 Task: Add an event with the title Performance Review, date '2023/10/26', time 9:15 AM to 11:15 AMand add a description: The session will conclude with a wrap-up discussion, where mentees can reflect on the insights gained and mentors can offer any final words of encouragement. Participants will have the opportunity to exchange contact information and establish ongoing mentoring relationships beyond the event.Select event color  Basil . Add location for the event as: 321 Piazza del Popolo, Rome, Italy, logged in from the account softage.1@softage.netand send the event invitation to softage.10@softage.net and softage.2@softage.net. Set a reminder for the event Weekly on Sunday
Action: Mouse moved to (50, 122)
Screenshot: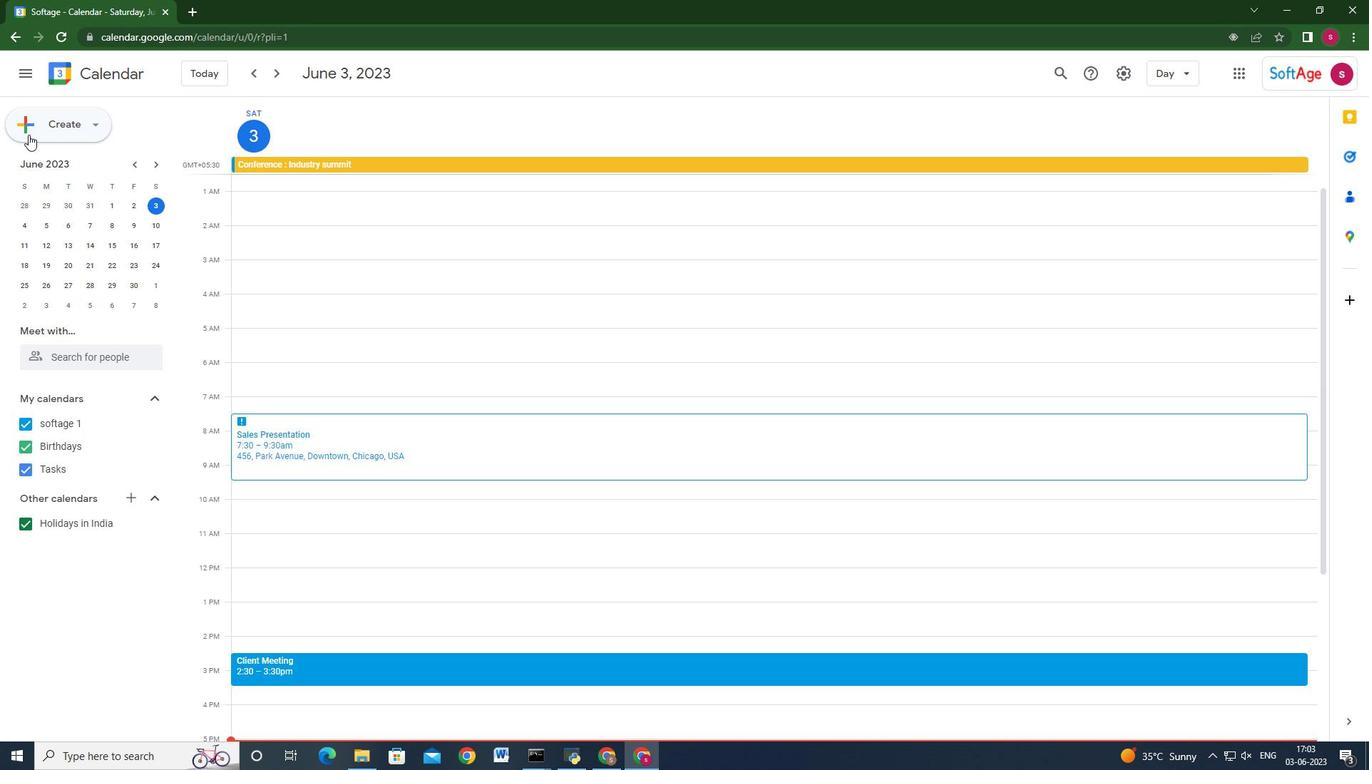 
Action: Mouse pressed left at (50, 122)
Screenshot: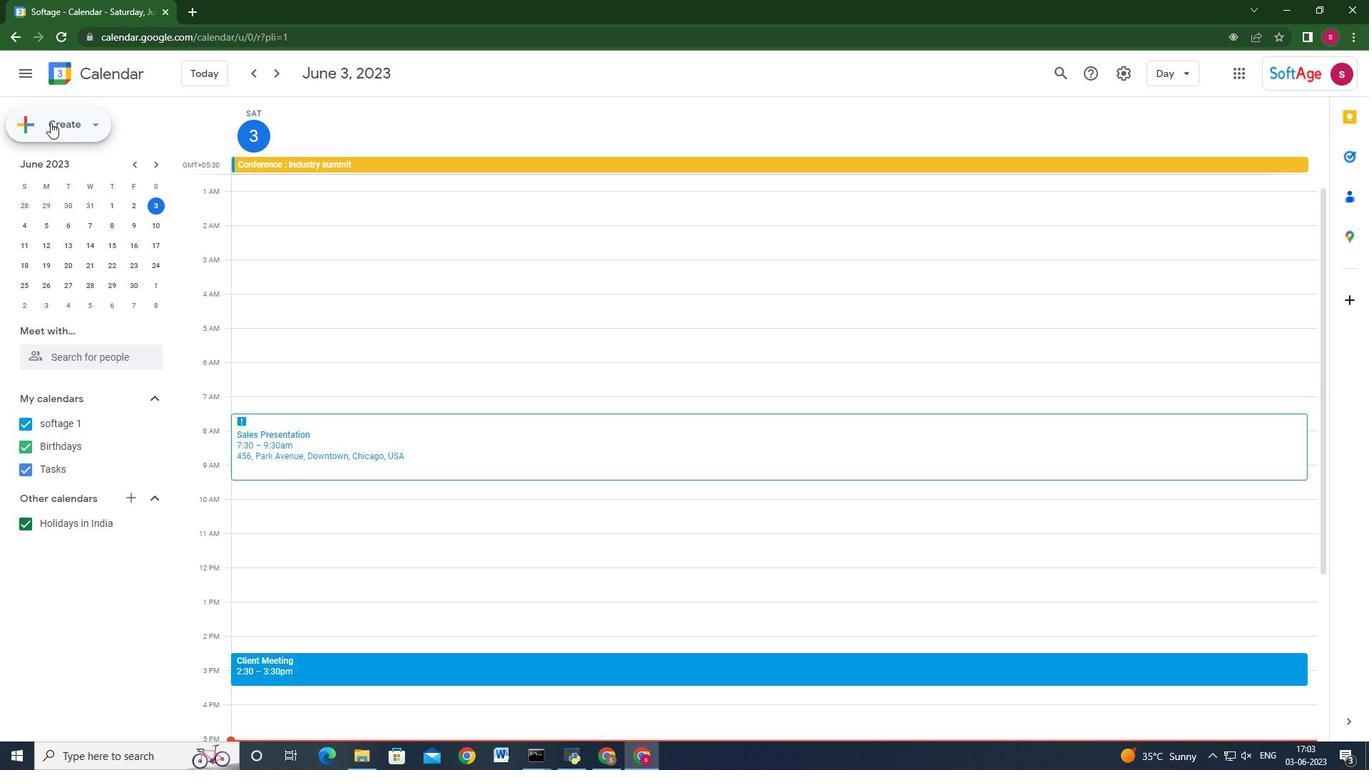 
Action: Mouse moved to (65, 172)
Screenshot: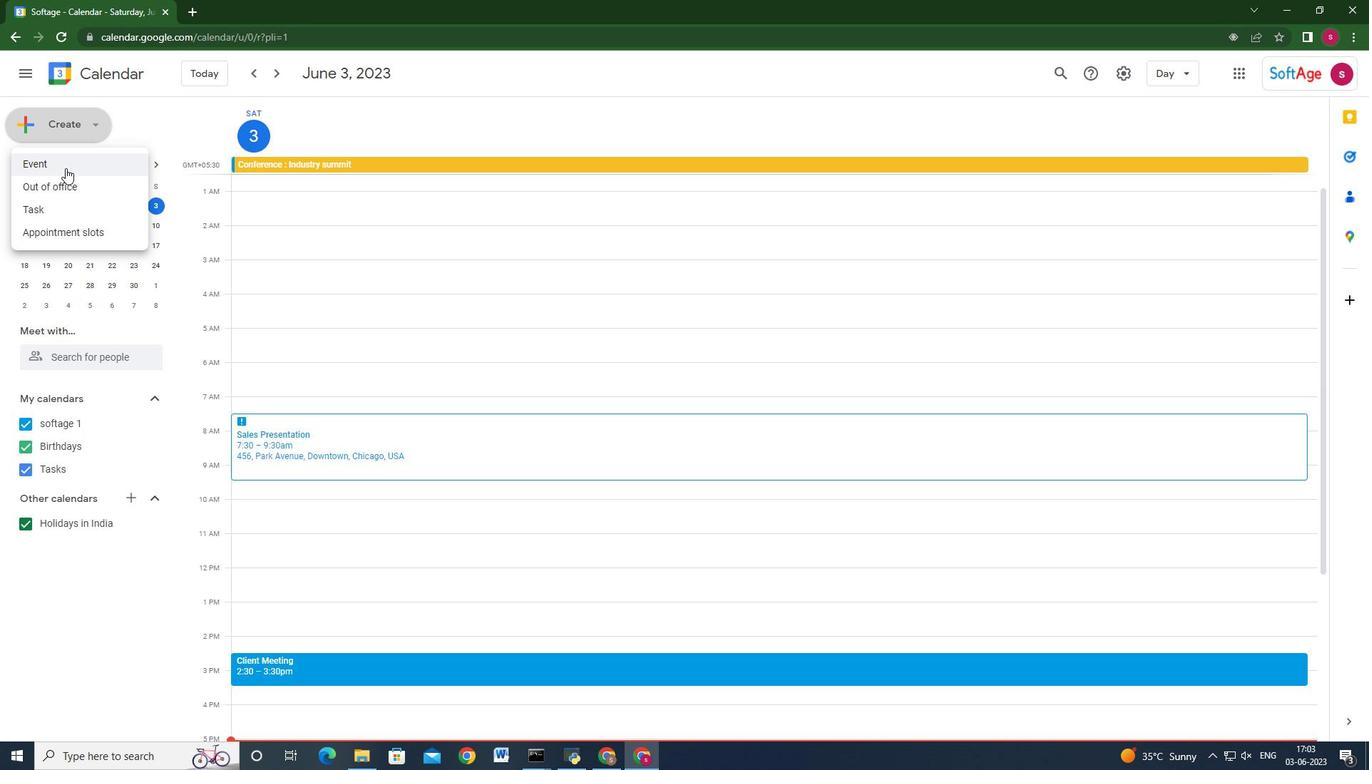 
Action: Mouse pressed left at (65, 172)
Screenshot: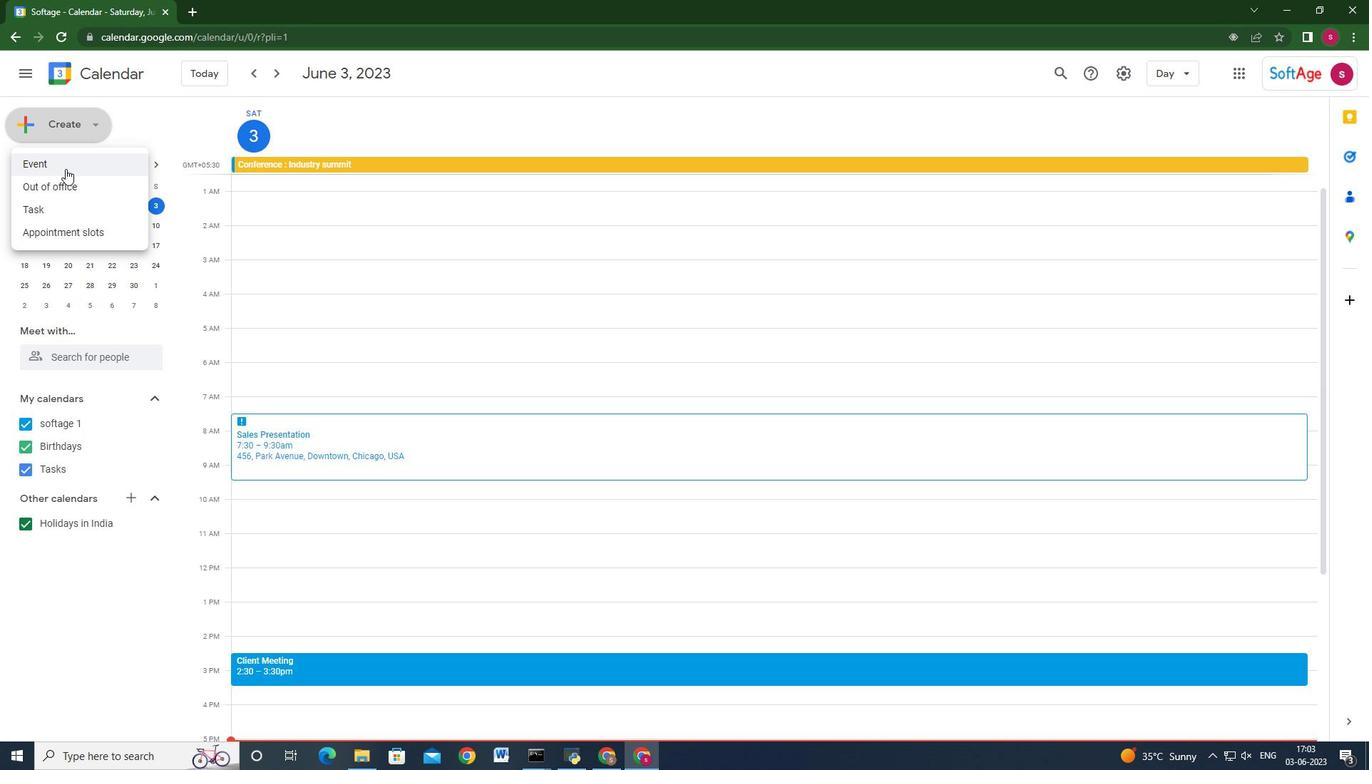 
Action: Mouse moved to (807, 682)
Screenshot: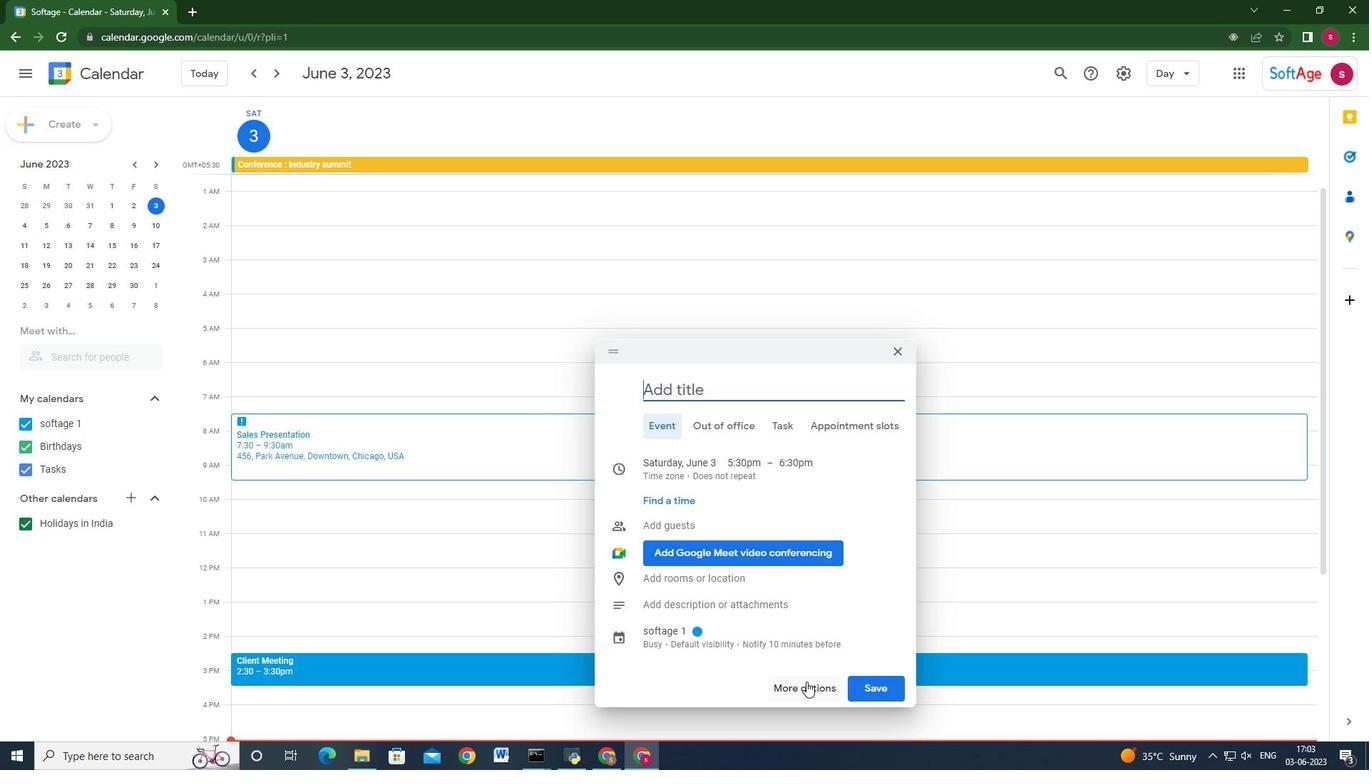
Action: Mouse pressed left at (807, 682)
Screenshot: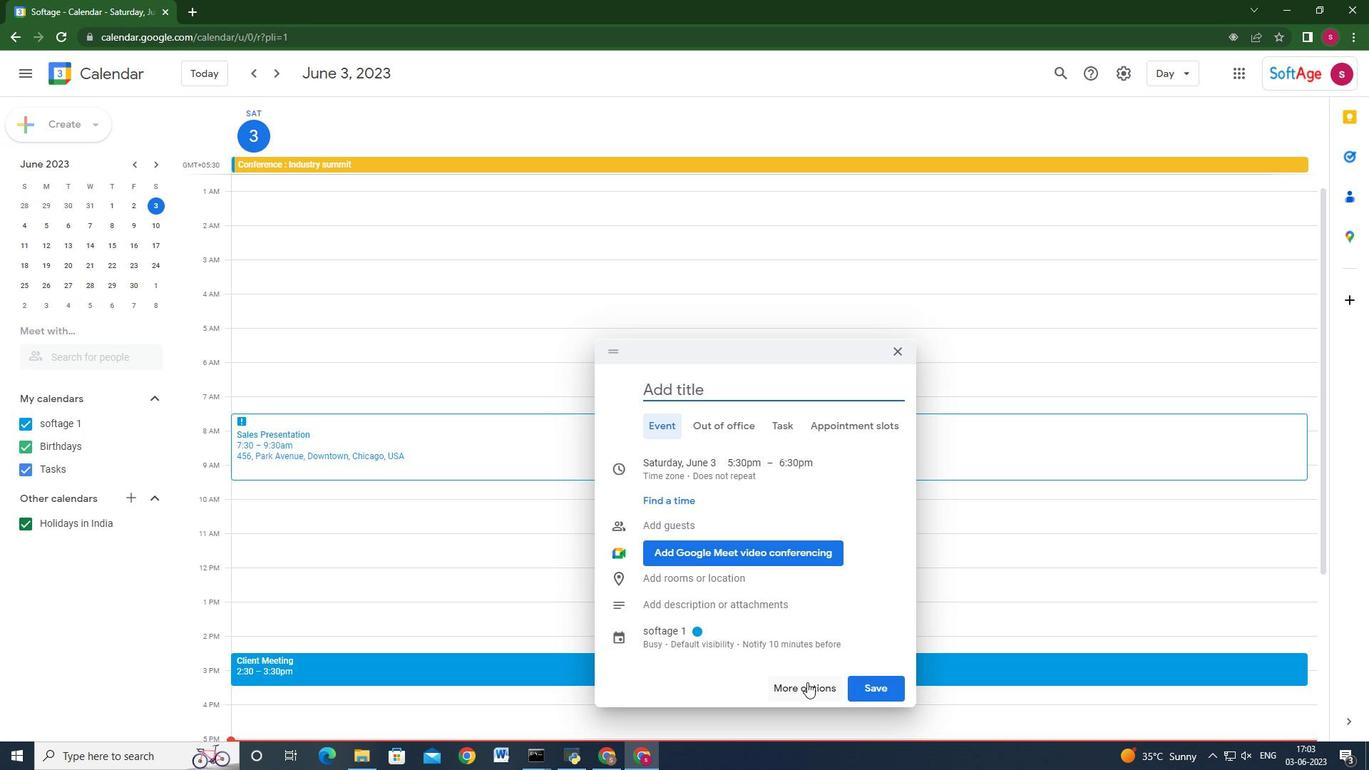 
Action: Mouse moved to (302, 72)
Screenshot: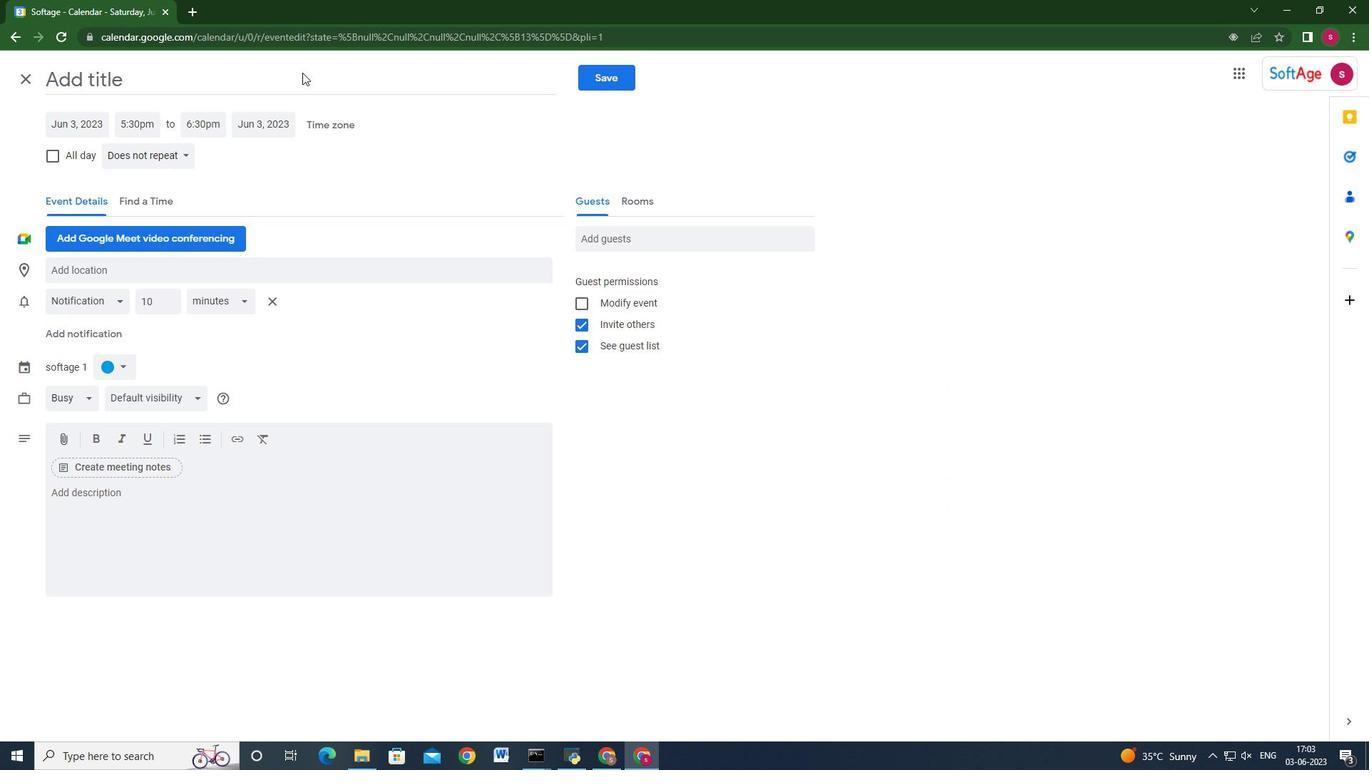 
Action: Mouse pressed left at (302, 72)
Screenshot: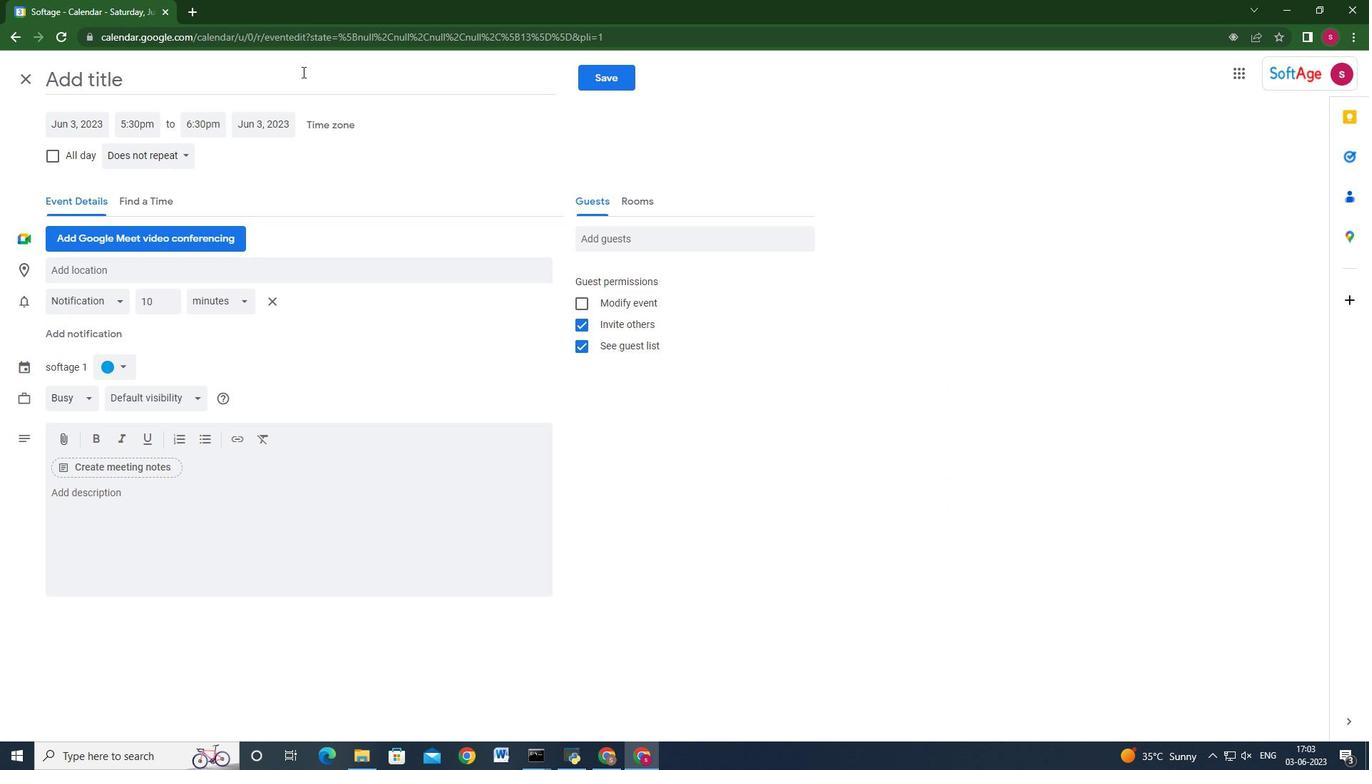 
Action: Key pressed <Key.shift>Performance<Key.space><Key.shift>Review,<Key.backspace>
Screenshot: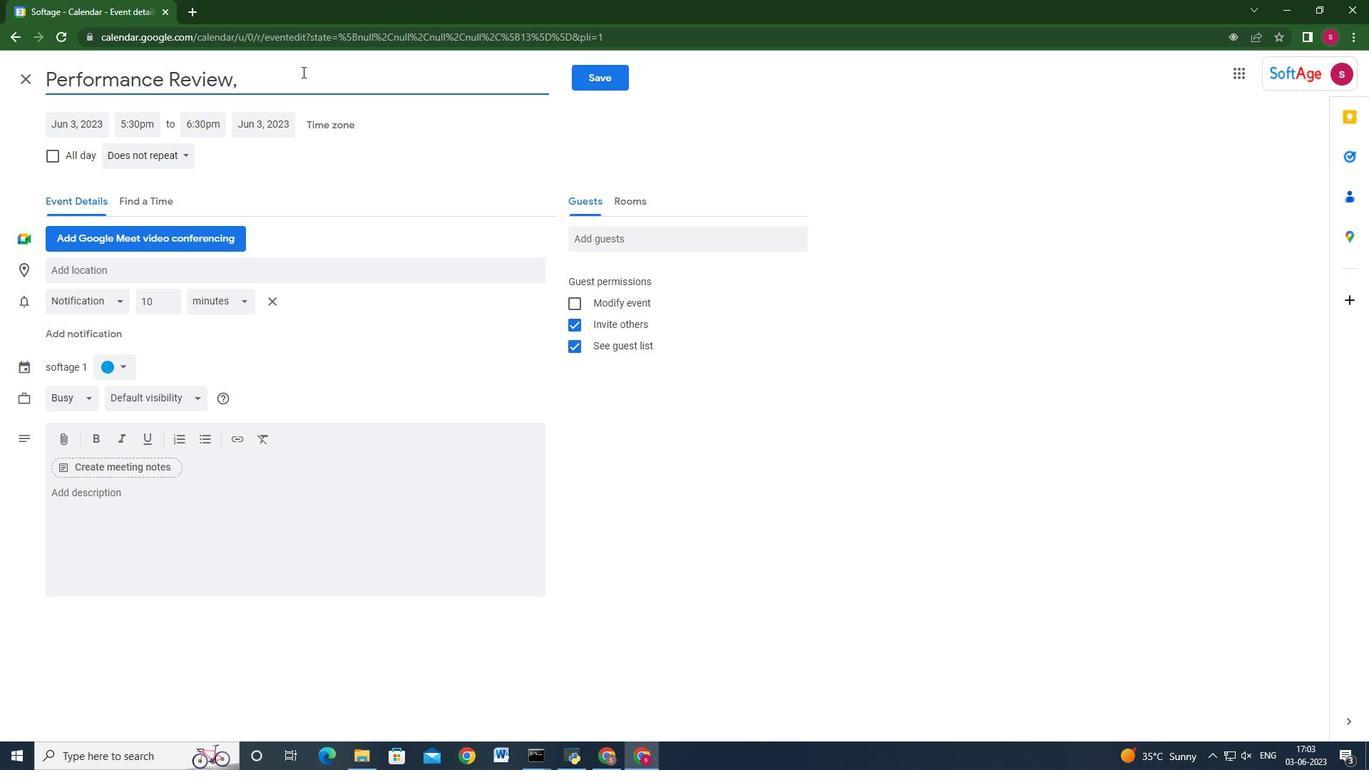 
Action: Mouse moved to (87, 126)
Screenshot: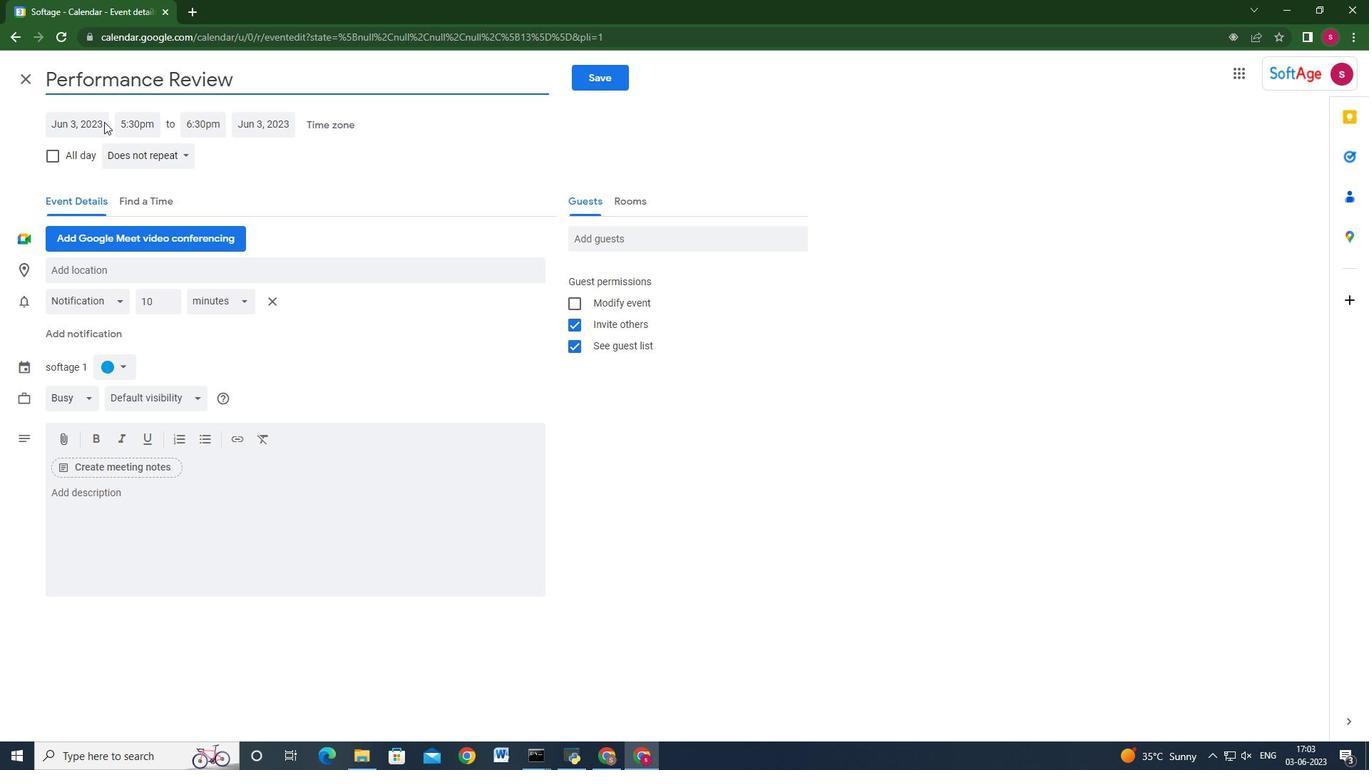 
Action: Mouse pressed left at (87, 126)
Screenshot: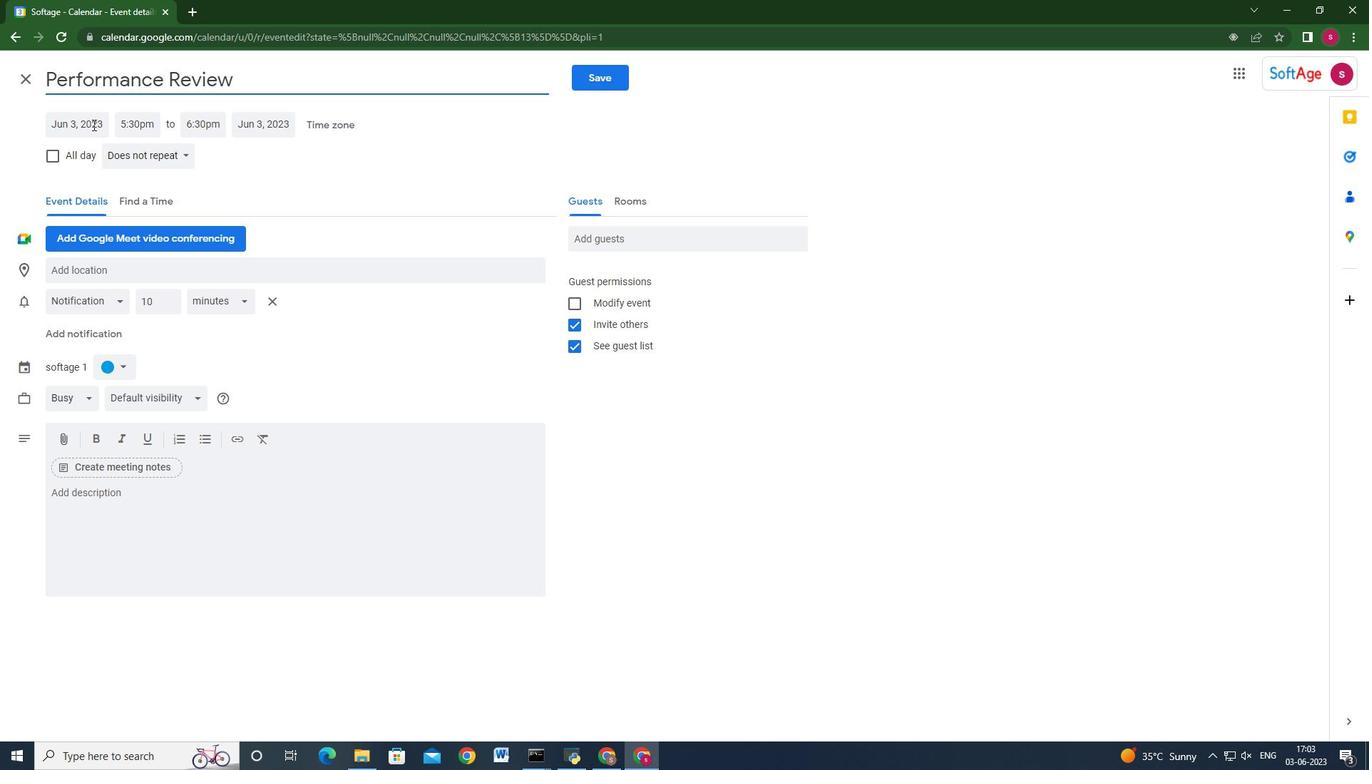 
Action: Mouse moved to (225, 152)
Screenshot: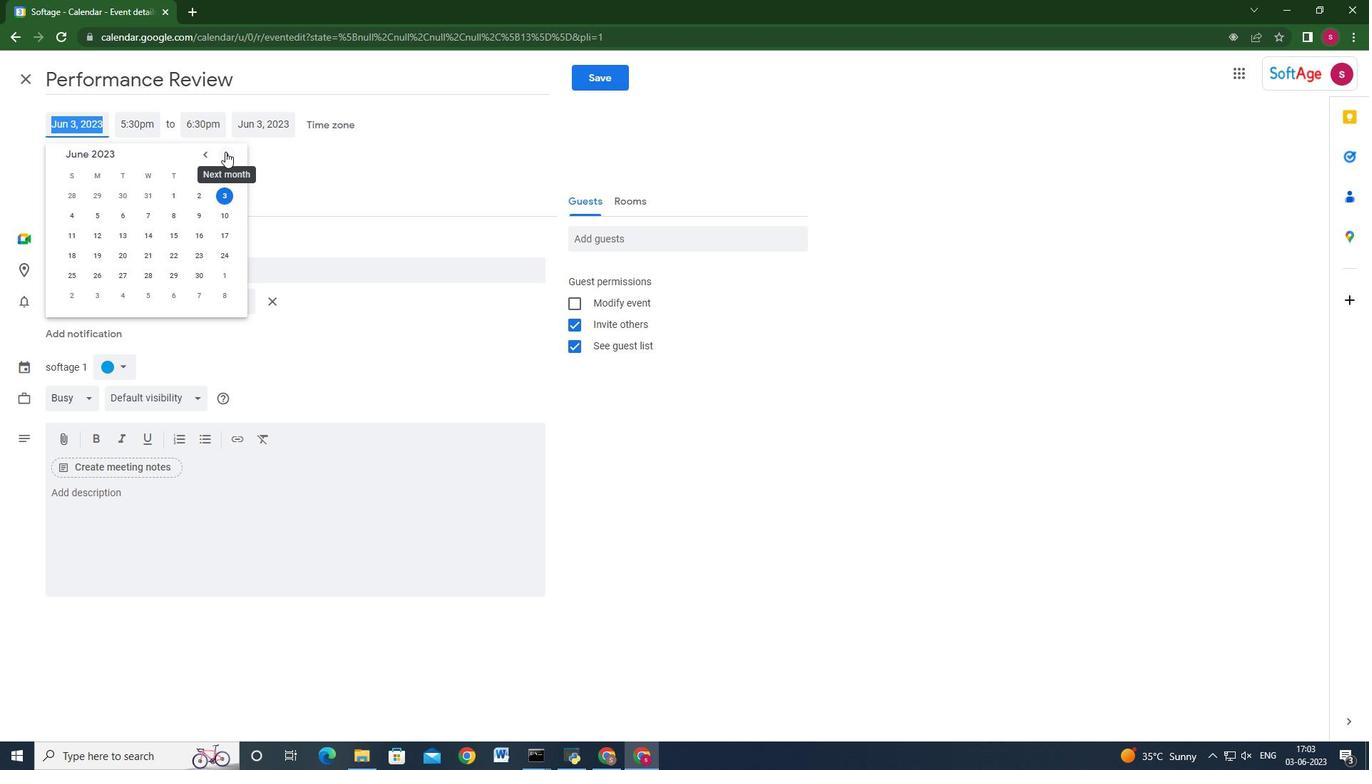 
Action: Mouse pressed left at (225, 152)
Screenshot: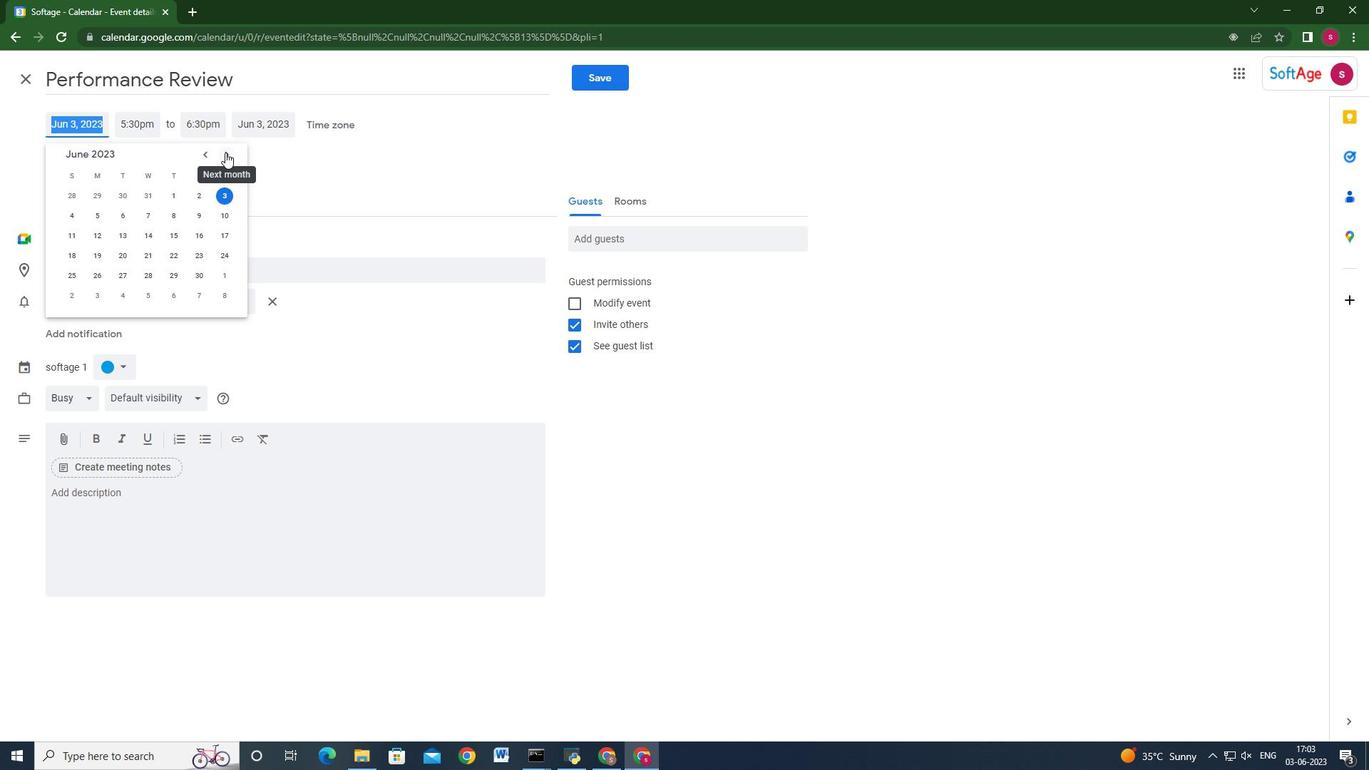 
Action: Mouse pressed left at (225, 152)
Screenshot: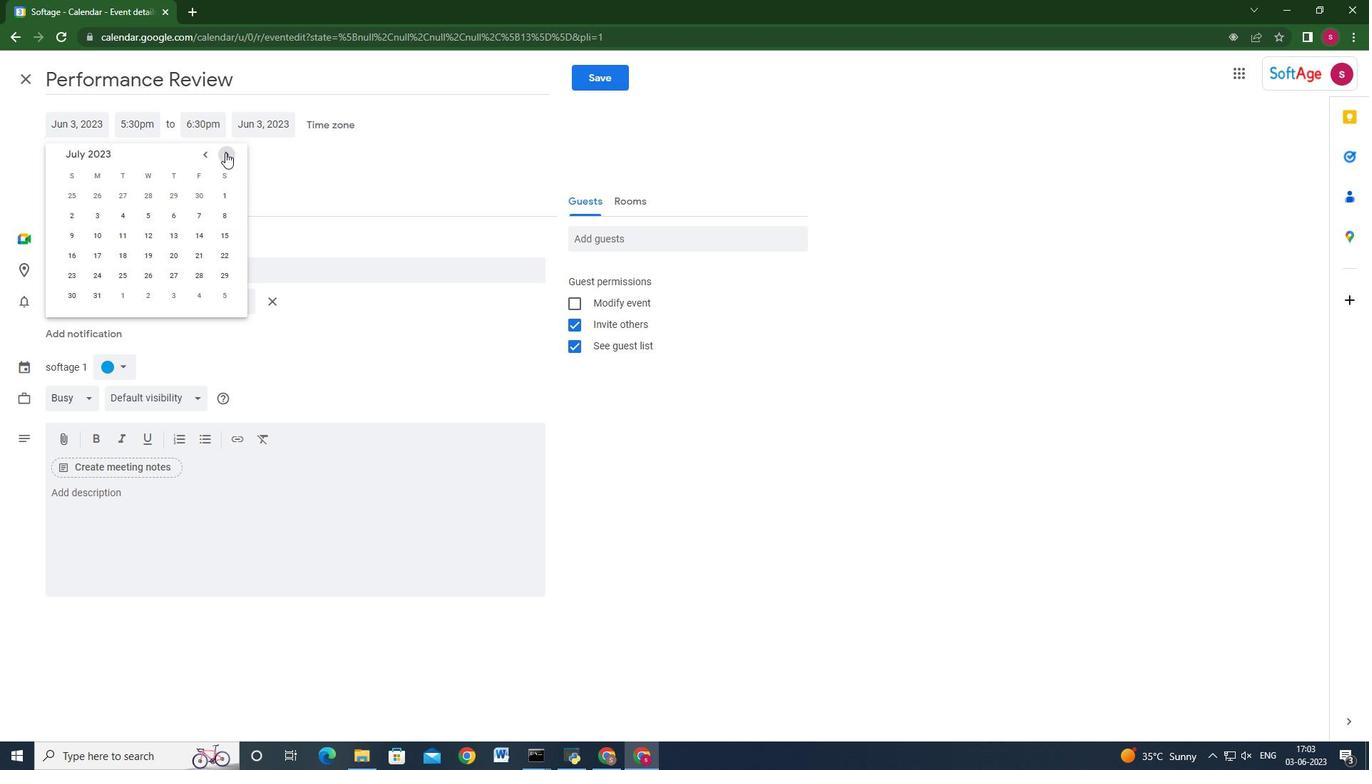 
Action: Mouse pressed left at (225, 152)
Screenshot: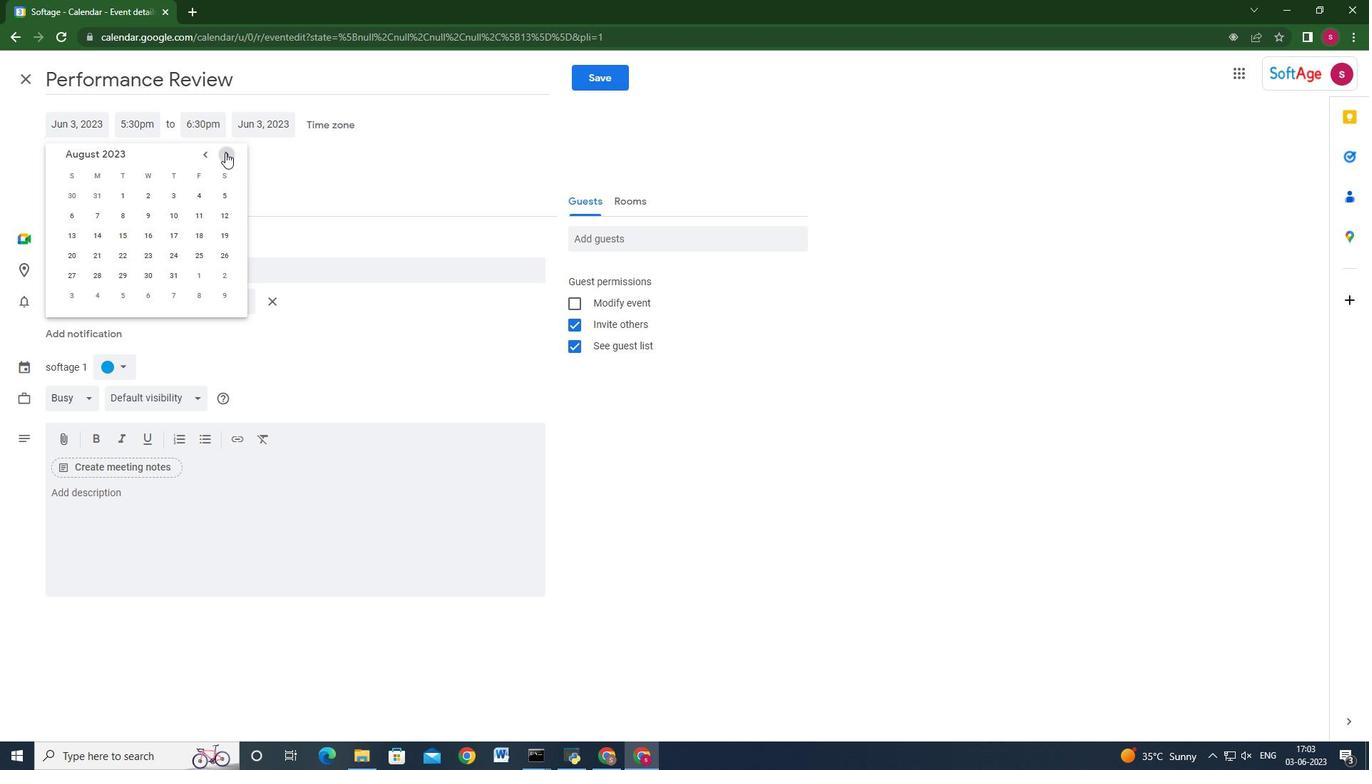 
Action: Mouse pressed left at (225, 152)
Screenshot: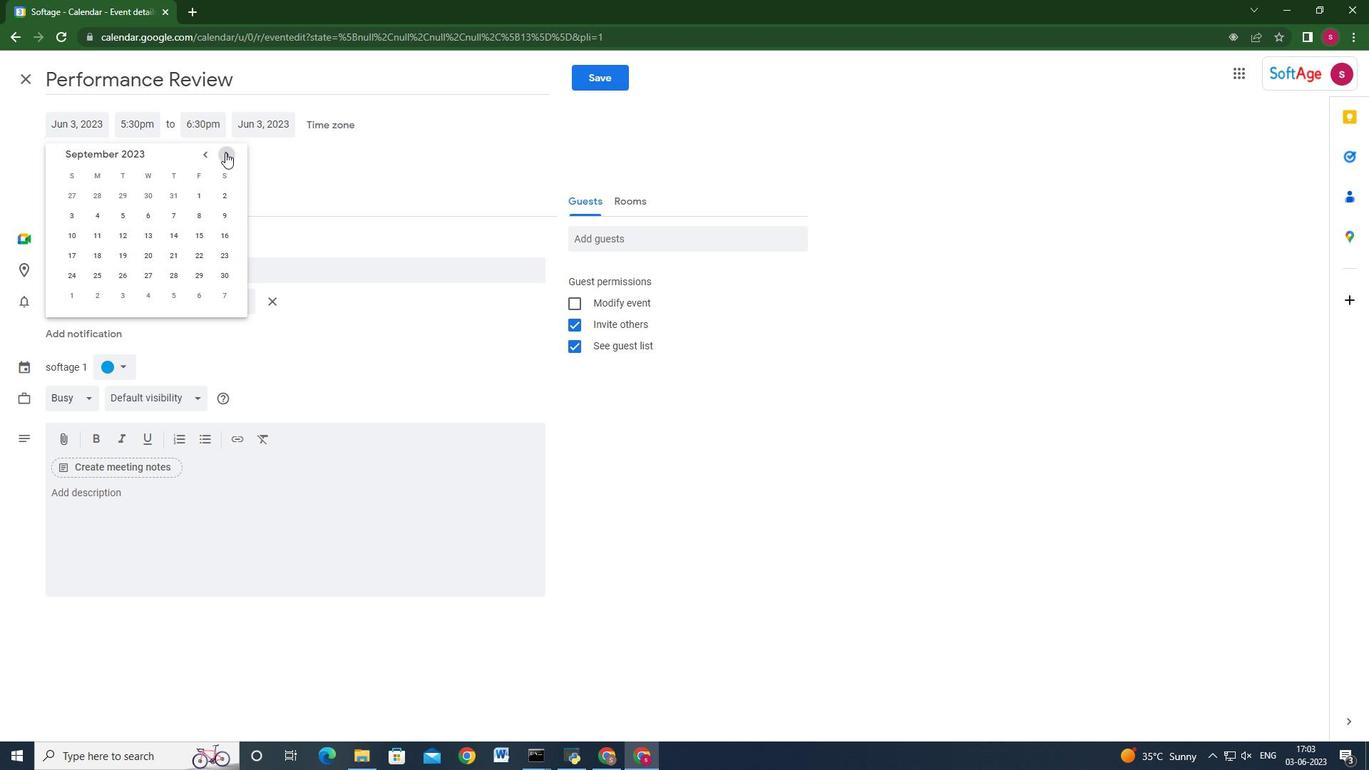 
Action: Mouse pressed left at (225, 152)
Screenshot: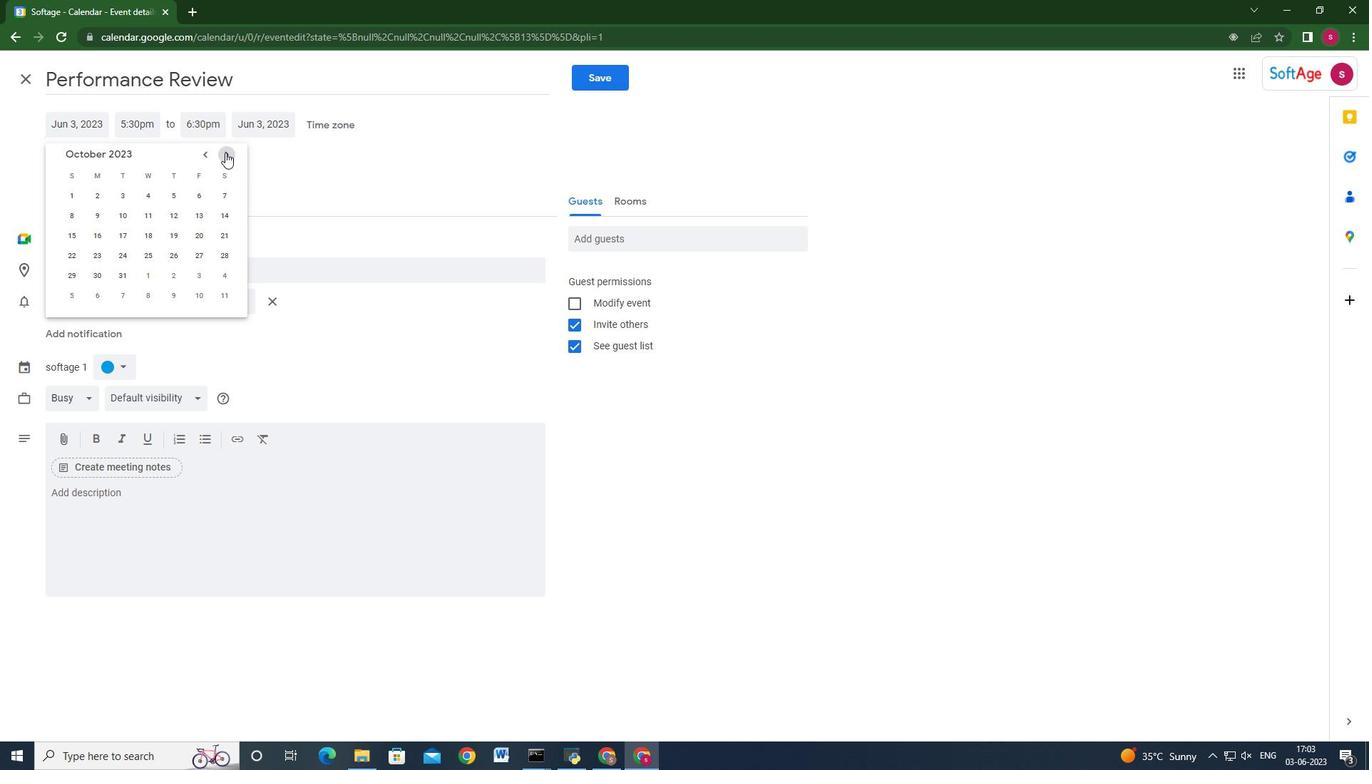 
Action: Mouse moved to (208, 156)
Screenshot: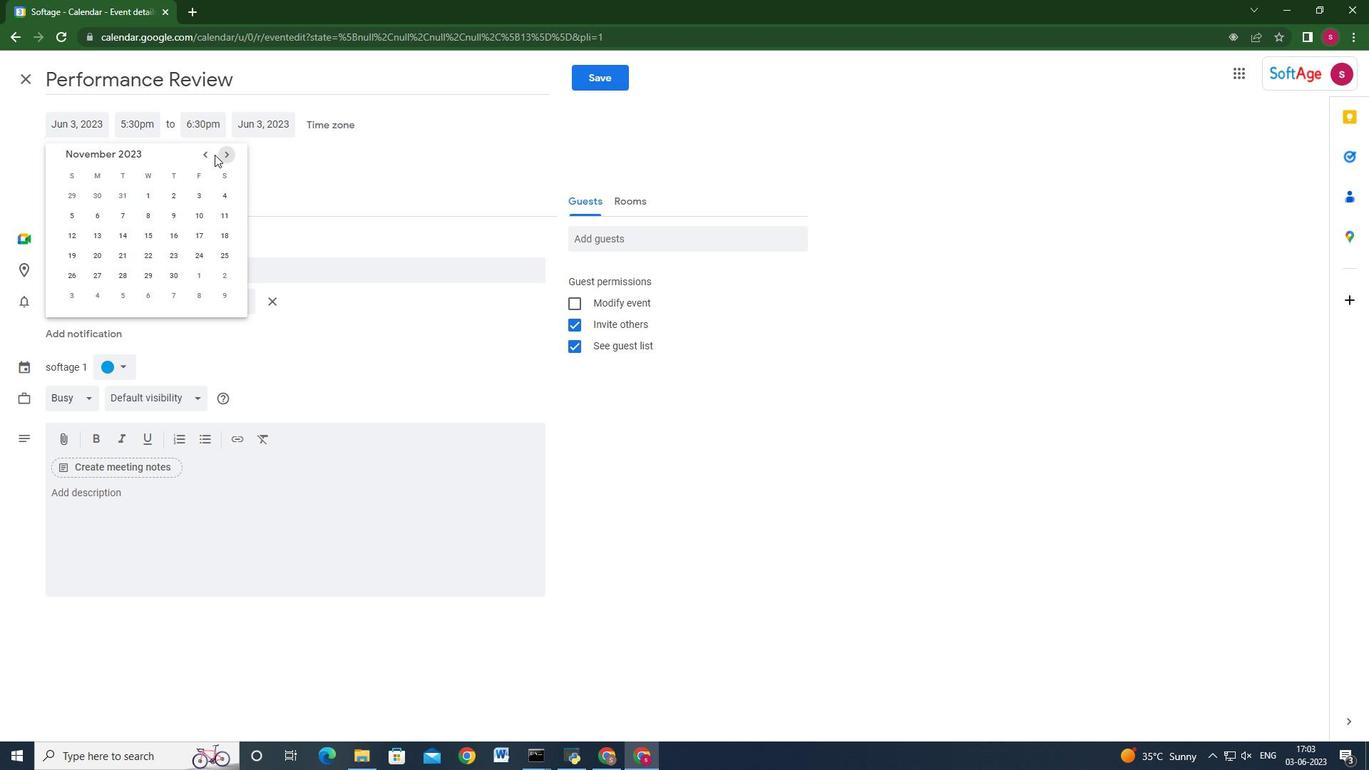 
Action: Mouse pressed left at (208, 156)
Screenshot: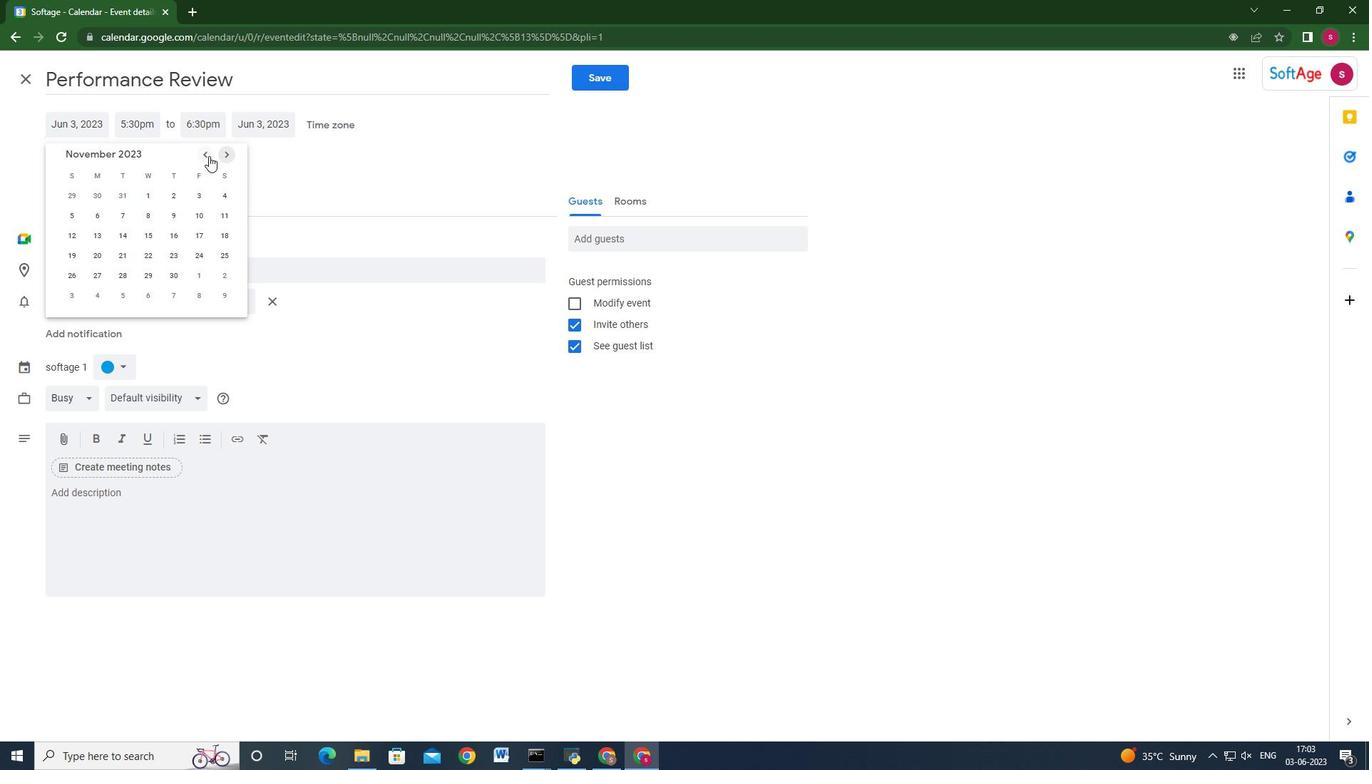 
Action: Mouse moved to (174, 256)
Screenshot: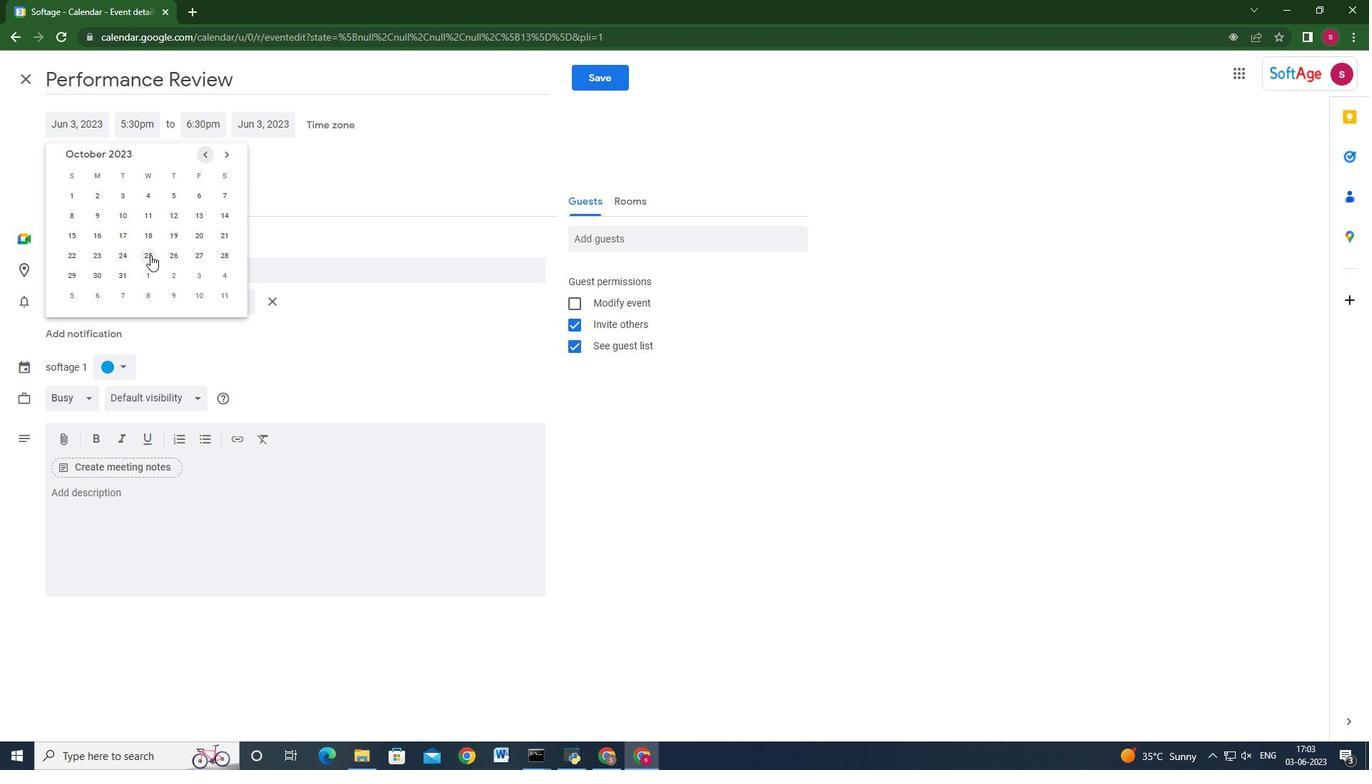 
Action: Mouse pressed left at (174, 256)
Screenshot: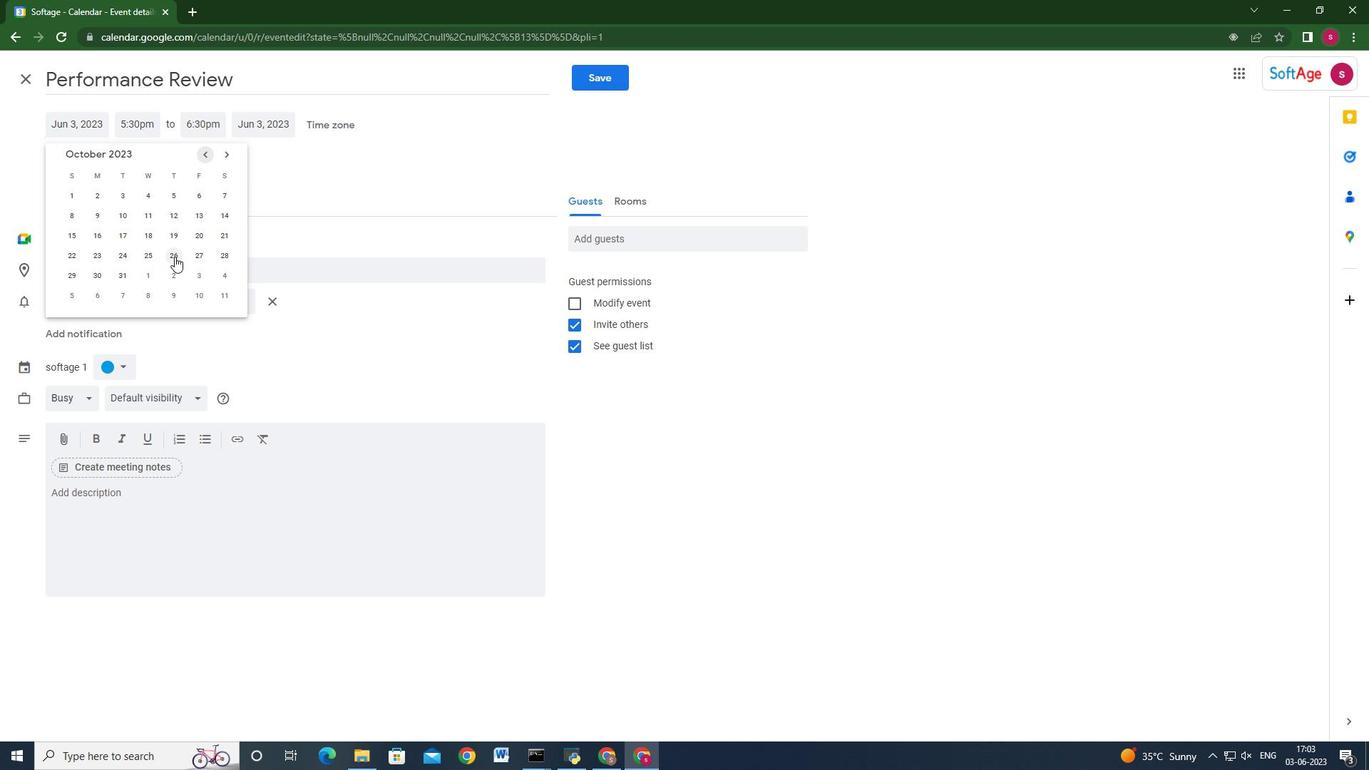 
Action: Mouse moved to (144, 125)
Screenshot: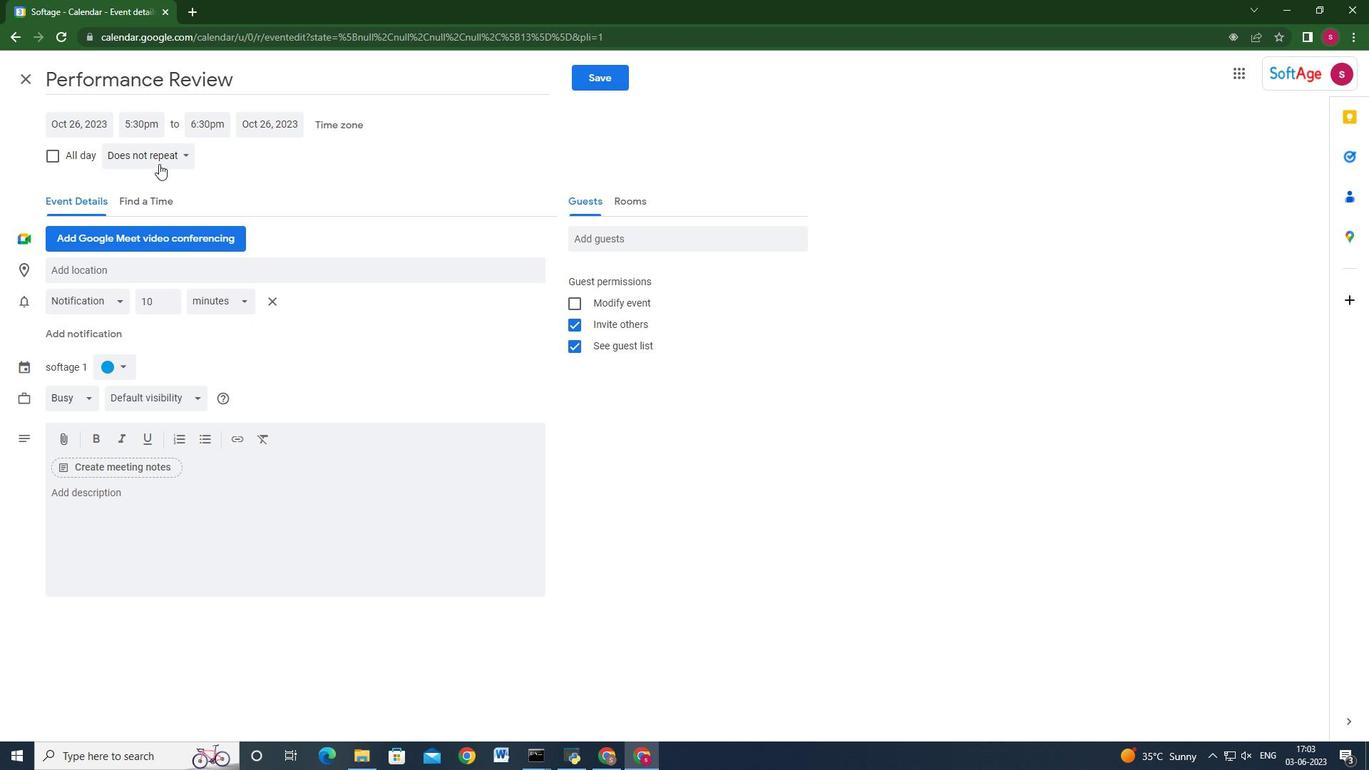 
Action: Mouse pressed left at (144, 125)
Screenshot: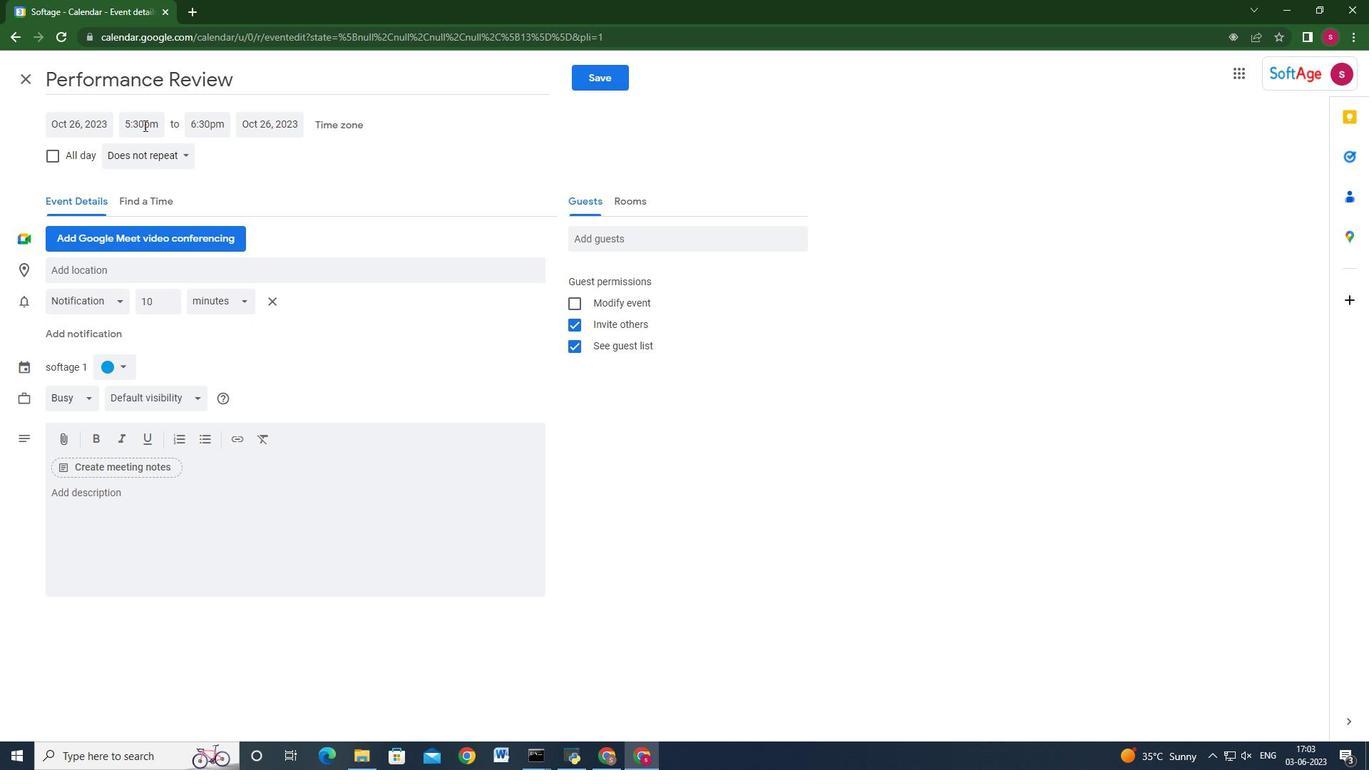 
Action: Key pressed 9<Key.shift>:15am<Key.enter><Key.tab>11<Key.shift>:15am<Key.enter>
Screenshot: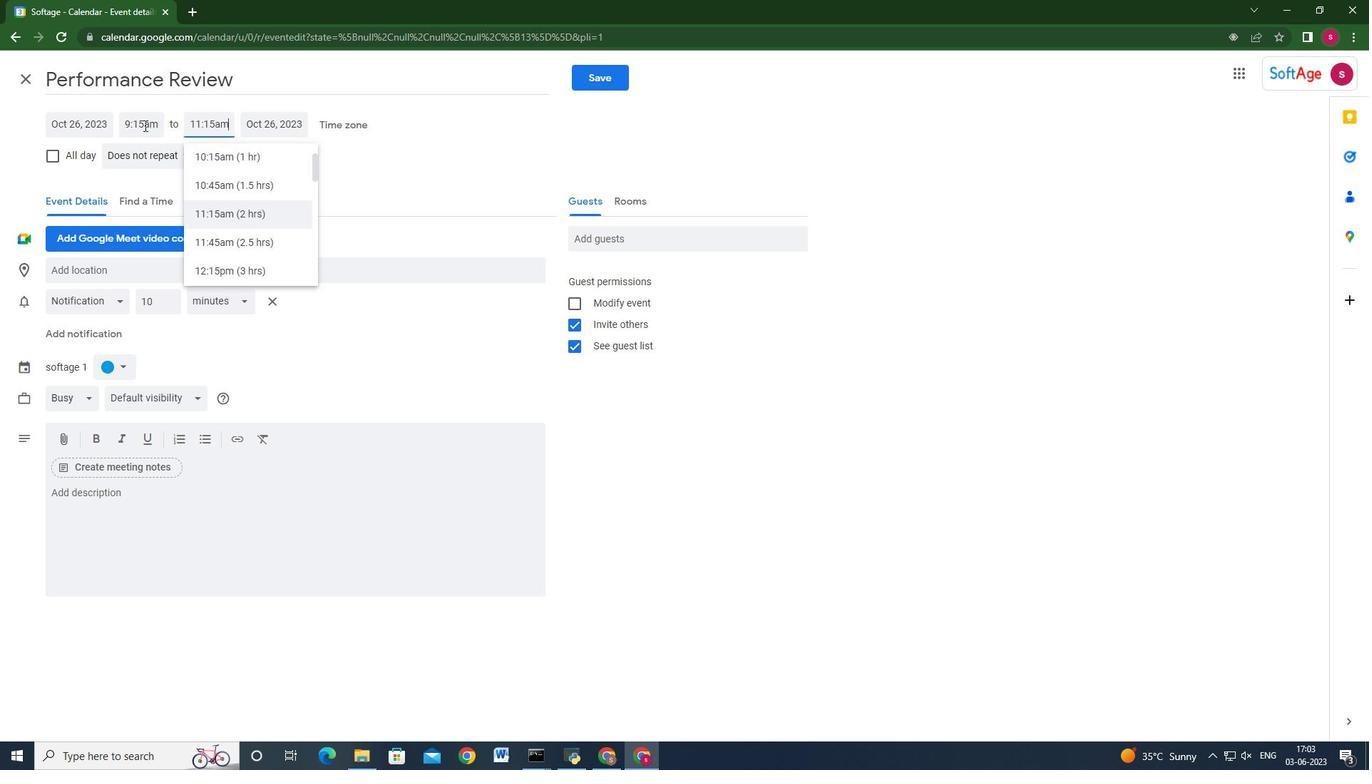
Action: Mouse moved to (141, 486)
Screenshot: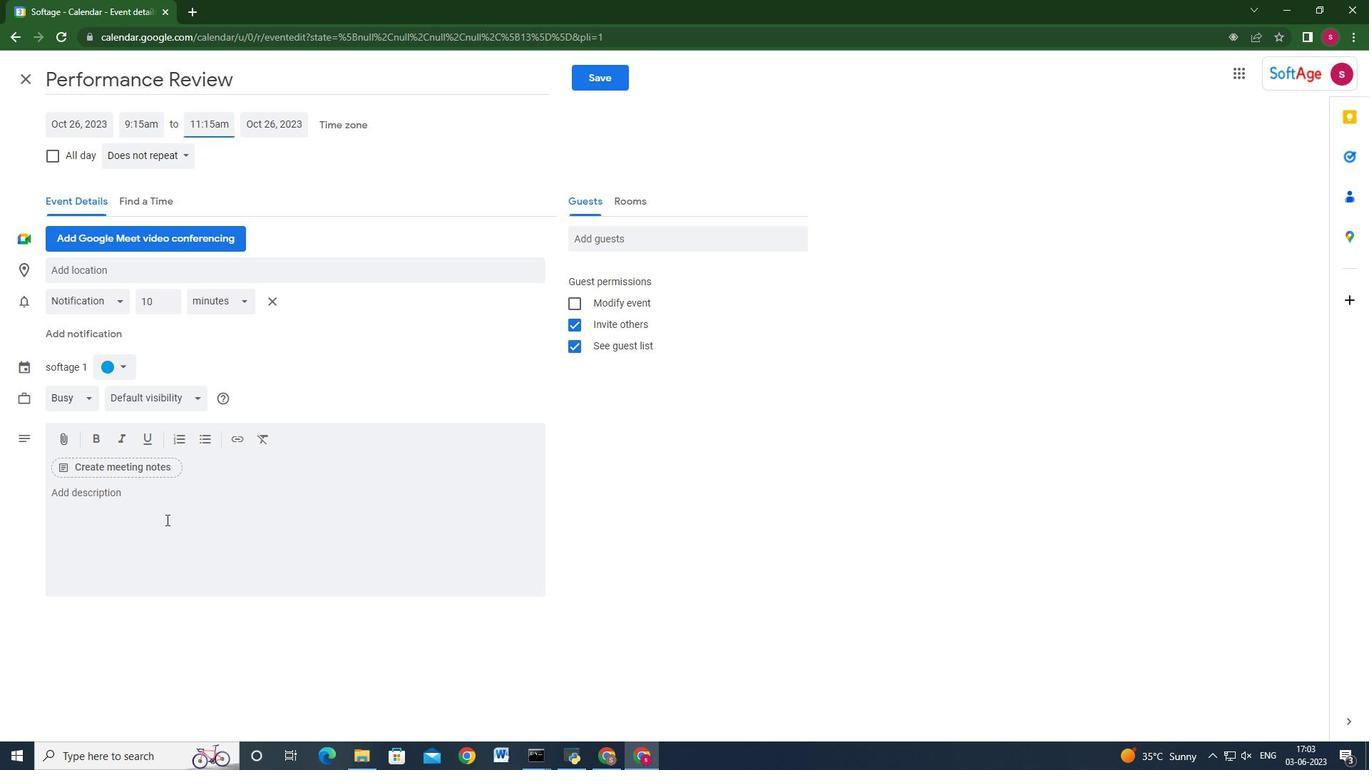 
Action: Mouse pressed left at (141, 486)
Screenshot: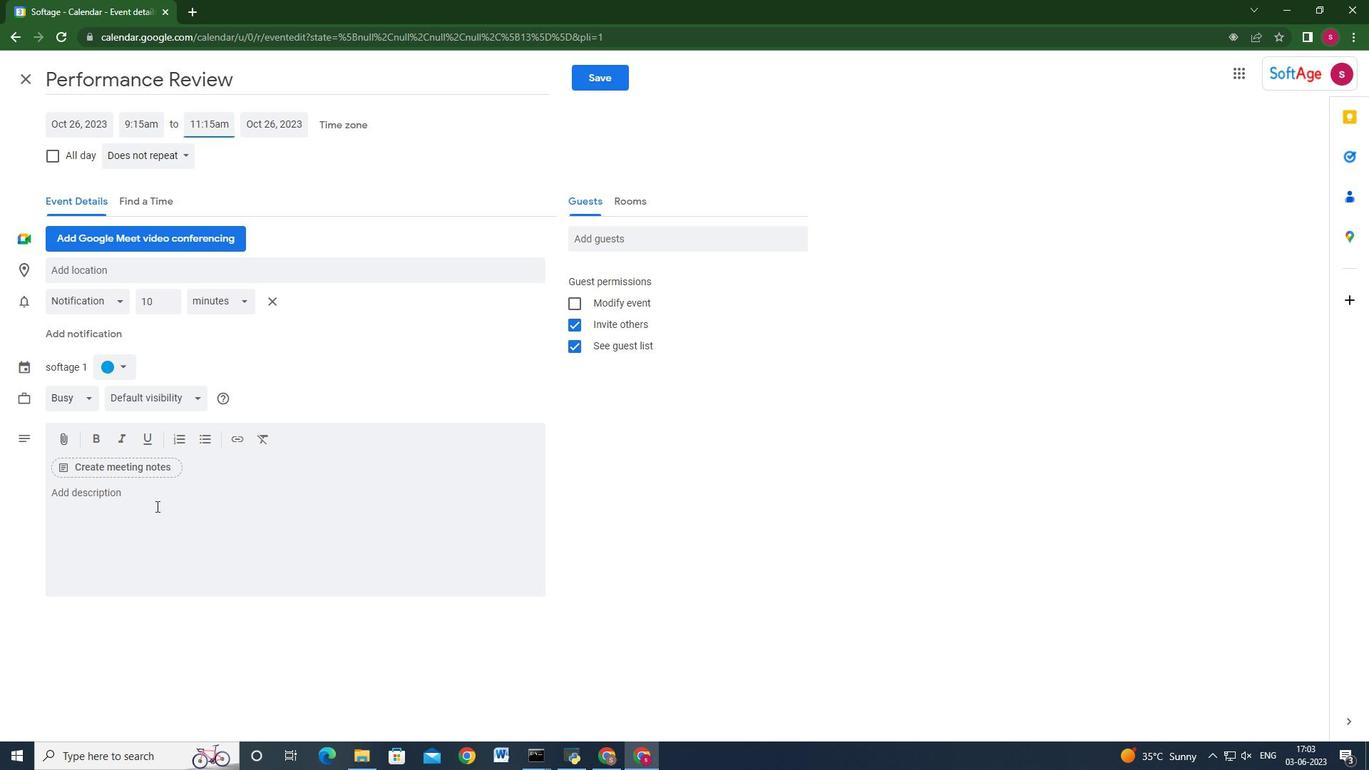 
Action: Mouse moved to (134, 490)
Screenshot: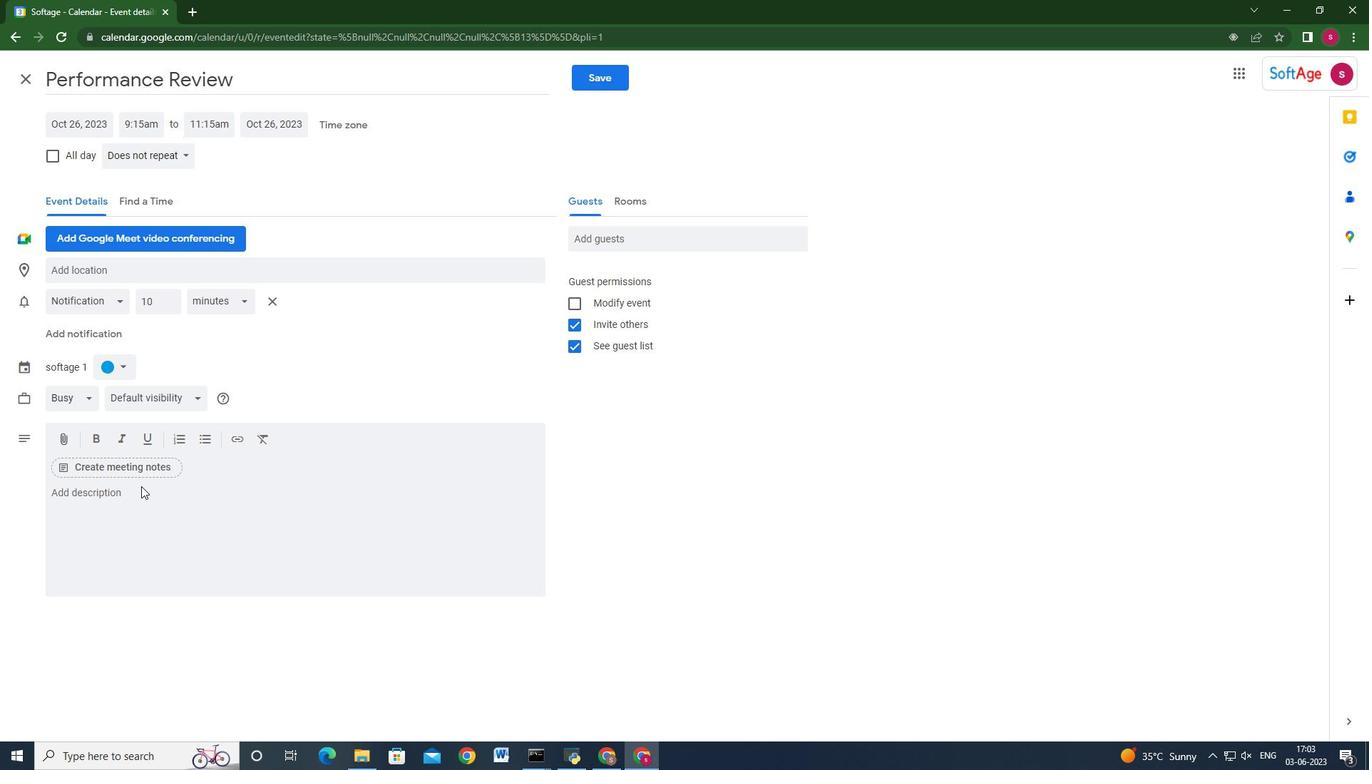 
Action: Mouse pressed left at (134, 490)
Screenshot: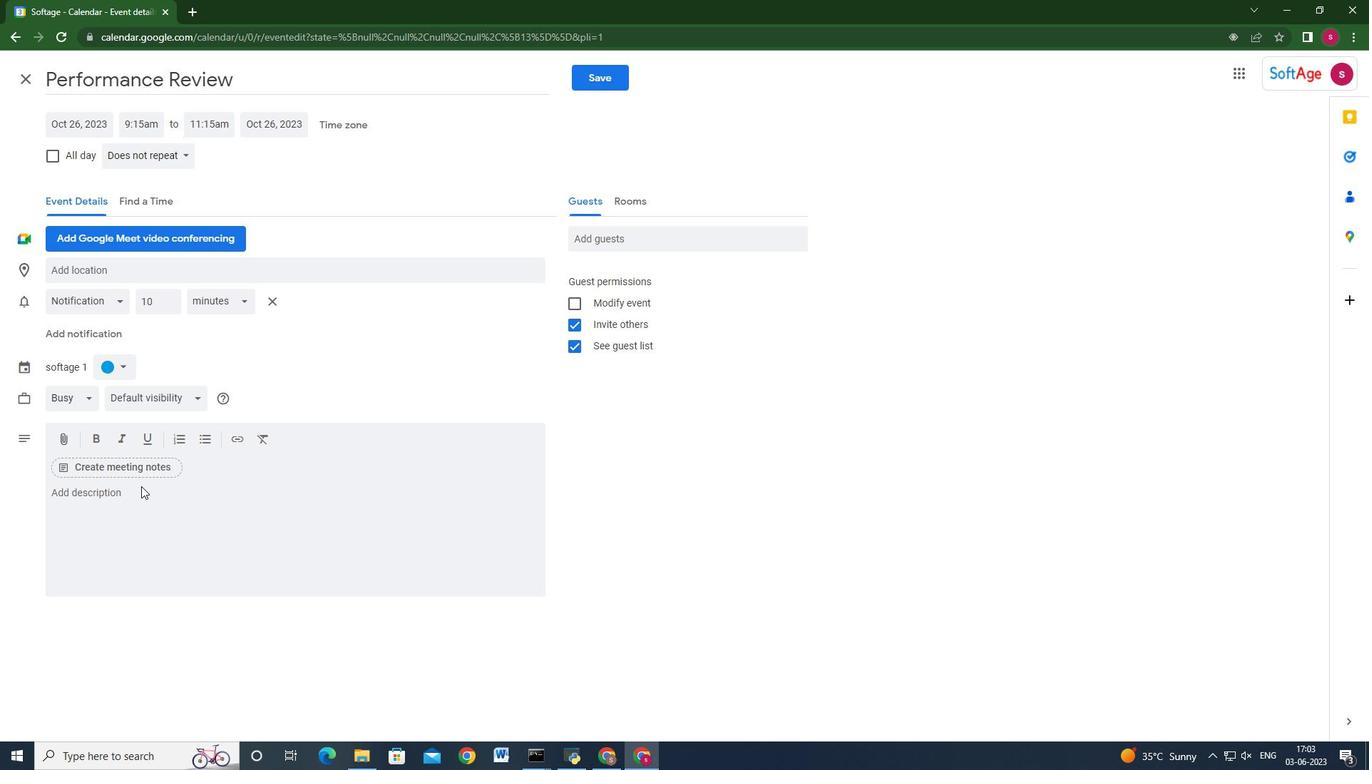 
Action: Key pressed <Key.shift>t<Key.backspace><Key.shift>The<Key.space>session<Key.space>will<Key.space>conclude<Key.space>with<Key.space>a<Key.space>wrap<Key.space>up<Key.space><Key.space><Key.backspace><Key.backspace><Key.backspace><Key.backspace><Key.backspace>-up<Key.space>discussion<Key.space><Key.backspace>,<Key.space>whre<Key.space><Key.backspace><Key.backspace><Key.backspace>ere<Key.space>mentees<Key.space>can<Key.space>reflext<Key.space><Key.backspace><Key.backspace><Key.backspace>ct<Key.space>on<Key.space>the<Key.space>insights<Key.space>gained<Key.space>and<Key.space>mentors<Key.space>can<Key.space>offer<Key.space>any<Key.space>final<Key.space>words<Key.space>of<Key.space>encouragement.<Key.space><Key.shift>Participants<Key.space>will<Key.space>have<Key.space>the<Key.space>oppu<Key.backspace>ortuinity<Key.space>to<Key.space>exh<Key.backspace><Key.backspace>xchange<Key.space>t<Key.backspace><Key.backspace>co<Key.backspace><Key.backspace><Key.space>contact<Key.space>information
Screenshot: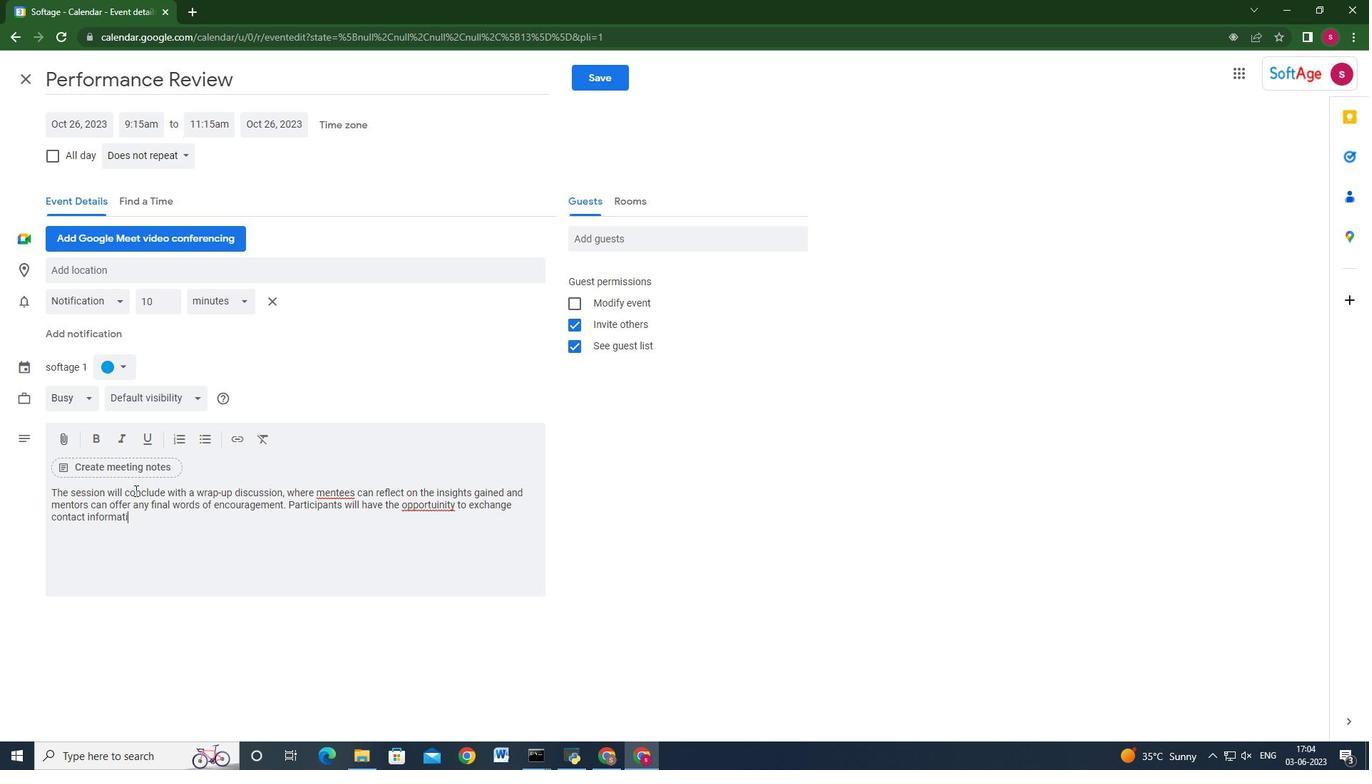 
Action: Mouse moved to (439, 506)
Screenshot: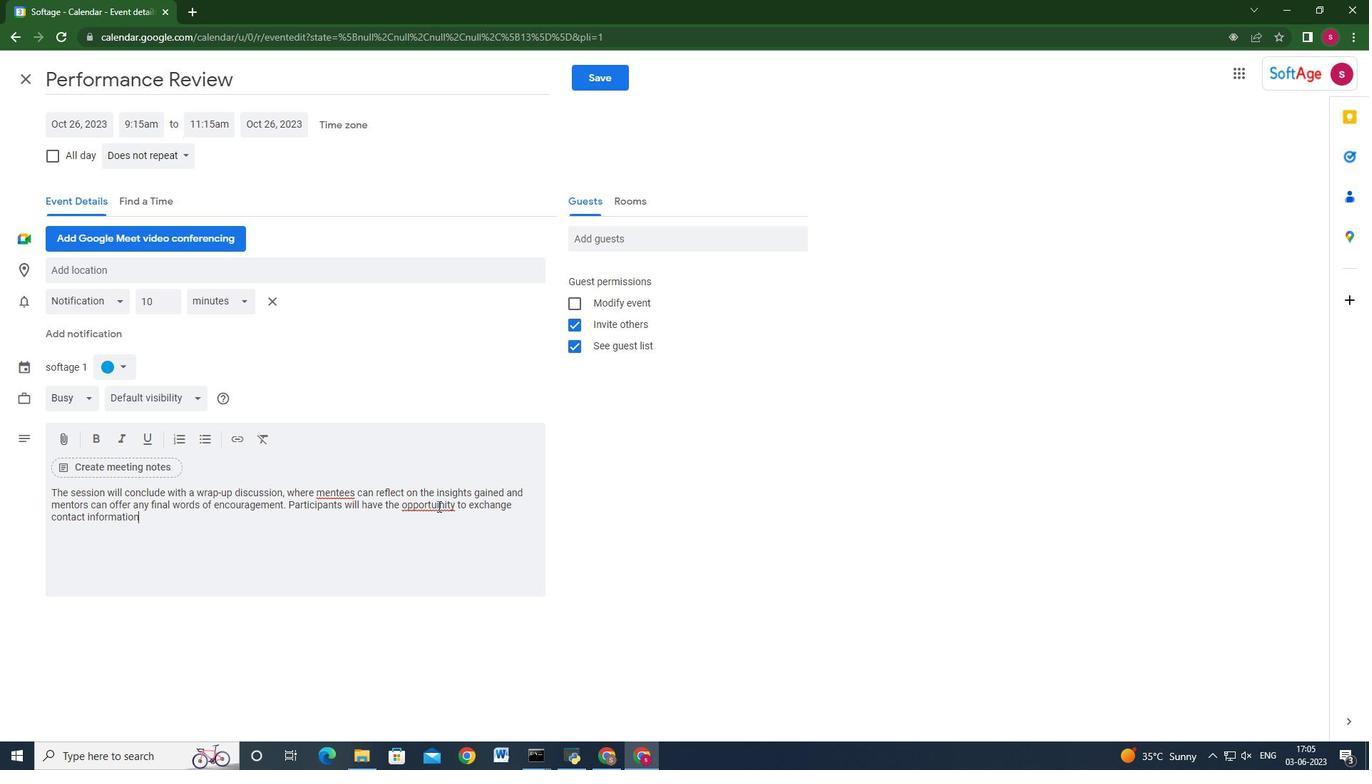 
Action: Mouse pressed left at (439, 506)
Screenshot: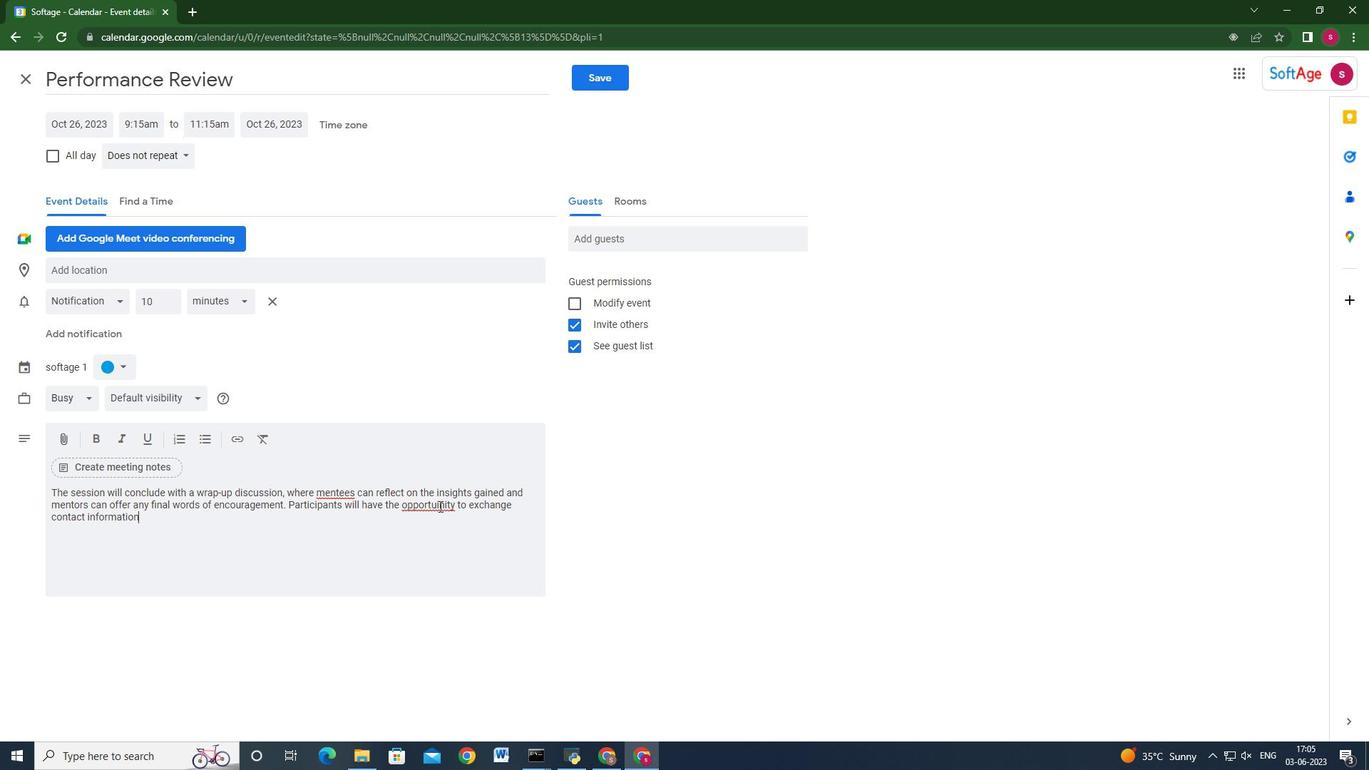 
Action: Mouse moved to (518, 501)
Screenshot: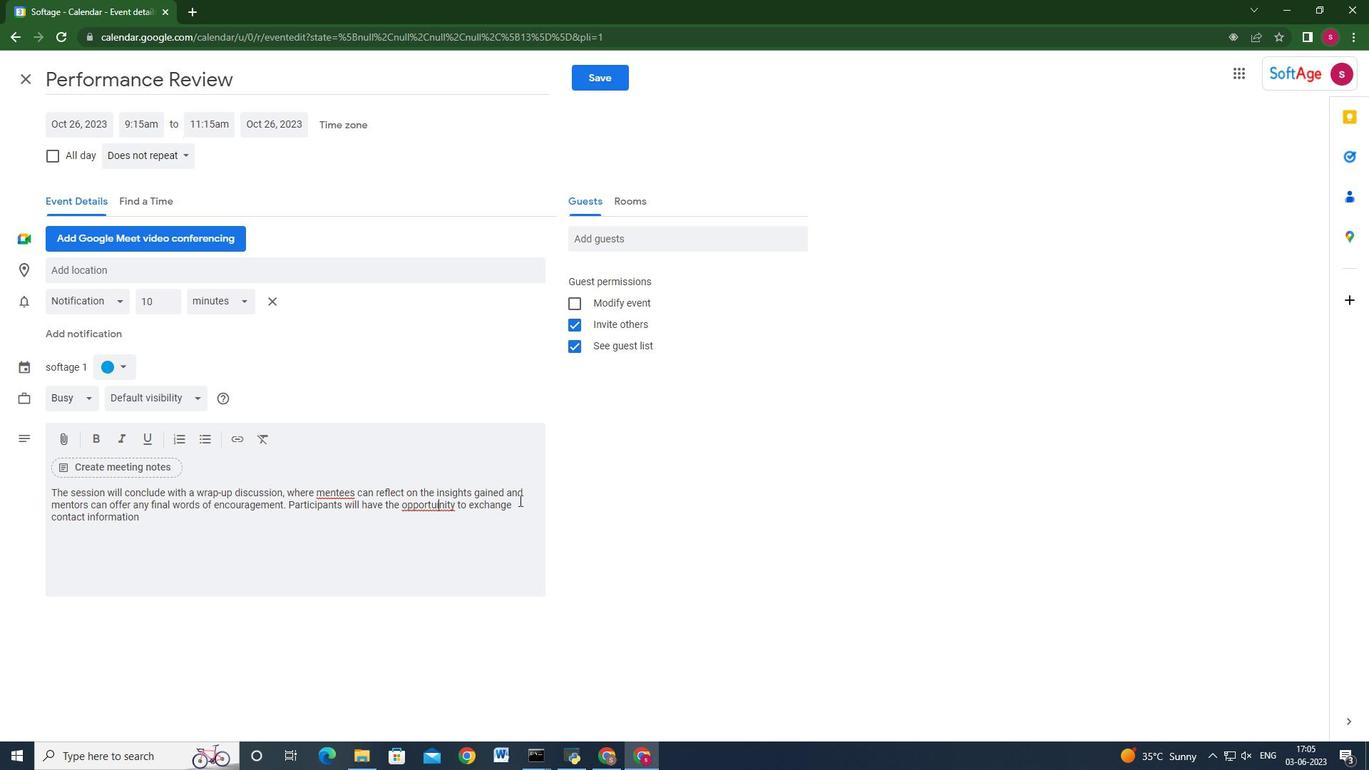 
Action: Key pressed <Key.right><Key.left><Key.backspace><Key.right><Key.right><Key.down><Key.space>and<Key.space>establish<Key.space>ongoing<Key.space>mentoring<Key.space>relationships<Key.space>beyond<Key.space>the<Key.space>re<Key.backspace><Key.backspace>event.
Screenshot: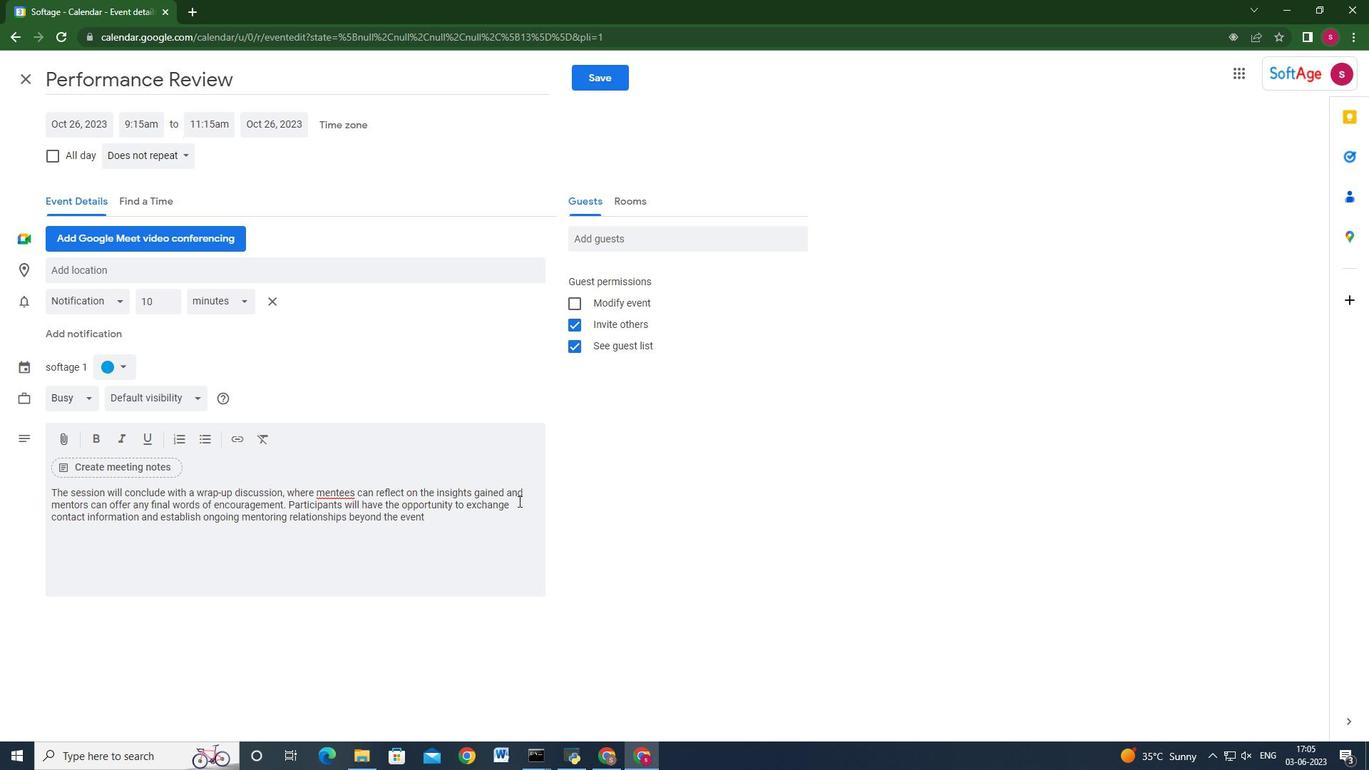
Action: Mouse moved to (120, 367)
Screenshot: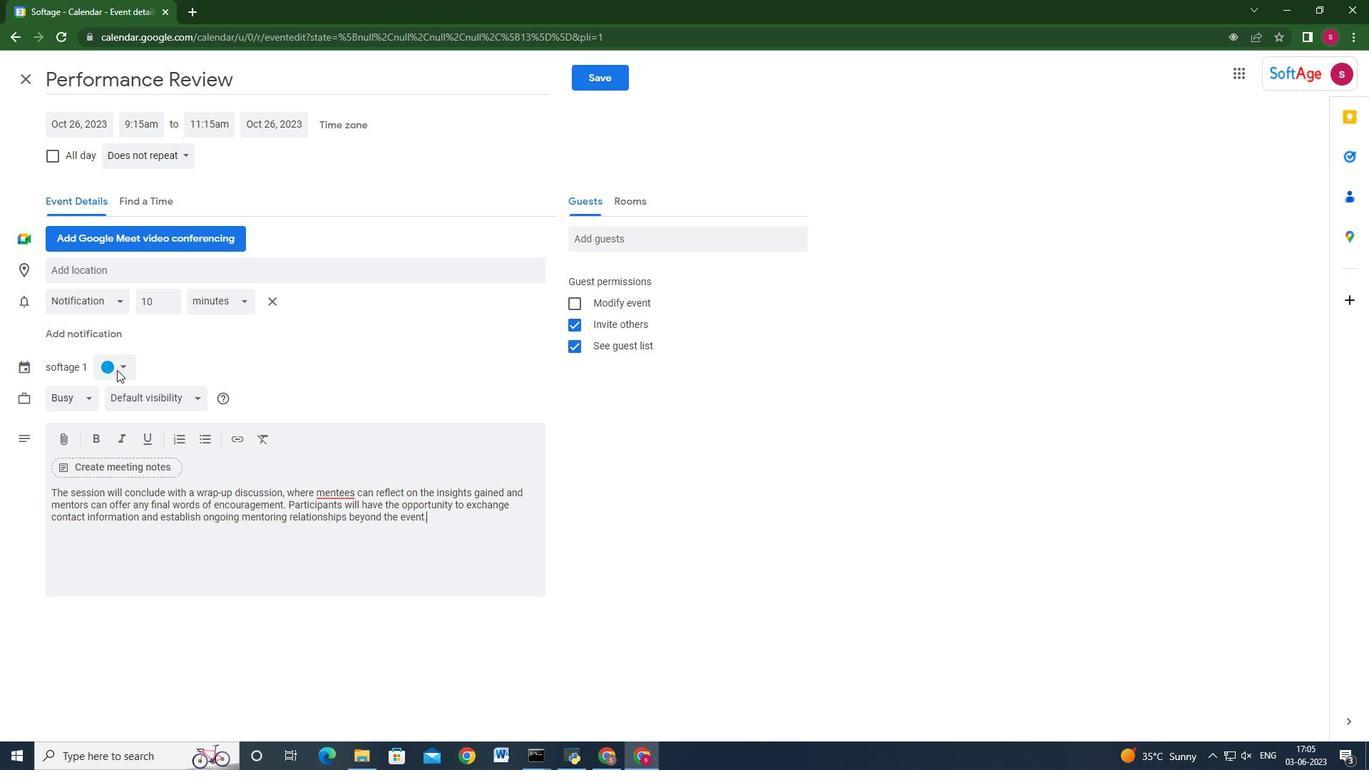 
Action: Mouse pressed left at (120, 367)
Screenshot: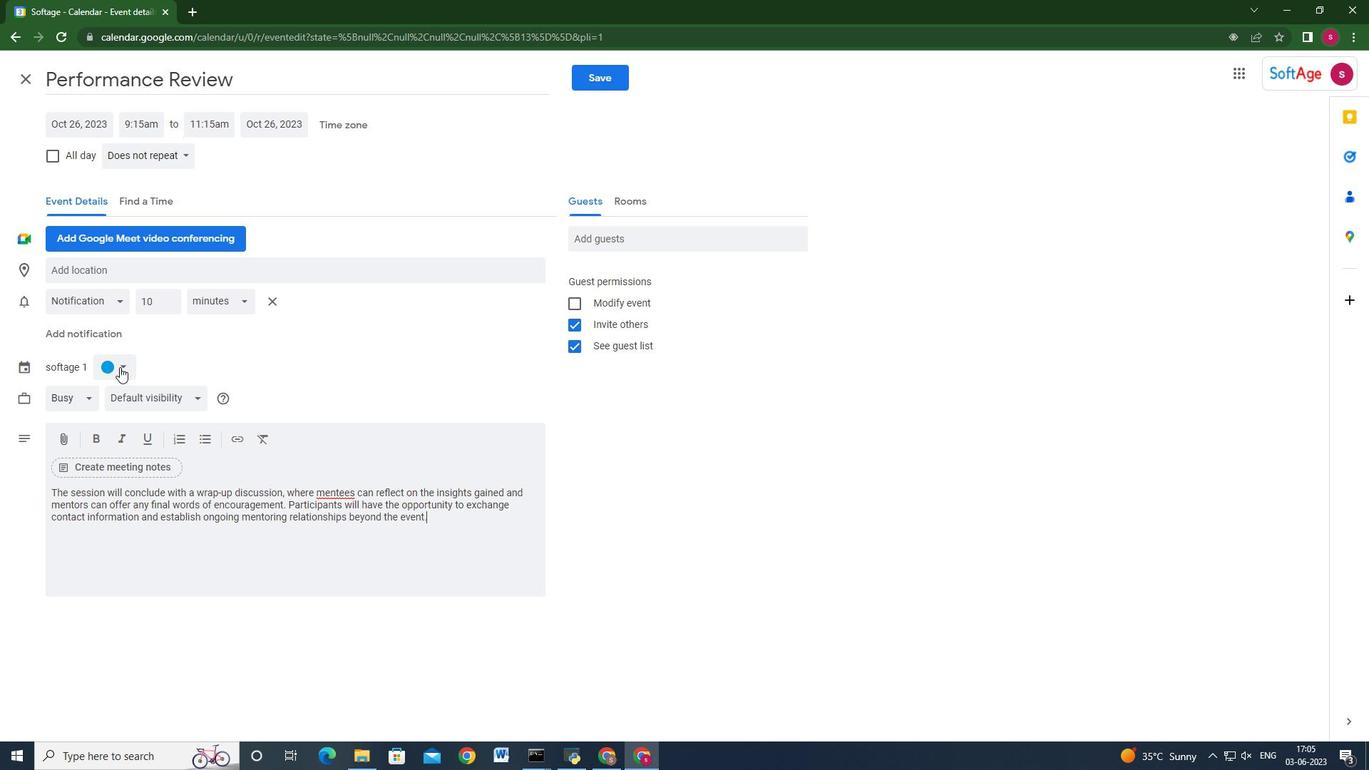 
Action: Mouse moved to (126, 395)
Screenshot: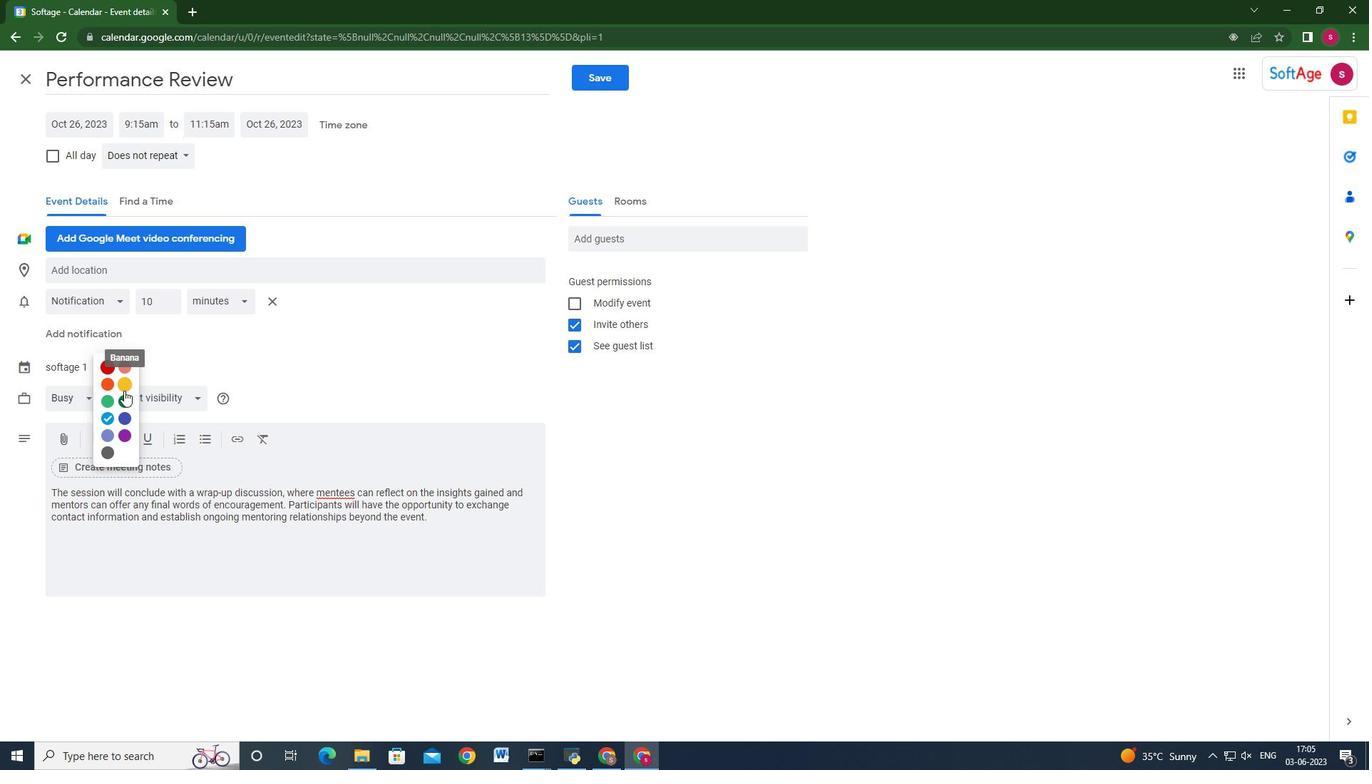 
Action: Mouse pressed left at (126, 395)
Screenshot: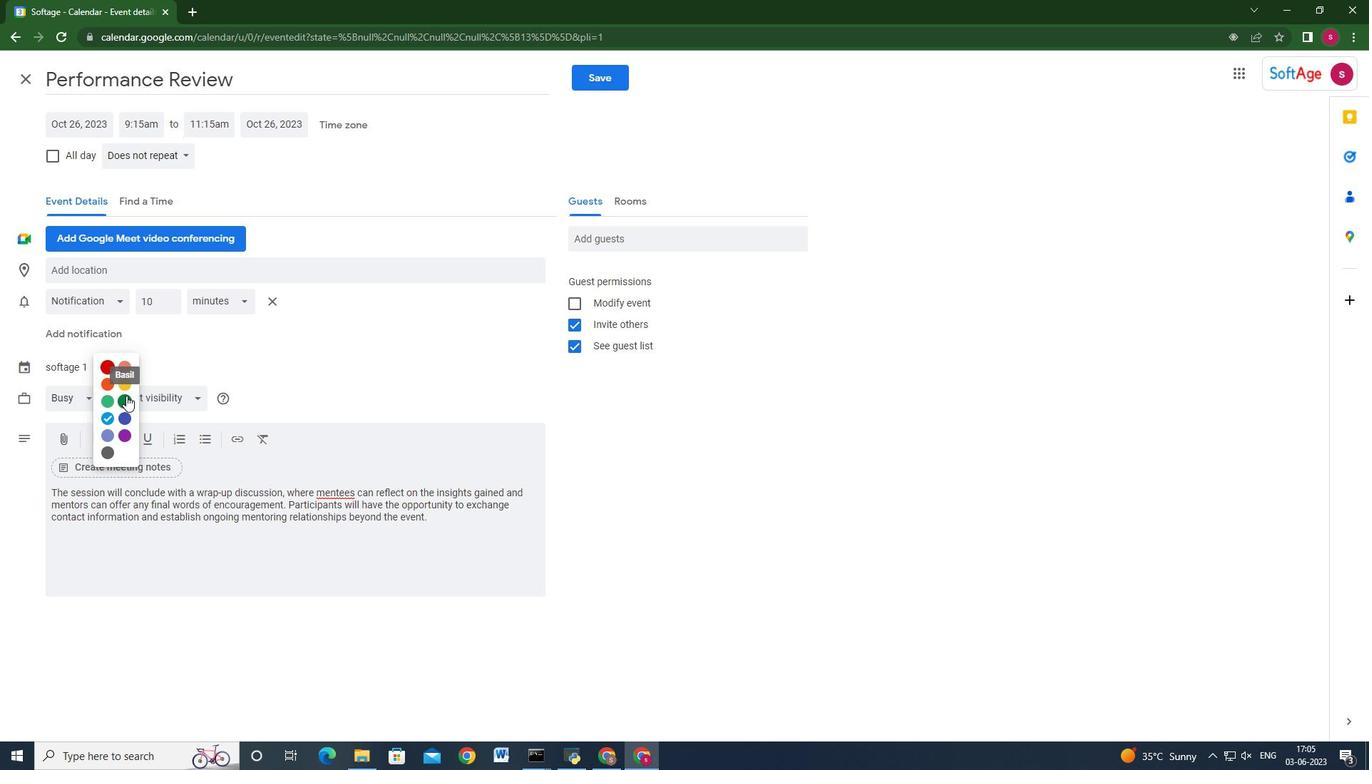 
Action: Mouse moved to (424, 511)
Screenshot: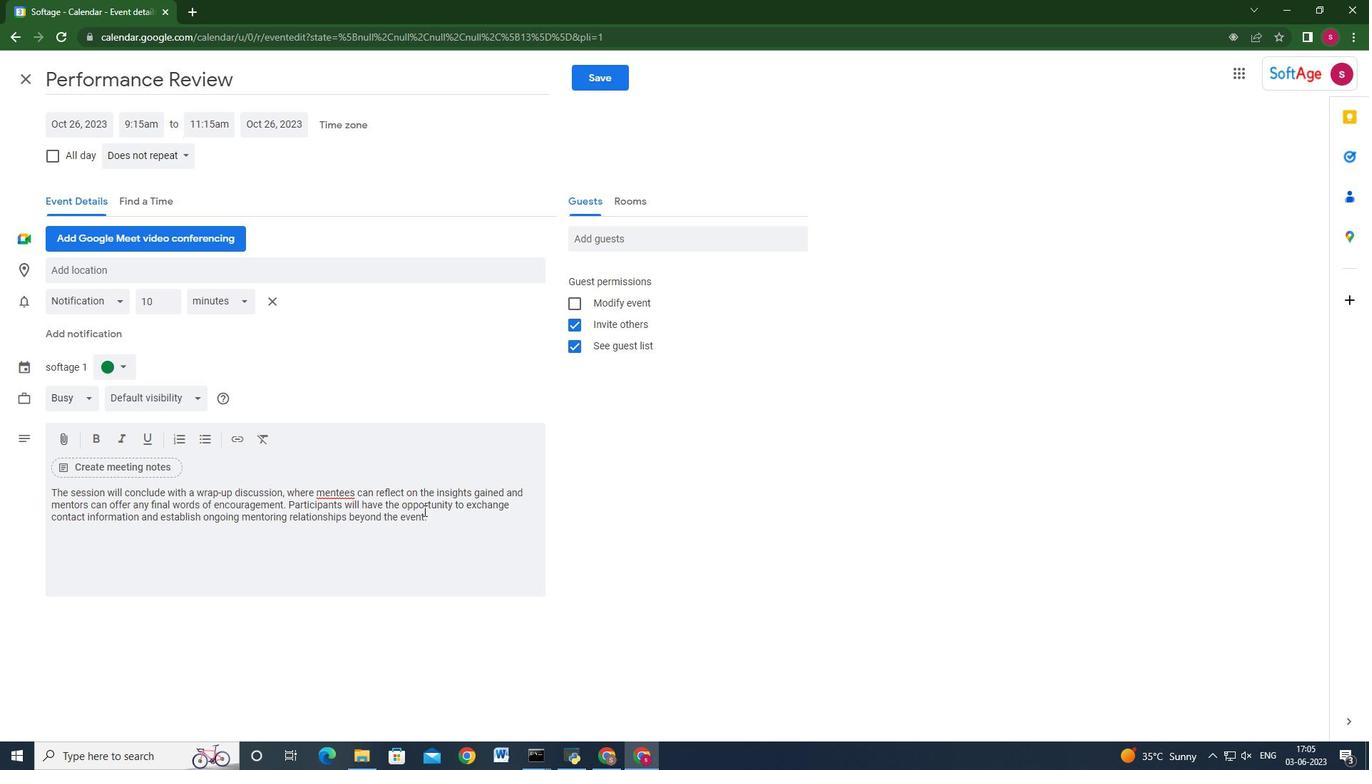 
Action: Mouse pressed left at (424, 511)
Screenshot: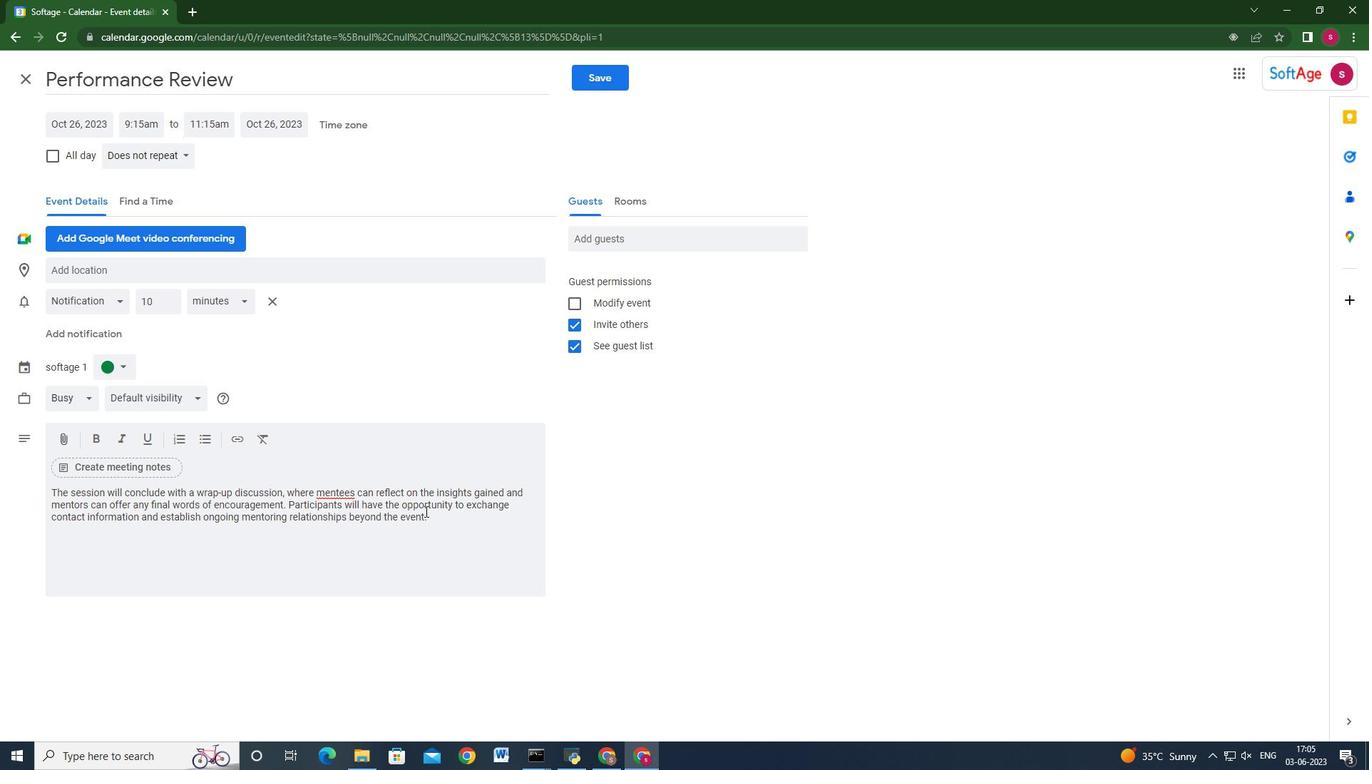 
Action: Mouse moved to (441, 516)
Screenshot: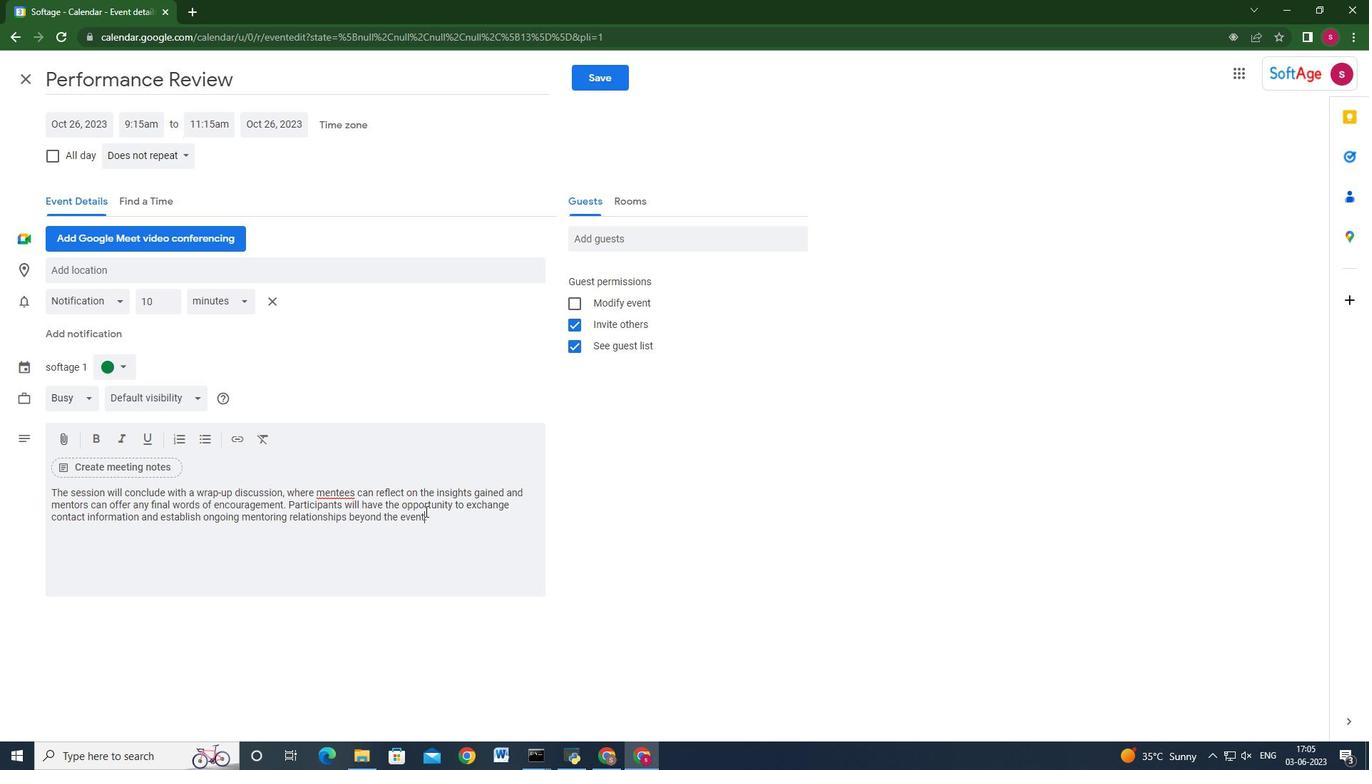 
Action: Mouse pressed left at (441, 516)
Screenshot: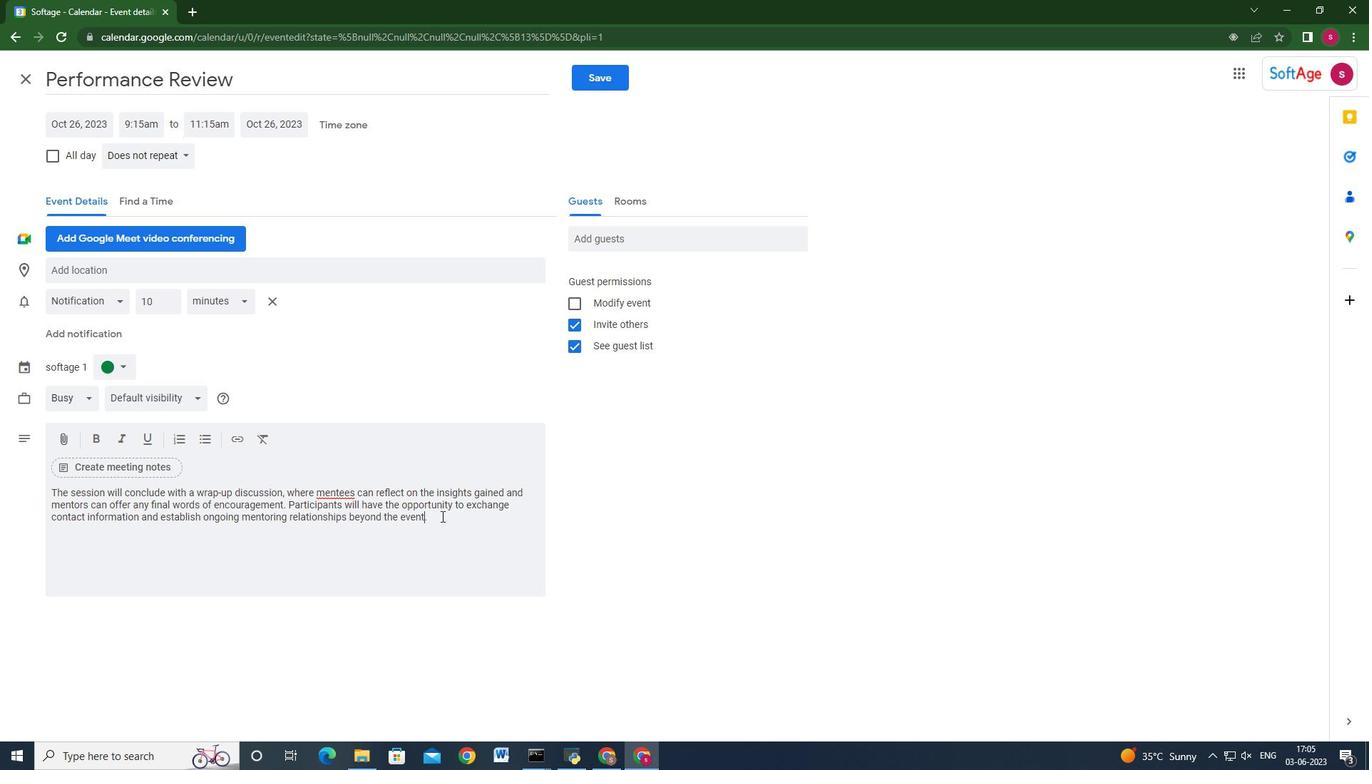 
Action: Mouse moved to (441, 516)
Screenshot: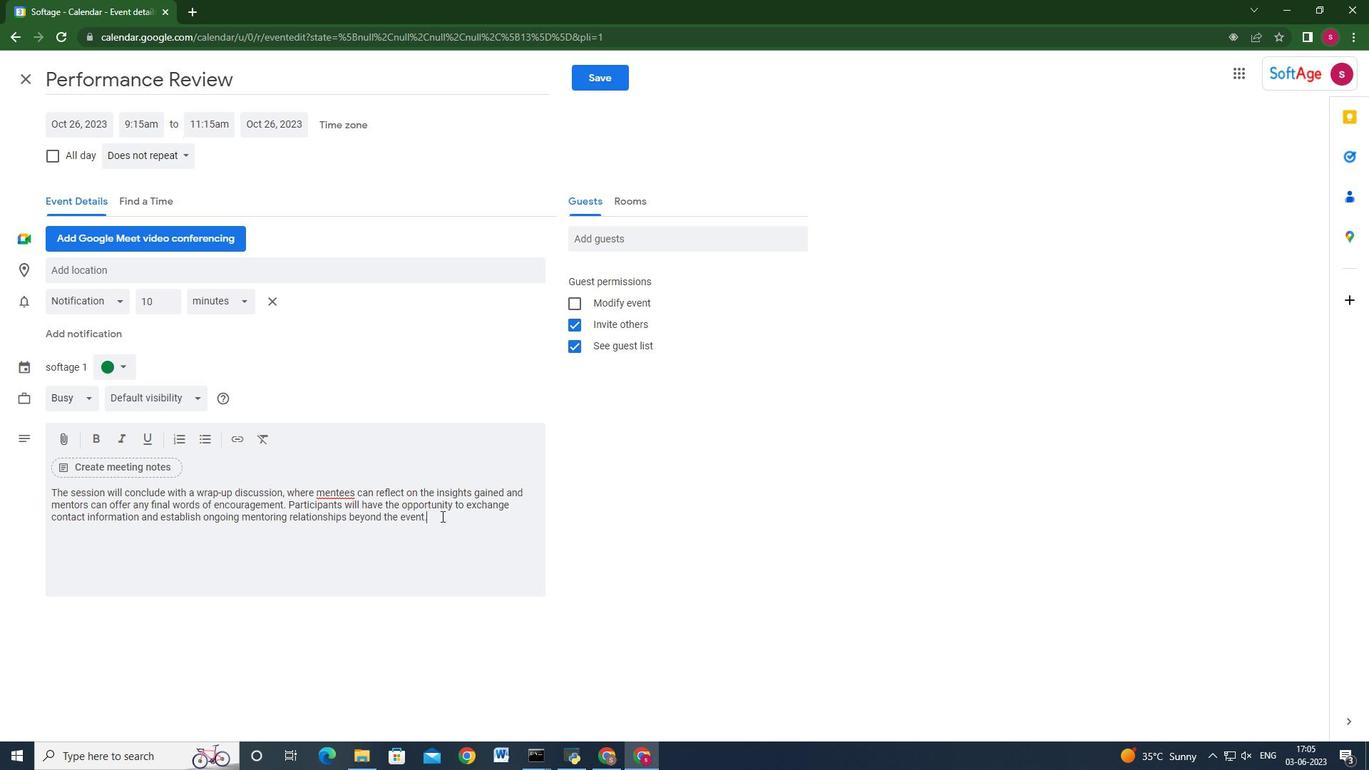 
Action: Key pressed <Key.space>
Screenshot: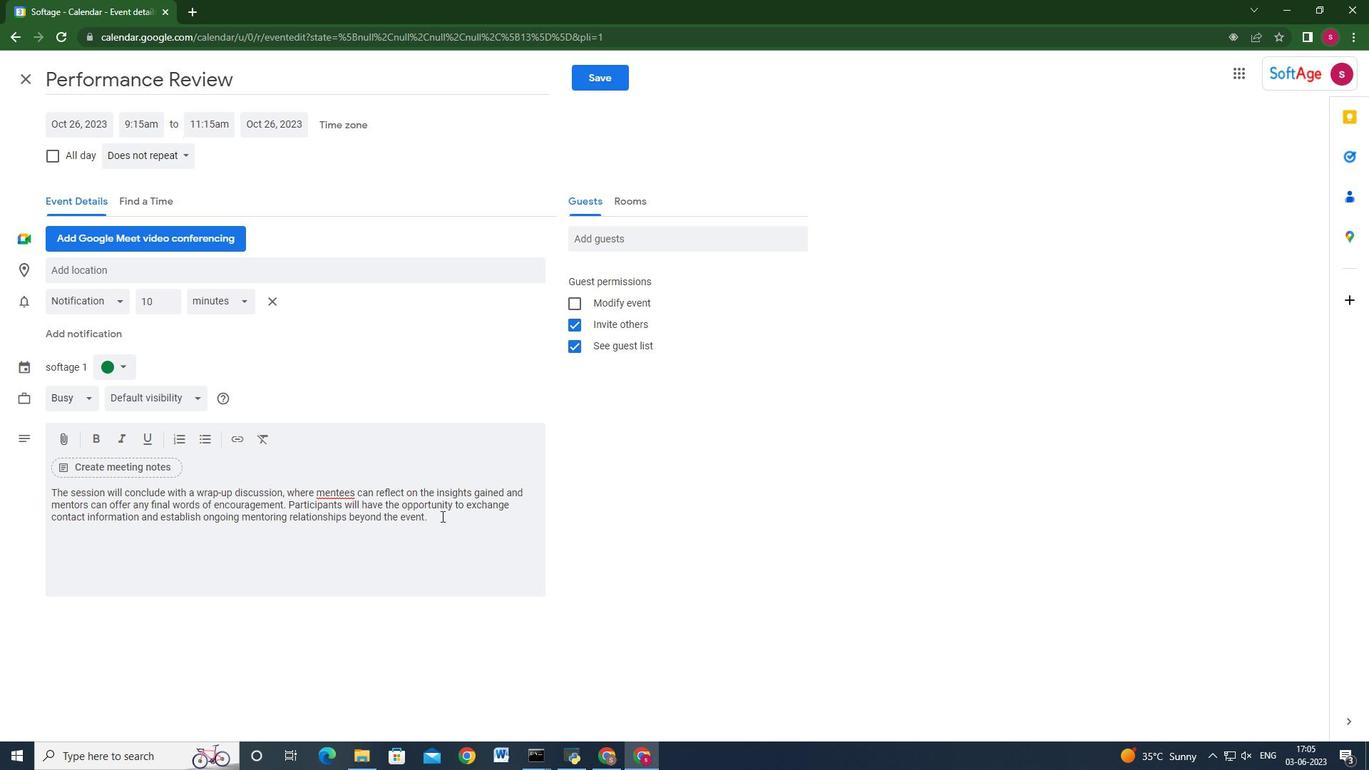 
Action: Mouse moved to (355, 265)
Screenshot: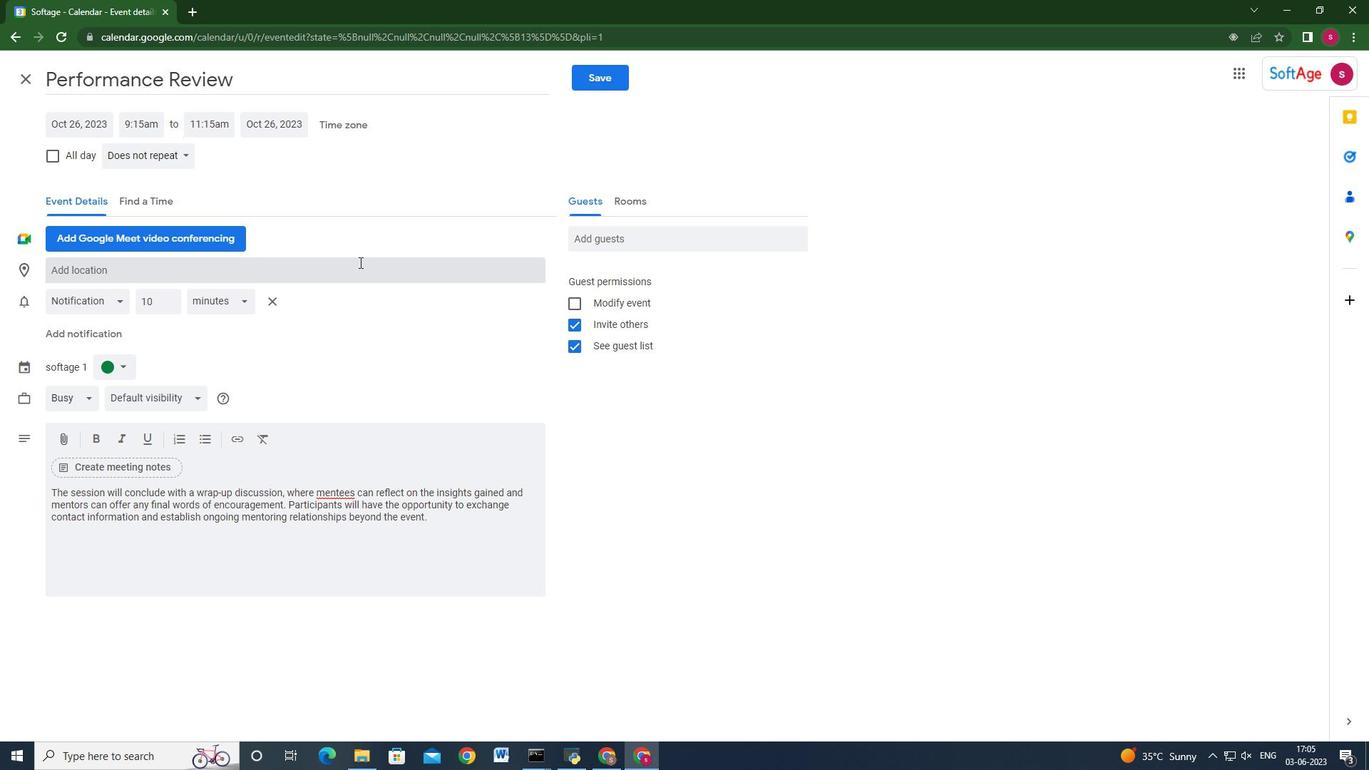 
Action: Mouse pressed left at (355, 265)
Screenshot: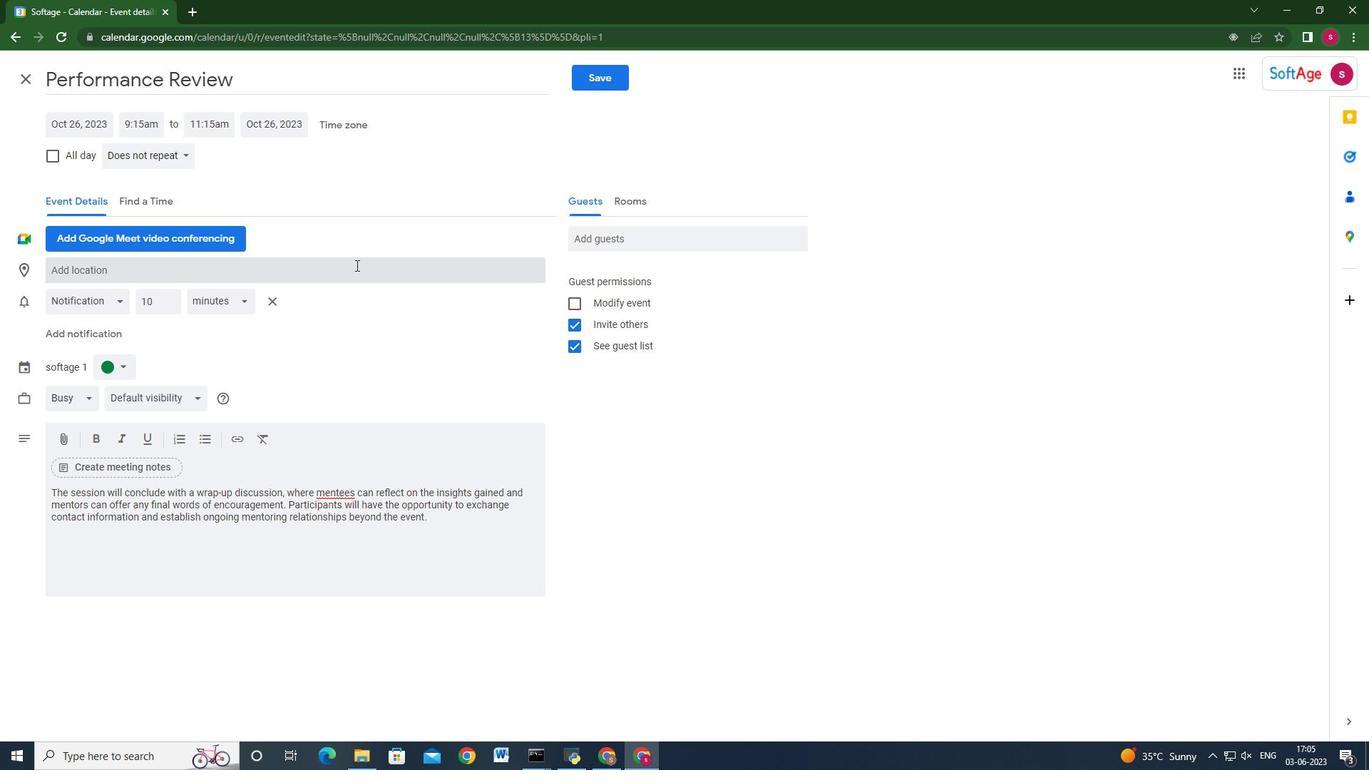 
Action: Key pressed 321<Key.space><Key.shift>Piazza<Key.space>del<Key.space><Key.shift>Popl<Key.backspace>olo,<Key.space><Key.shift>Rome,<Key.space><Key.shift>Italy
Screenshot: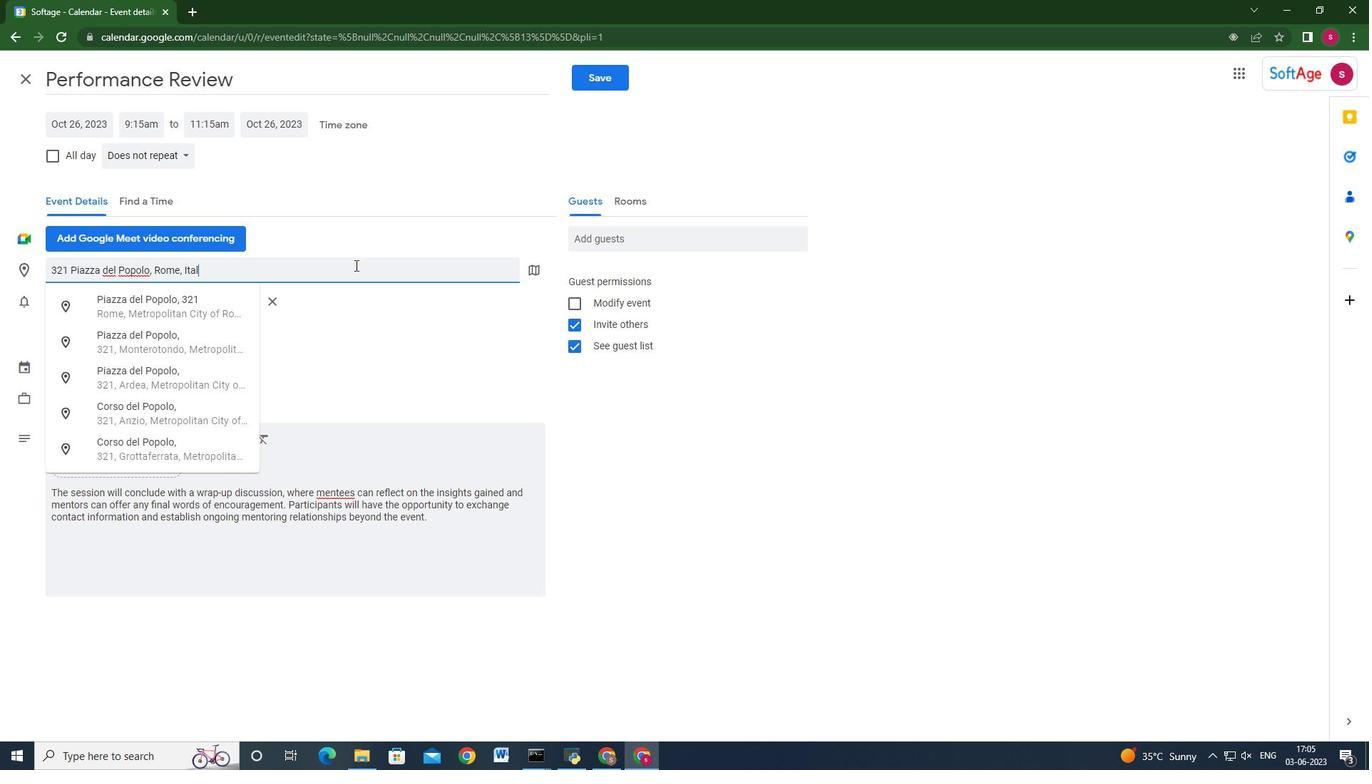 
Action: Mouse moved to (608, 238)
Screenshot: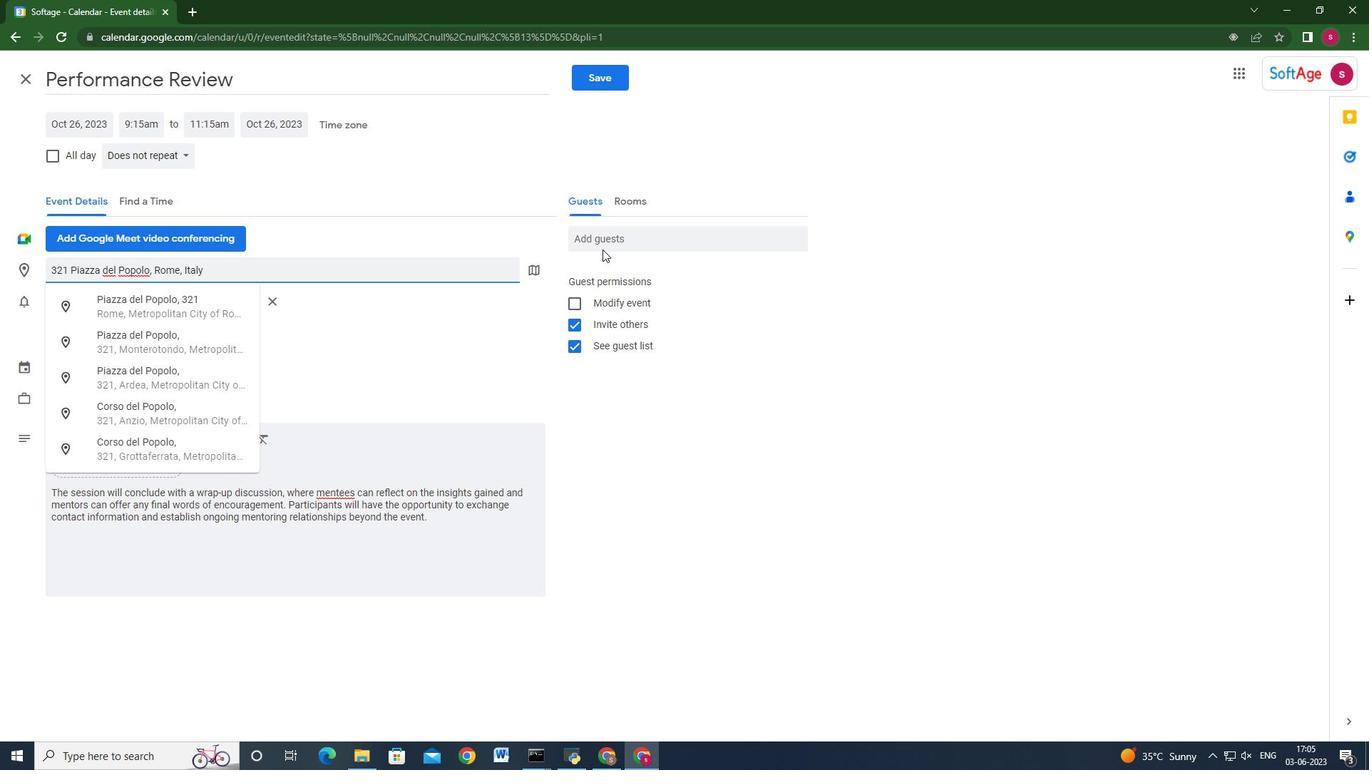 
Action: Mouse pressed left at (608, 238)
Screenshot: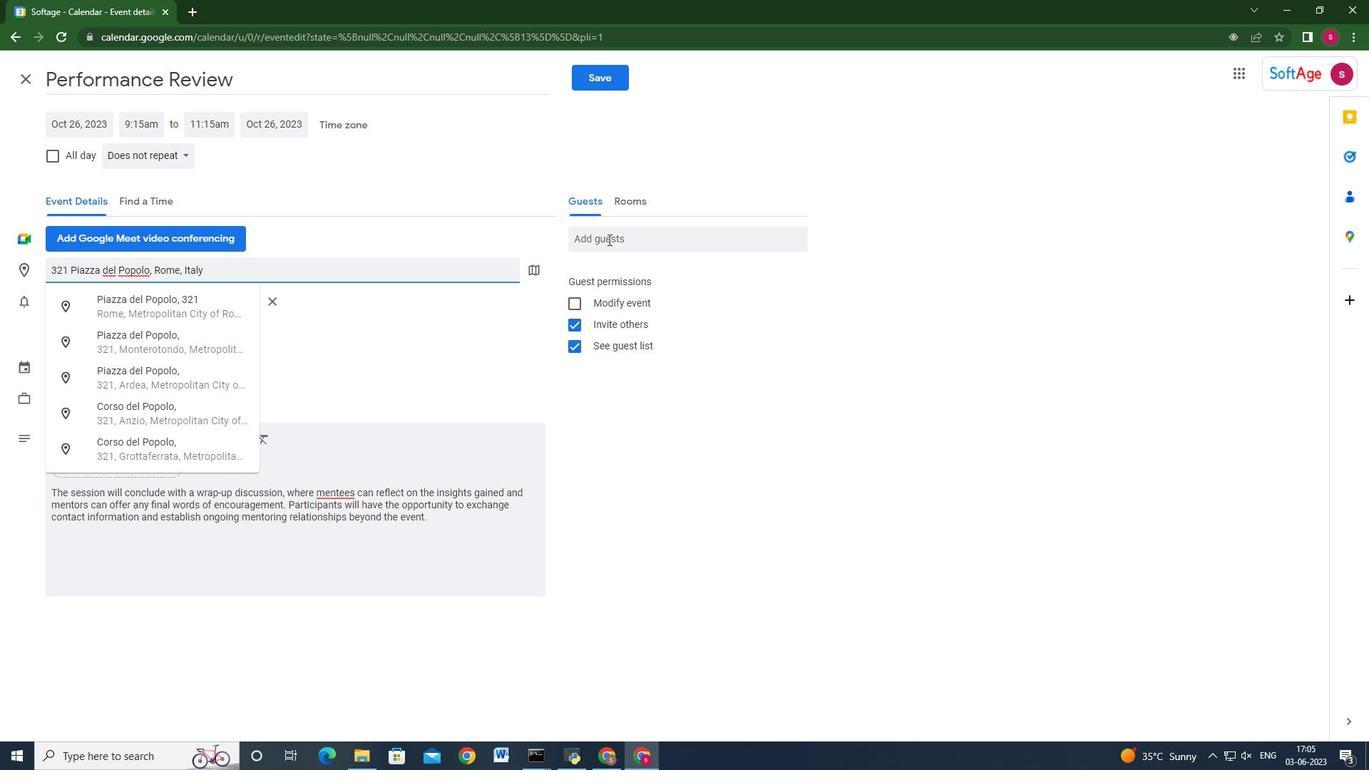 
Action: Mouse moved to (602, 244)
Screenshot: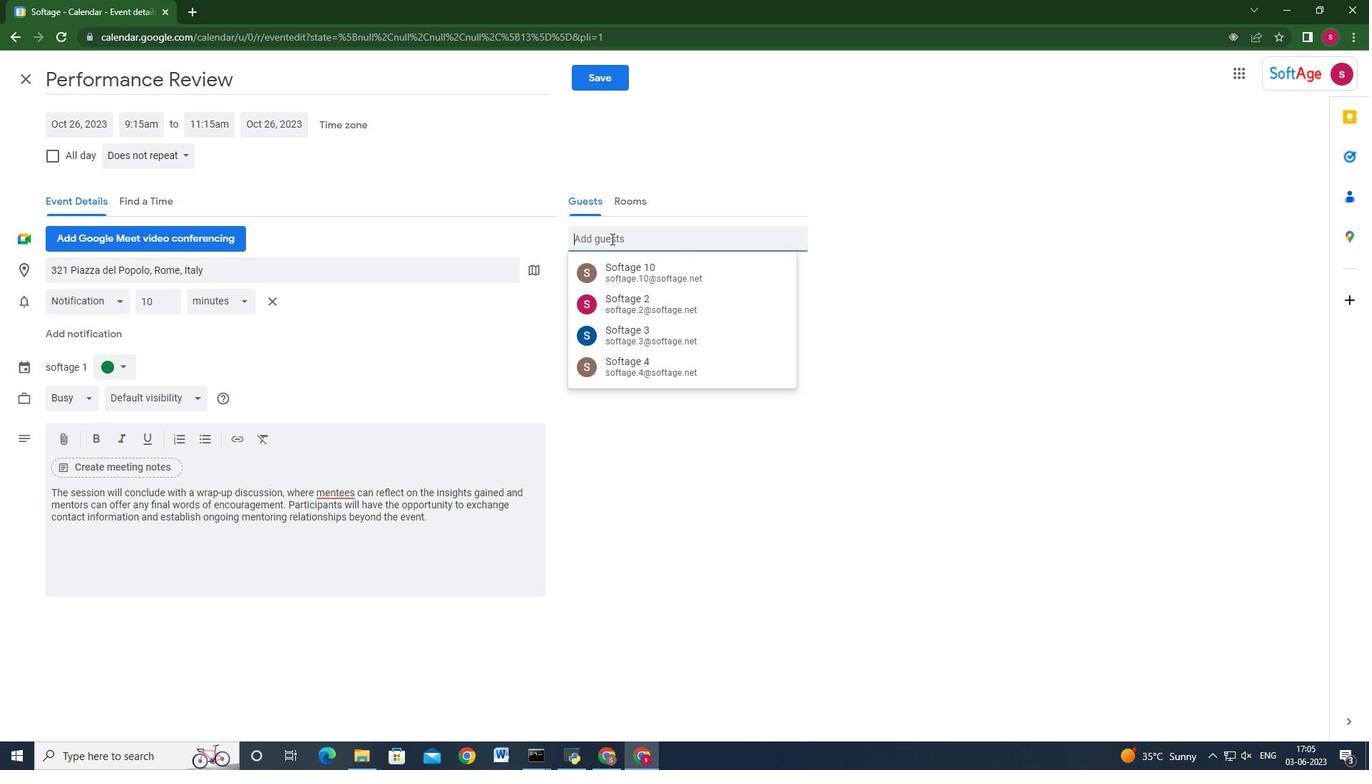 
Action: Key pressed softage.10<Key.shift_r>@softage.net<Key.enter>softage.2<Key.shift_r>@softage.net<Key.enter>
Screenshot: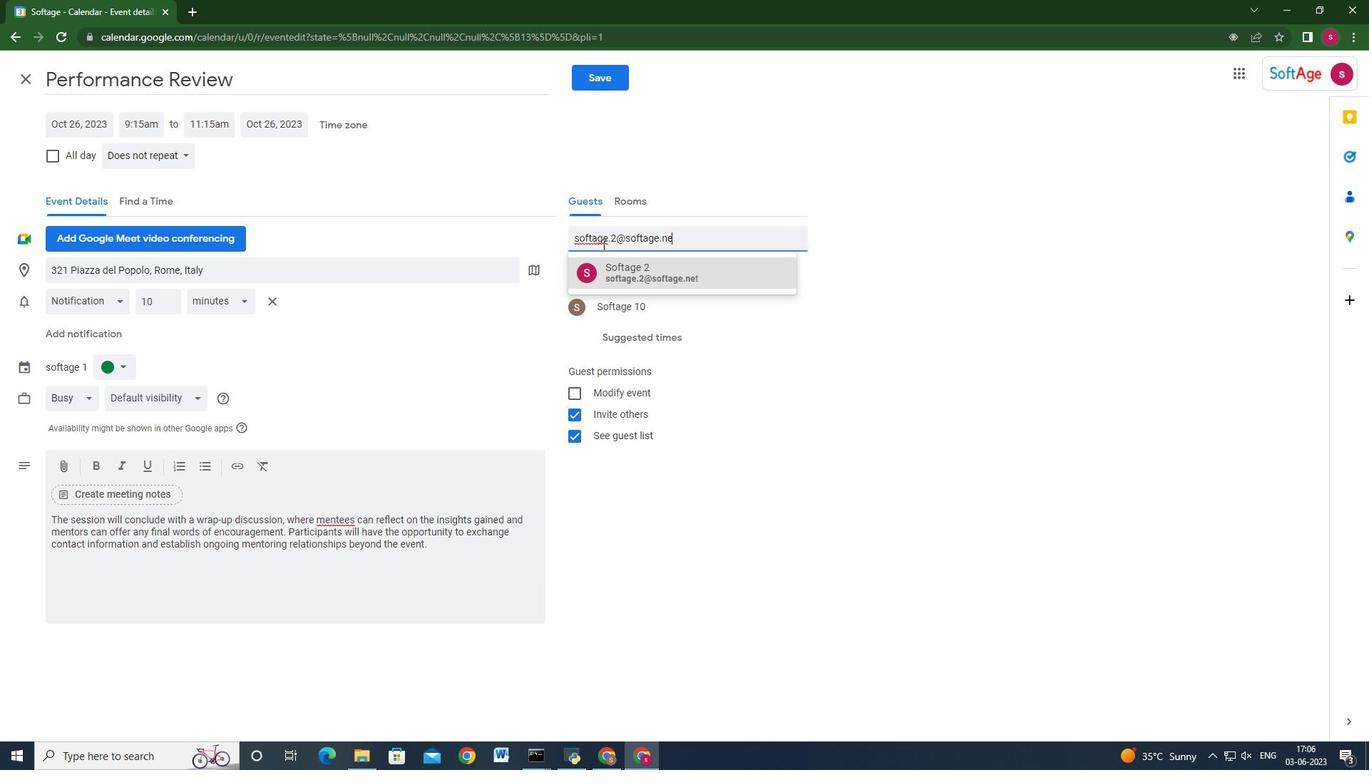 
Action: Mouse moved to (166, 141)
Screenshot: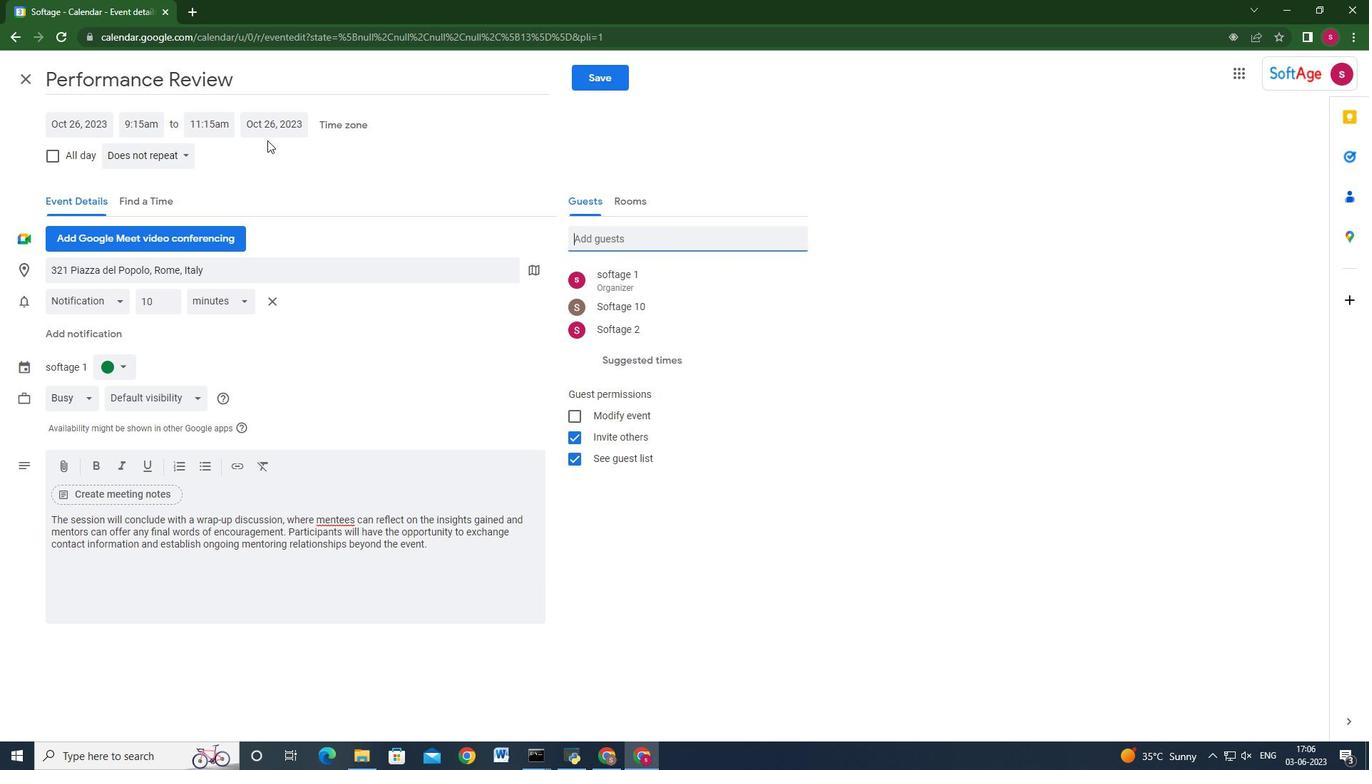 
Action: Mouse pressed left at (166, 141)
Screenshot: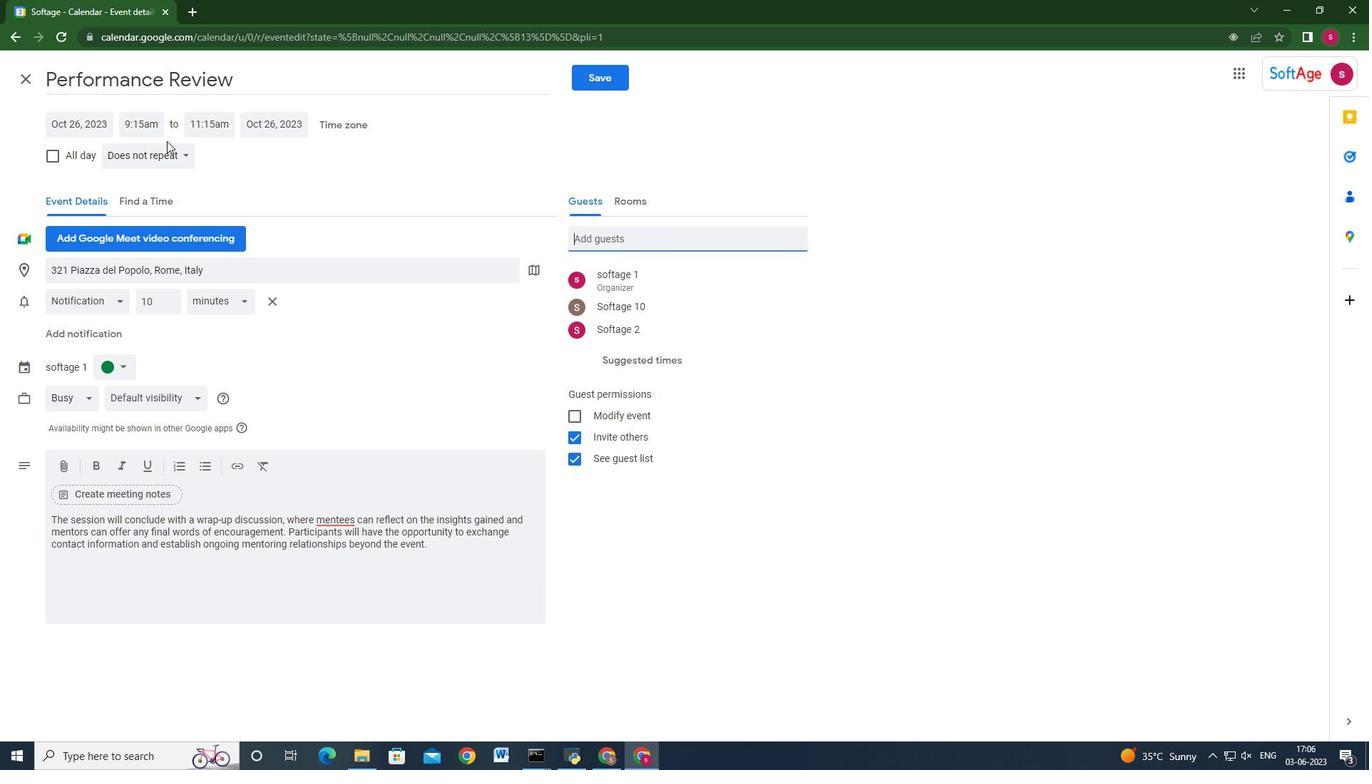 
Action: Mouse moved to (161, 159)
Screenshot: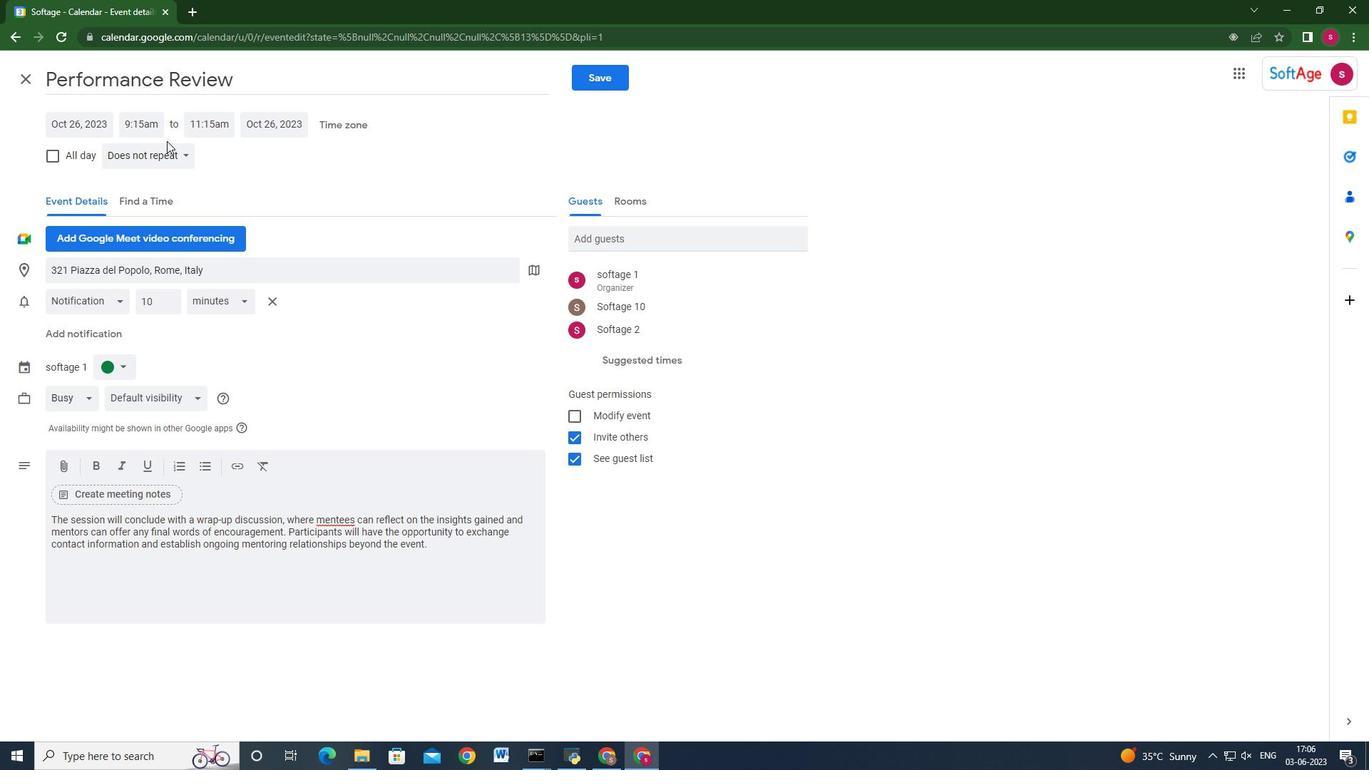 
Action: Mouse pressed left at (161, 159)
Screenshot: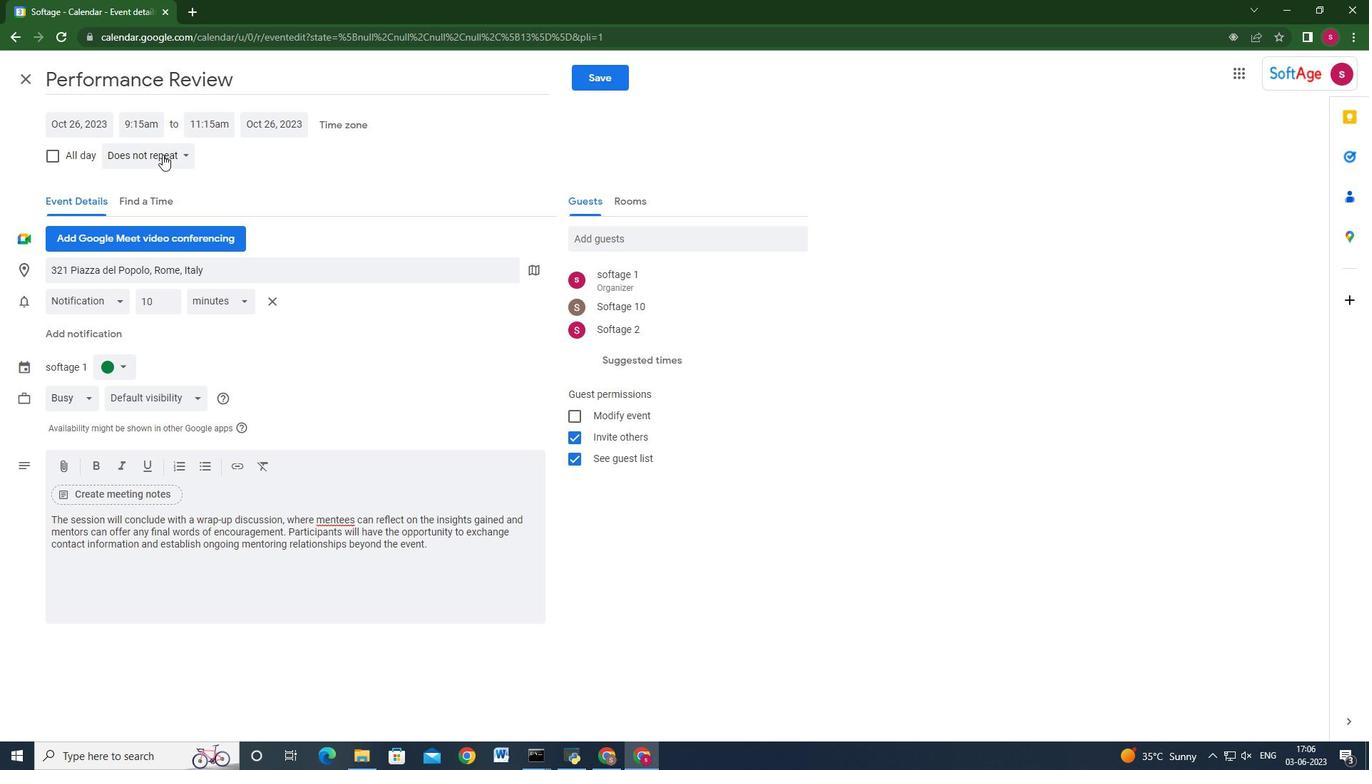 
Action: Mouse moved to (205, 341)
Screenshot: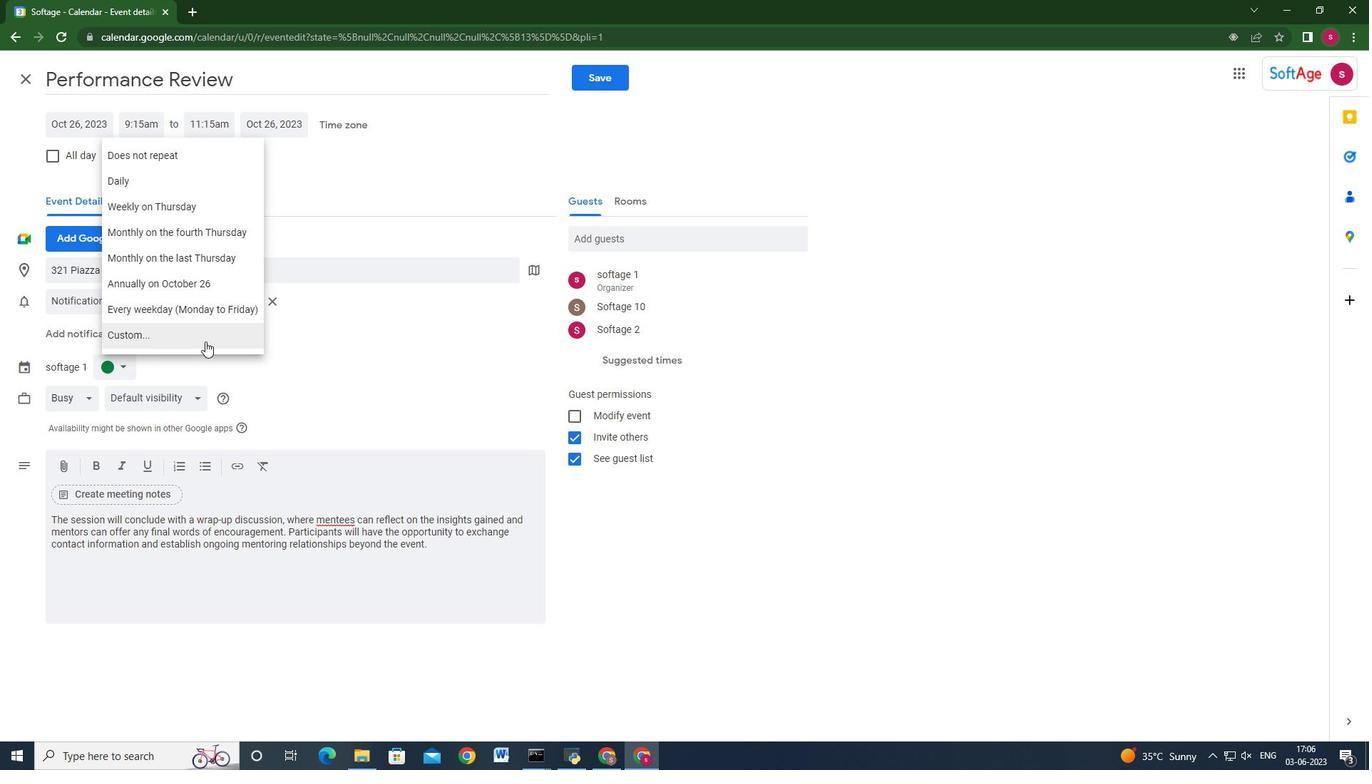 
Action: Mouse pressed left at (205, 341)
Screenshot: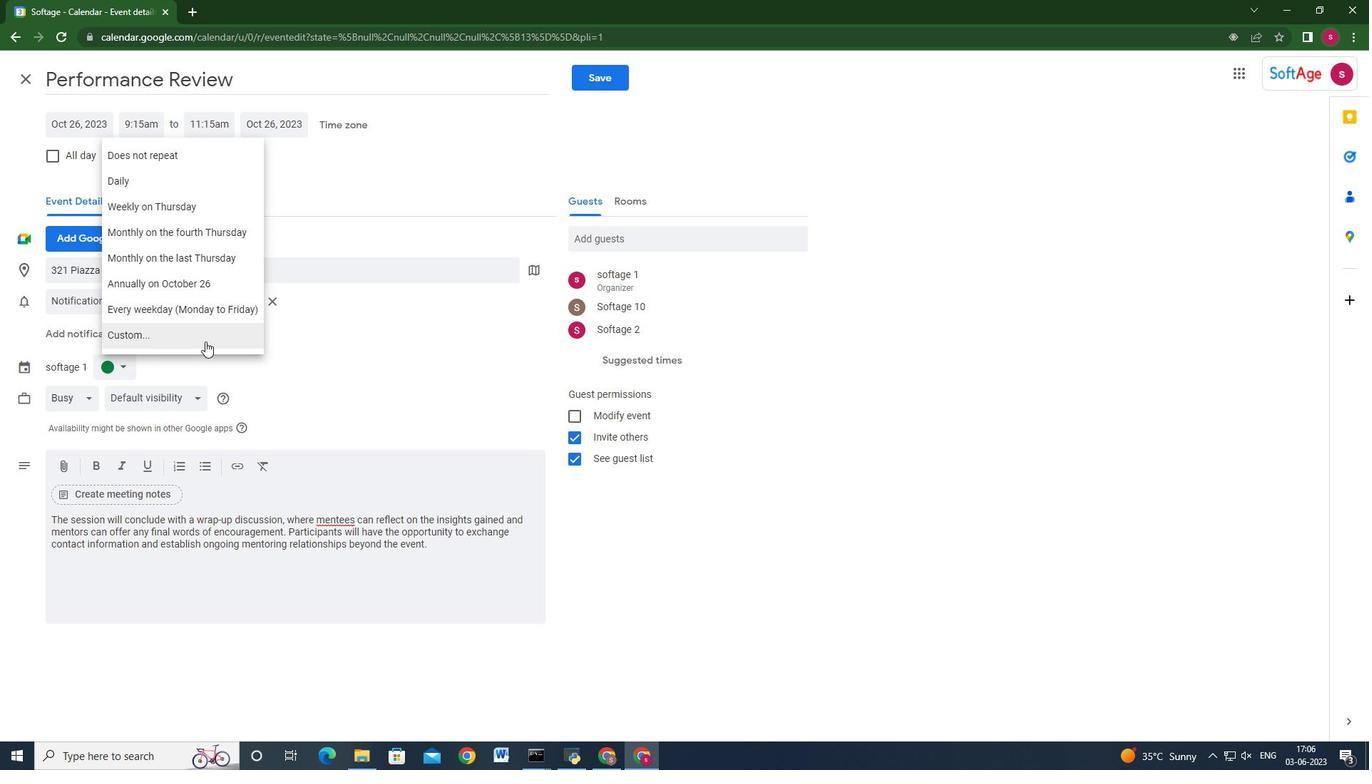 
Action: Mouse moved to (573, 368)
Screenshot: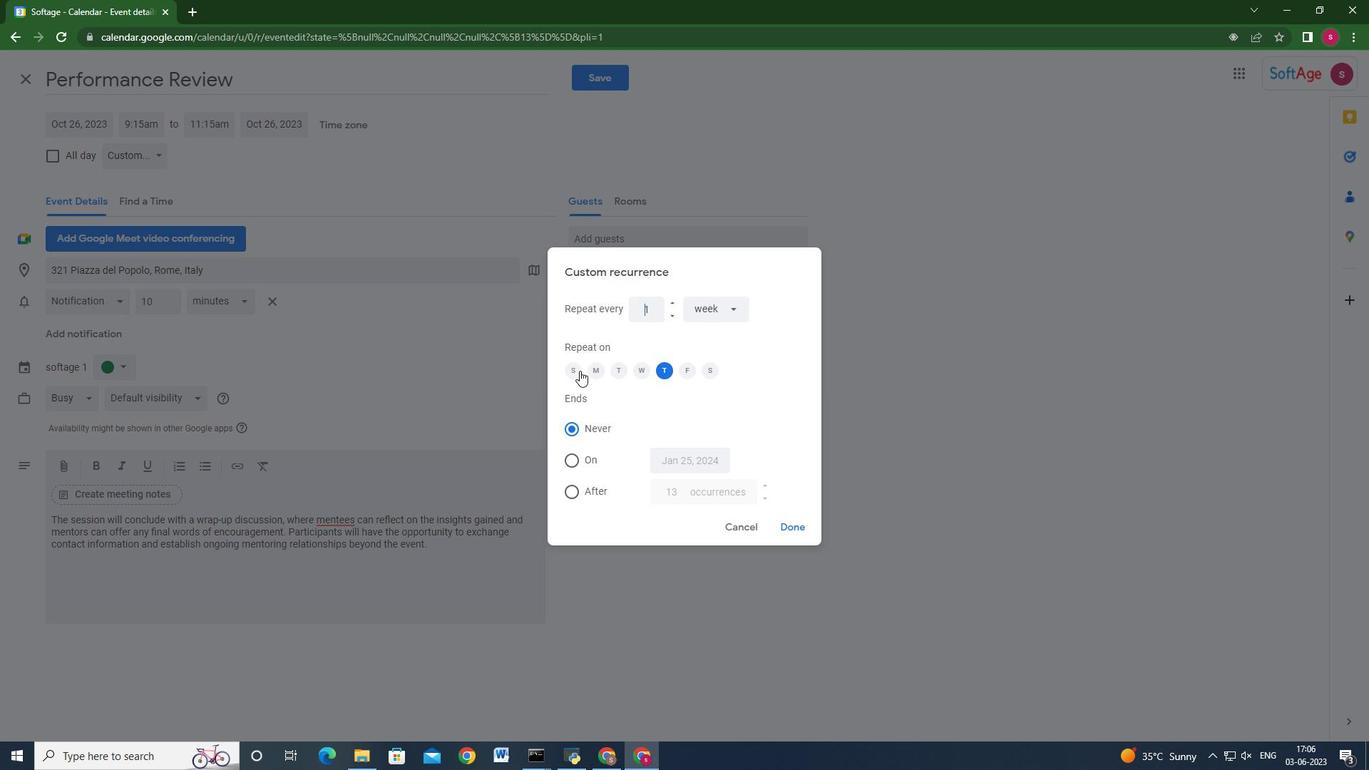 
Action: Mouse pressed left at (573, 368)
Screenshot: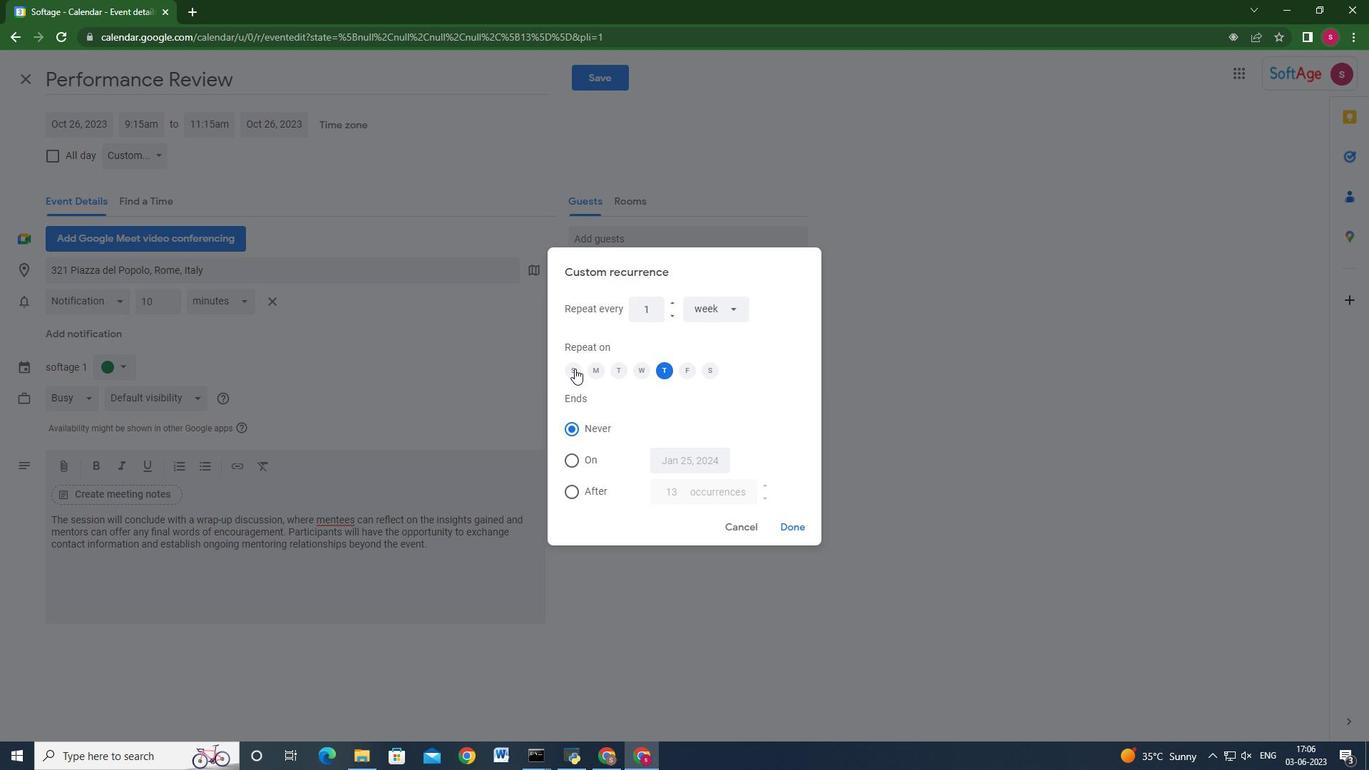 
Action: Mouse moved to (660, 369)
Screenshot: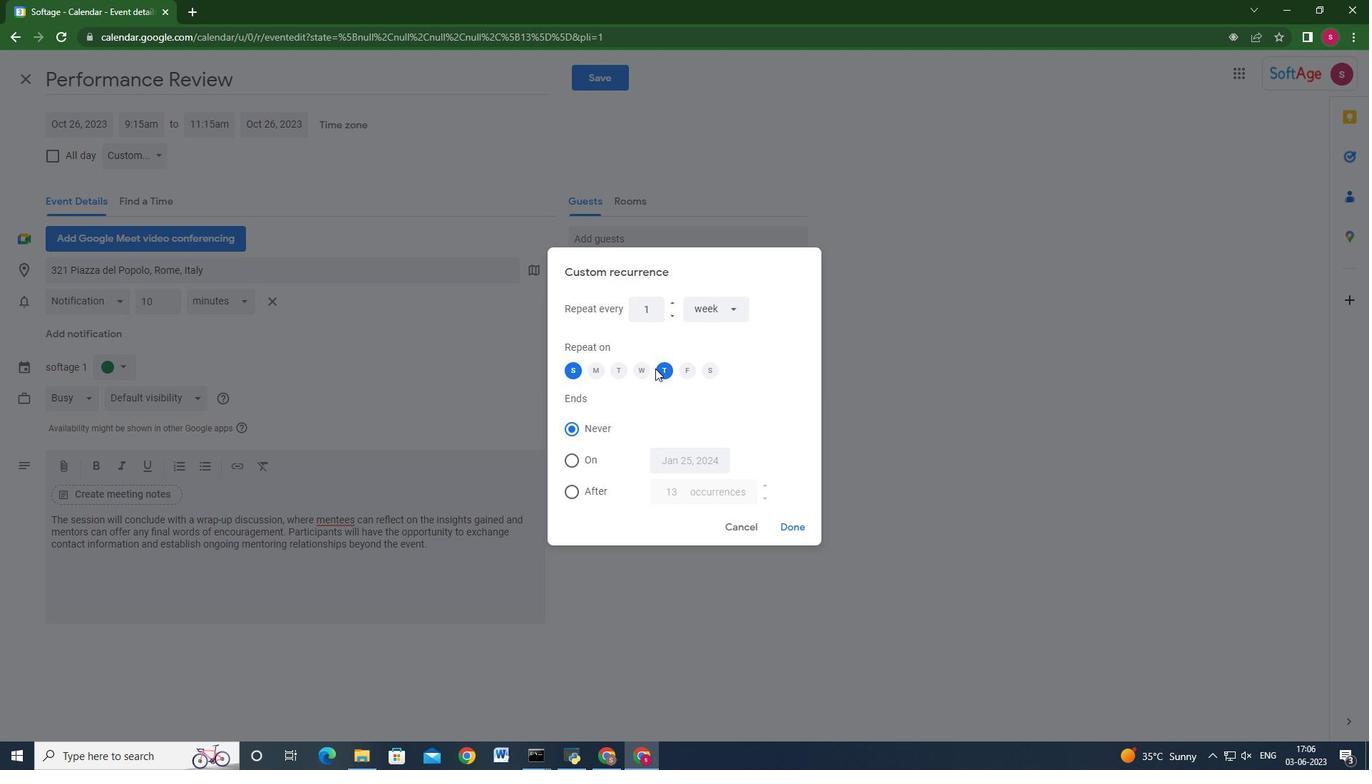 
Action: Mouse pressed left at (660, 369)
Screenshot: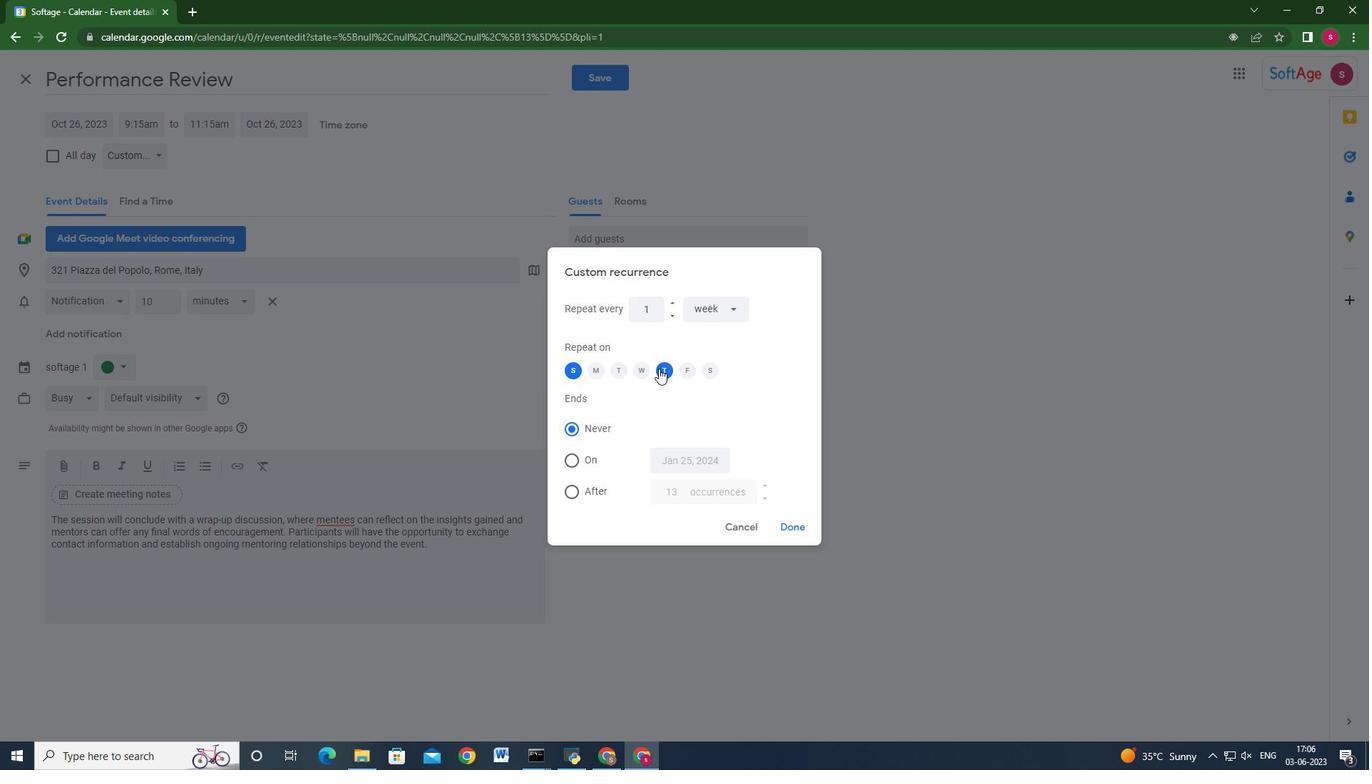 
Action: Mouse moved to (782, 519)
Screenshot: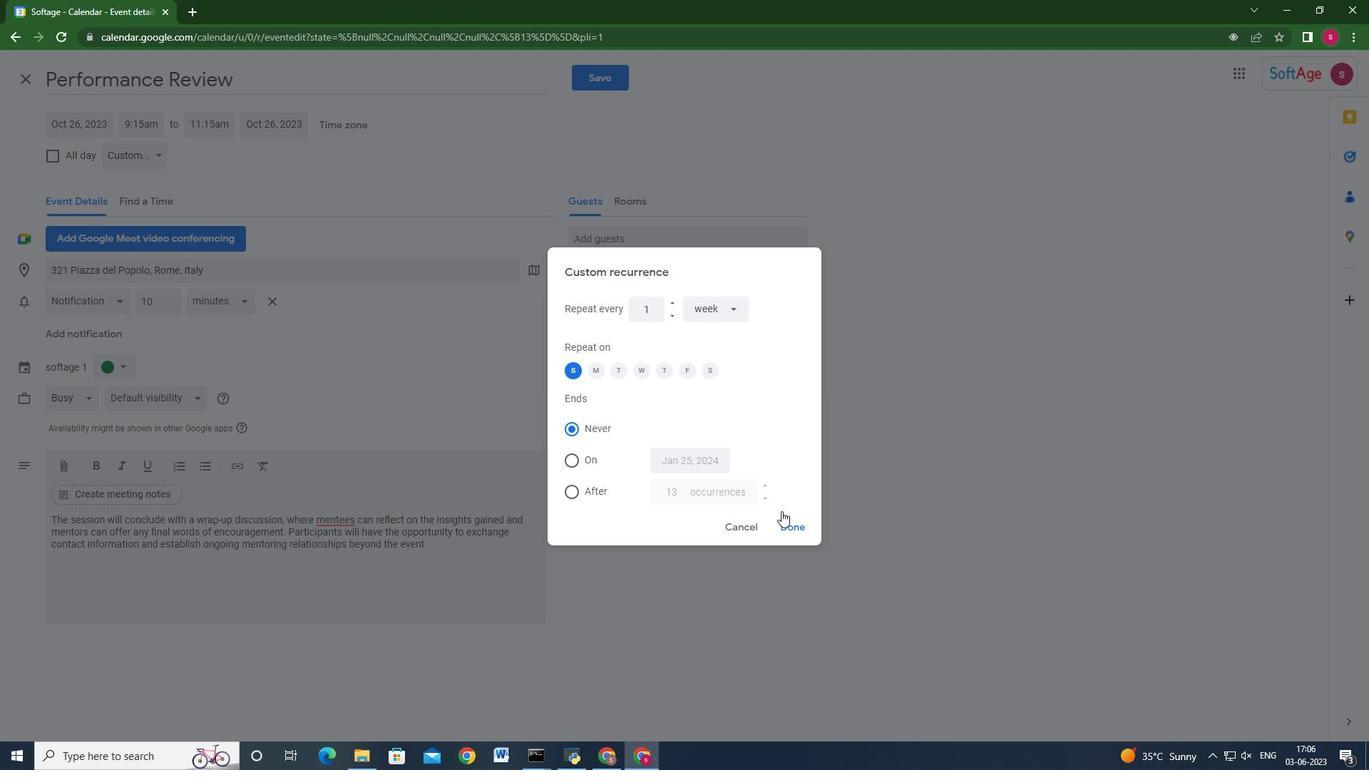 
Action: Mouse pressed left at (782, 519)
Screenshot: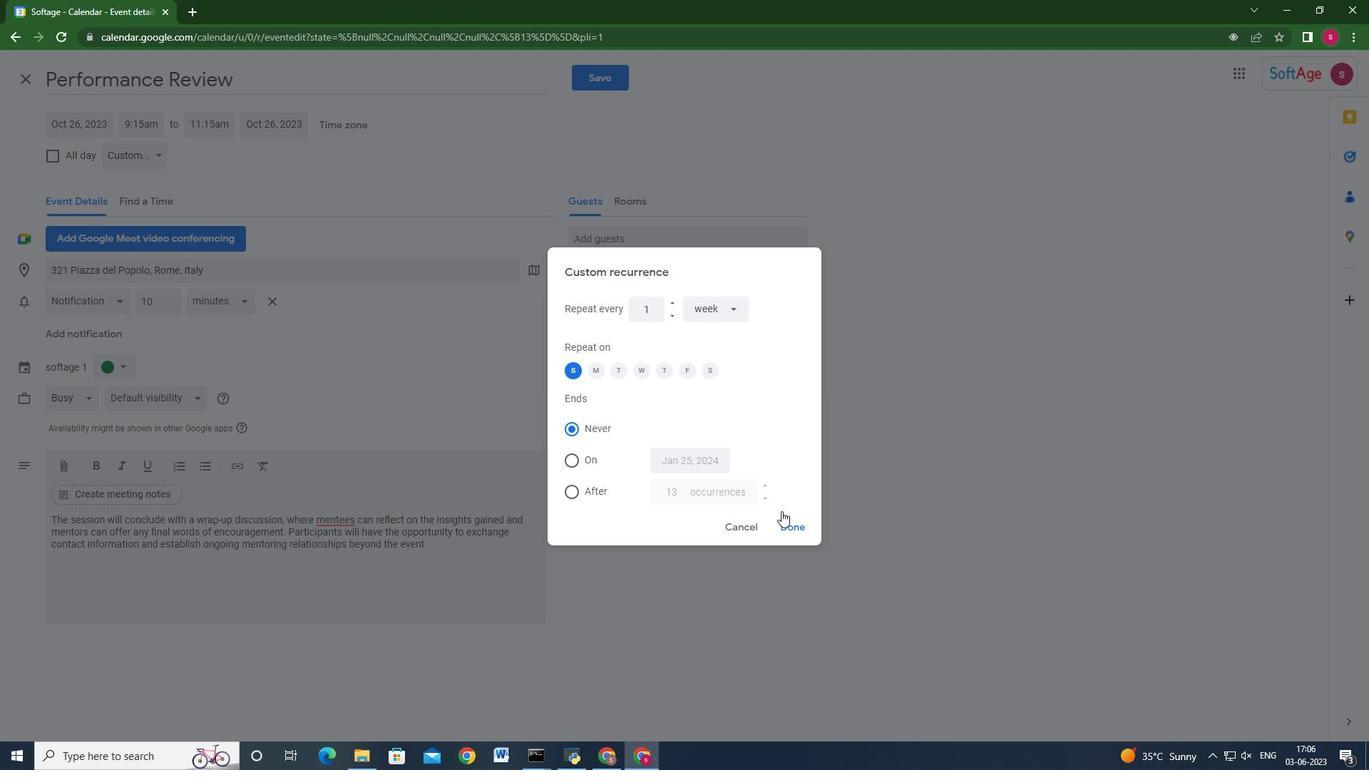 
Action: Mouse moved to (608, 69)
Screenshot: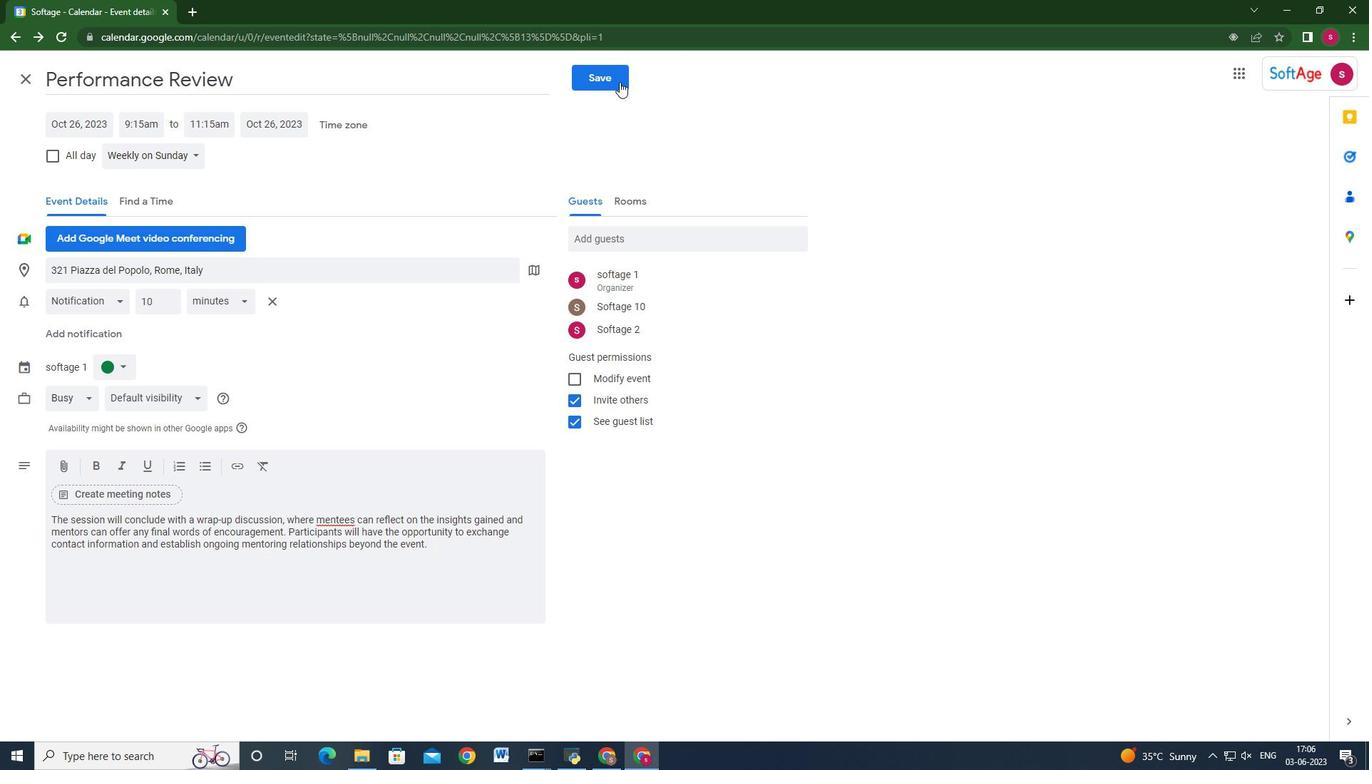 
Action: Mouse pressed left at (608, 69)
Screenshot: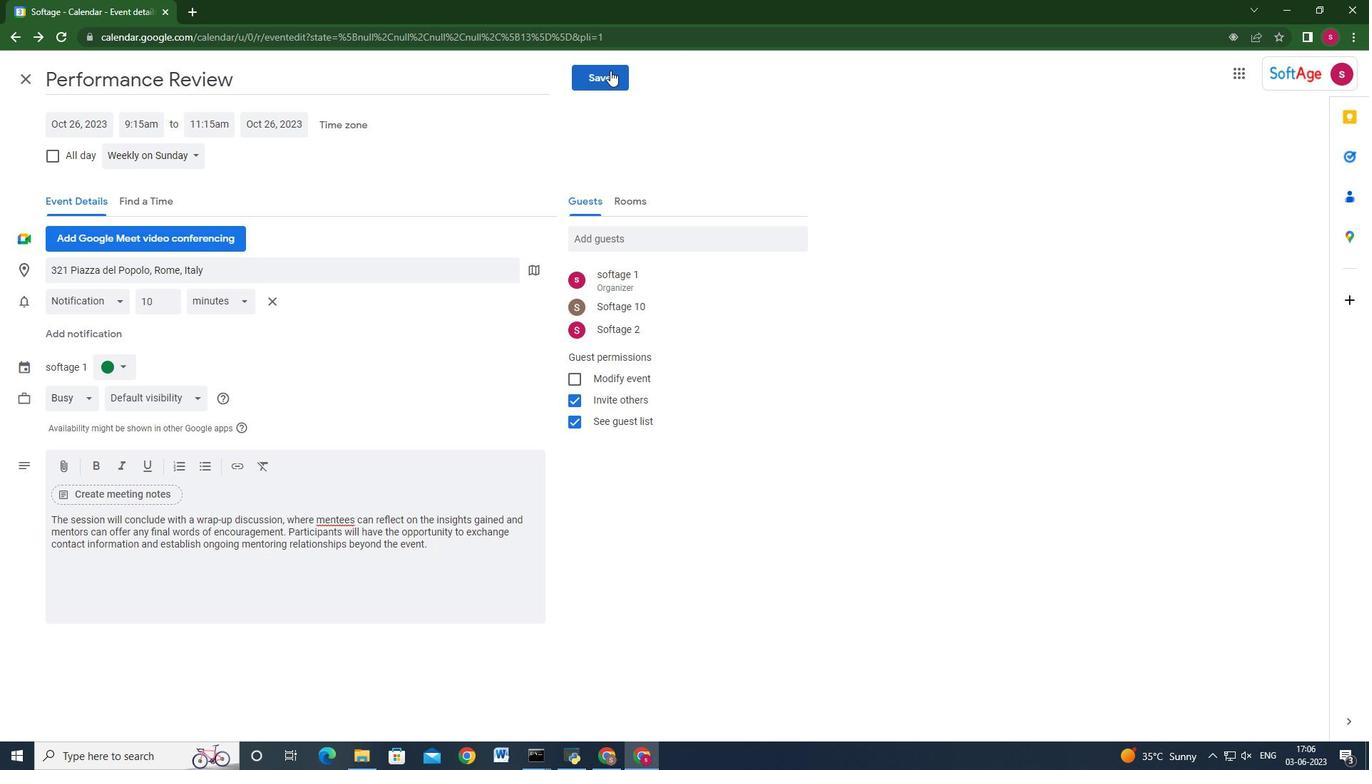 
Action: Mouse moved to (817, 439)
Screenshot: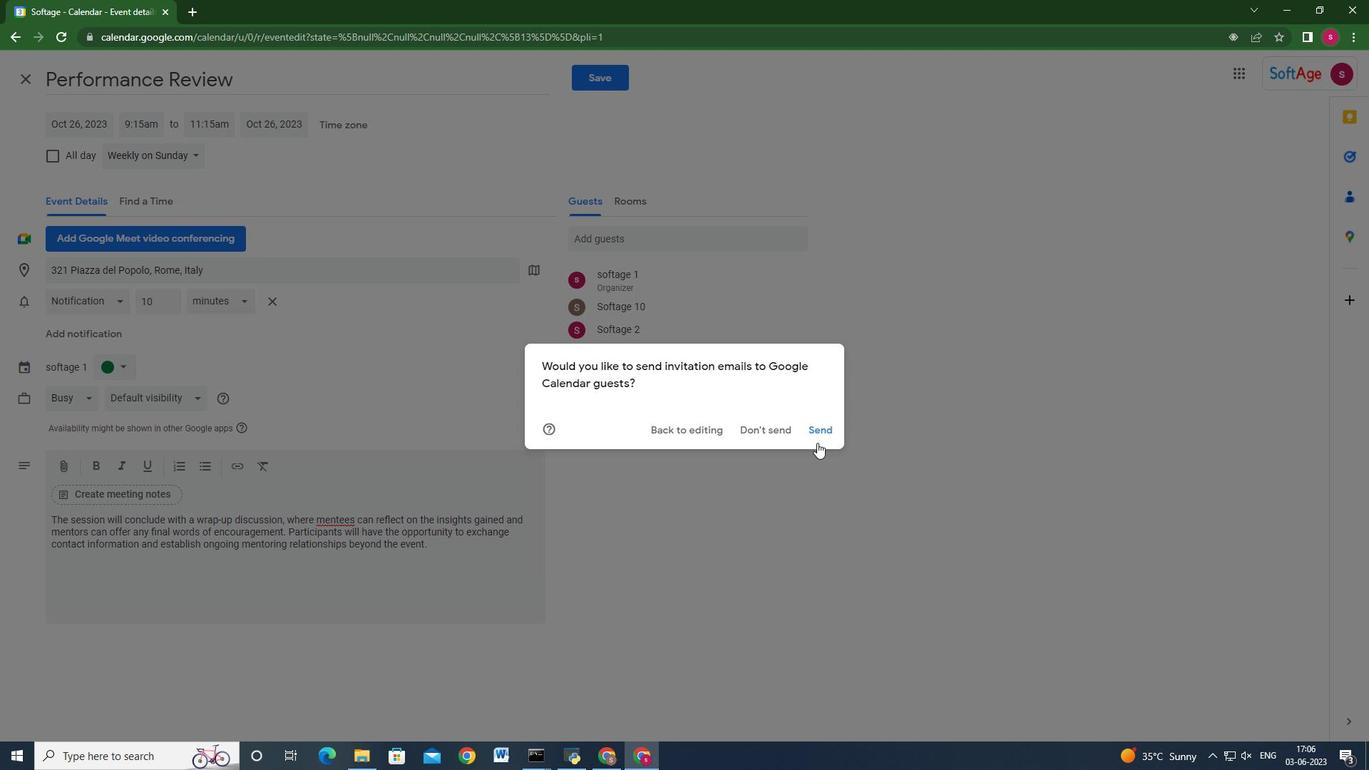 
Action: Mouse pressed left at (817, 439)
Screenshot: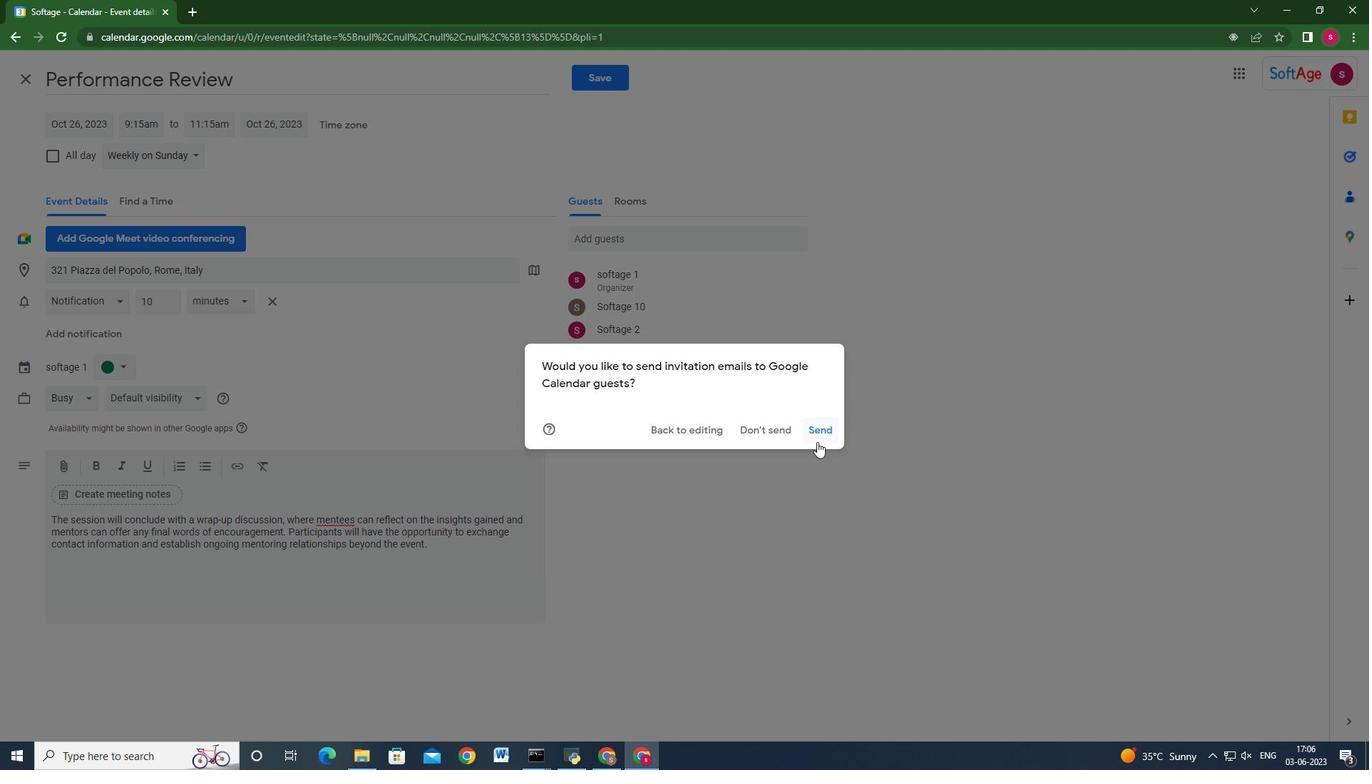 
Action: Mouse moved to (822, 439)
Screenshot: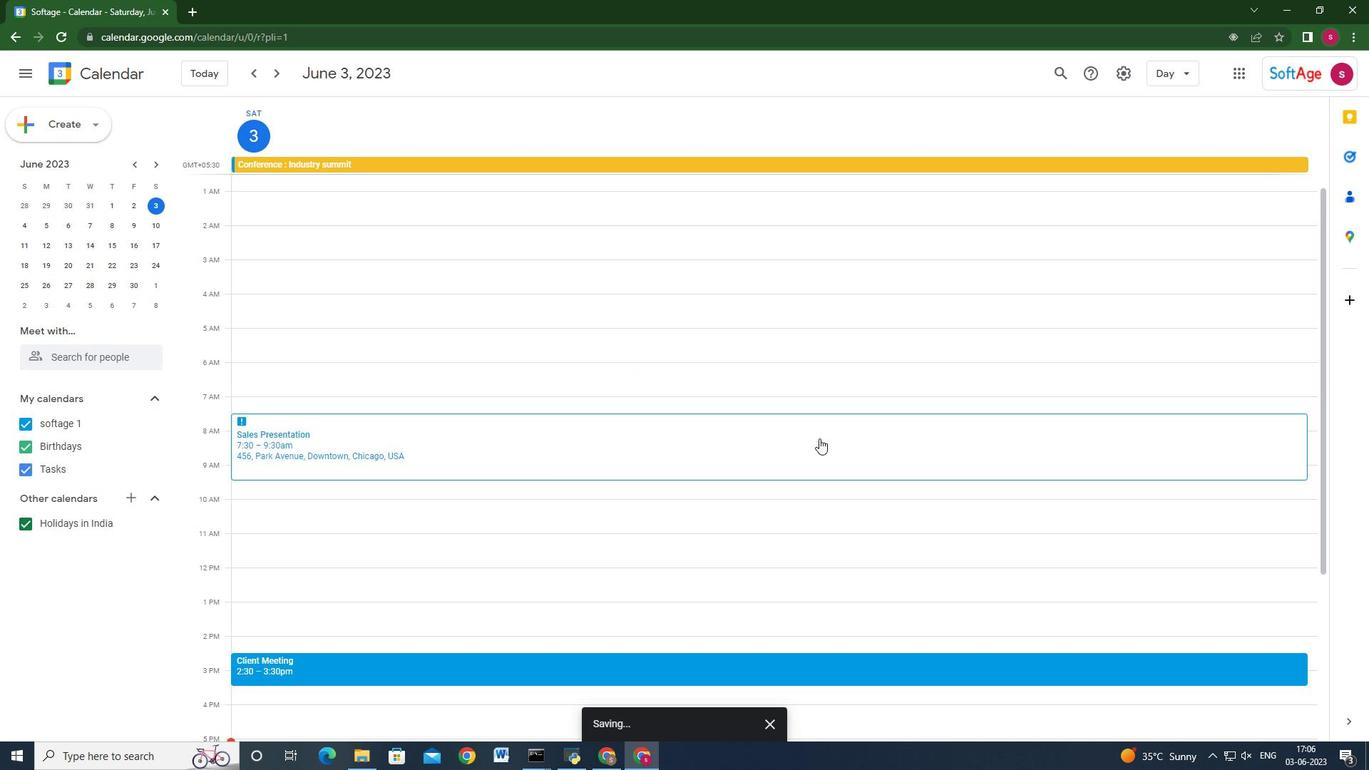 
